 Task: Search one way flight ticket for 4 adults, 2 children, 2 infants in seat and 1 infant on lap in premium economy from Orlando: Orlando International Airport to Springfield: Abraham Lincoln Capital Airport on 5-2-2023. Choice of flights is Delta. Number of bags: 1 carry on bag. Price is upto 99000. Outbound departure time preference is 19:00.
Action: Mouse moved to (366, 331)
Screenshot: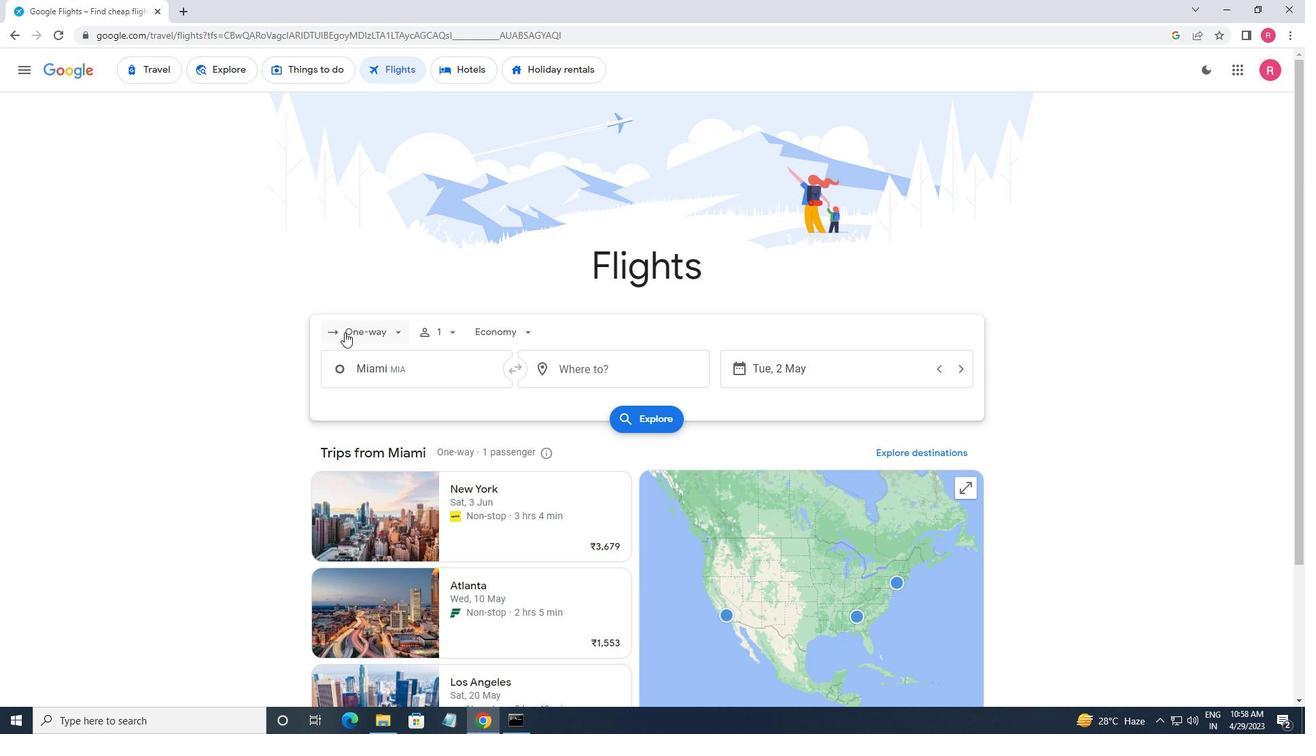 
Action: Mouse pressed left at (366, 331)
Screenshot: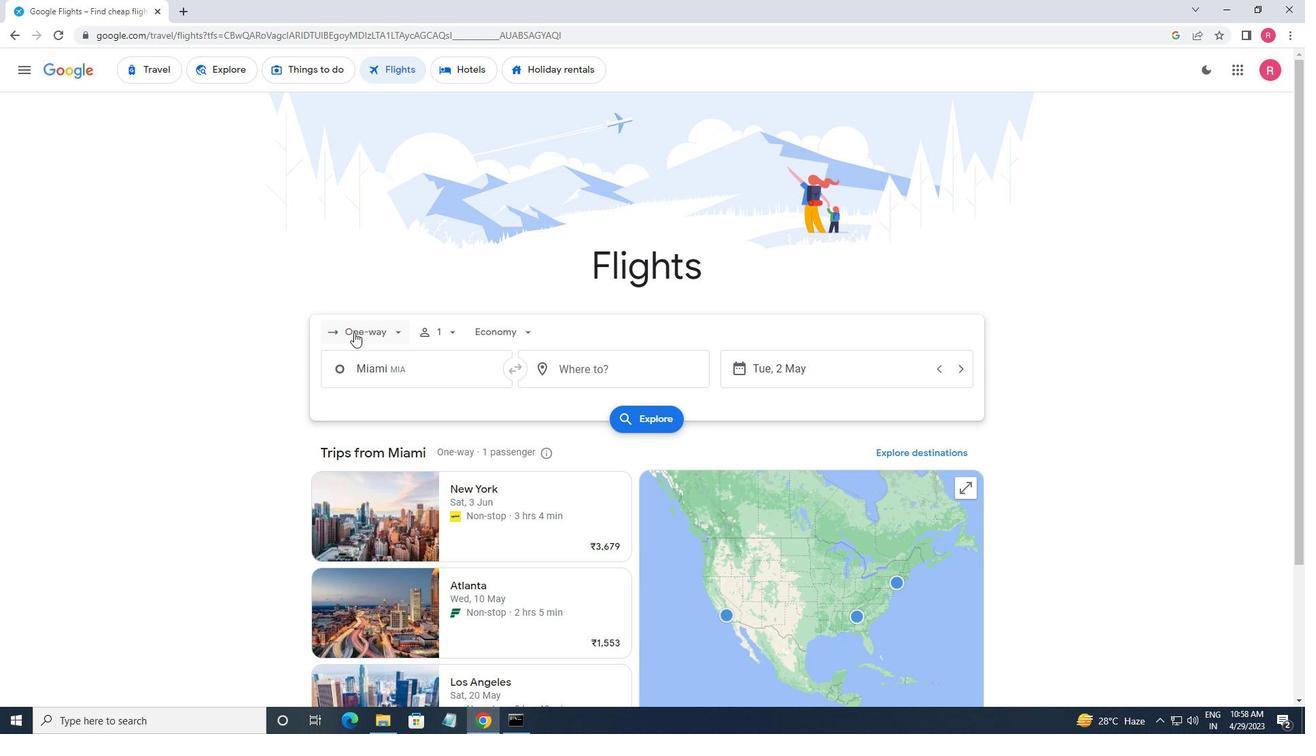 
Action: Mouse moved to (392, 386)
Screenshot: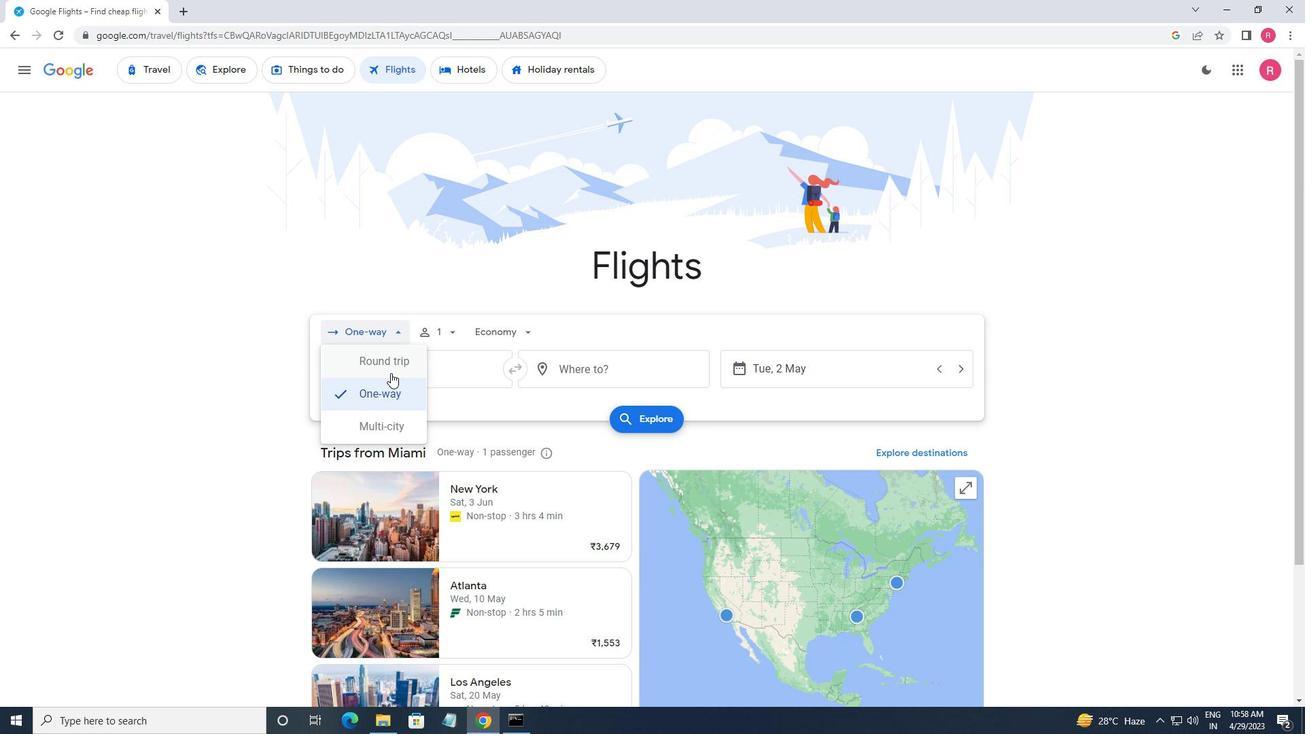 
Action: Mouse pressed left at (392, 386)
Screenshot: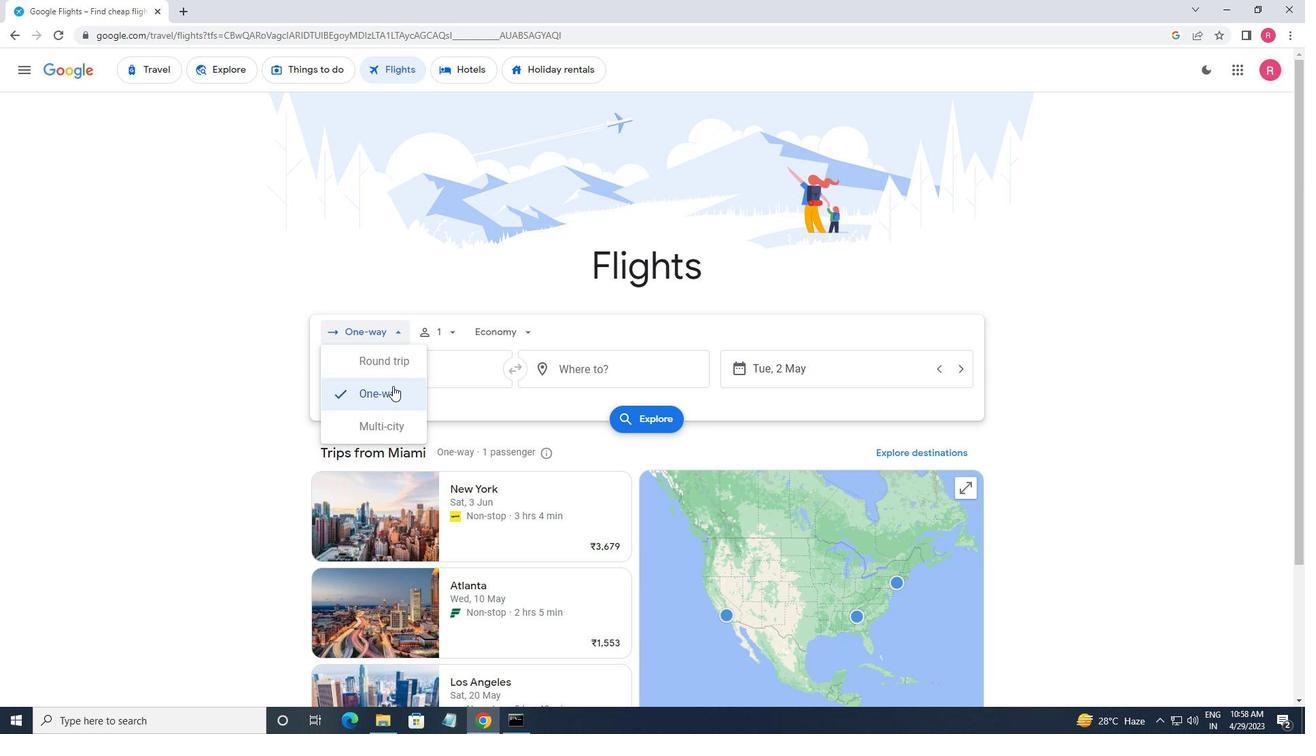 
Action: Mouse moved to (450, 338)
Screenshot: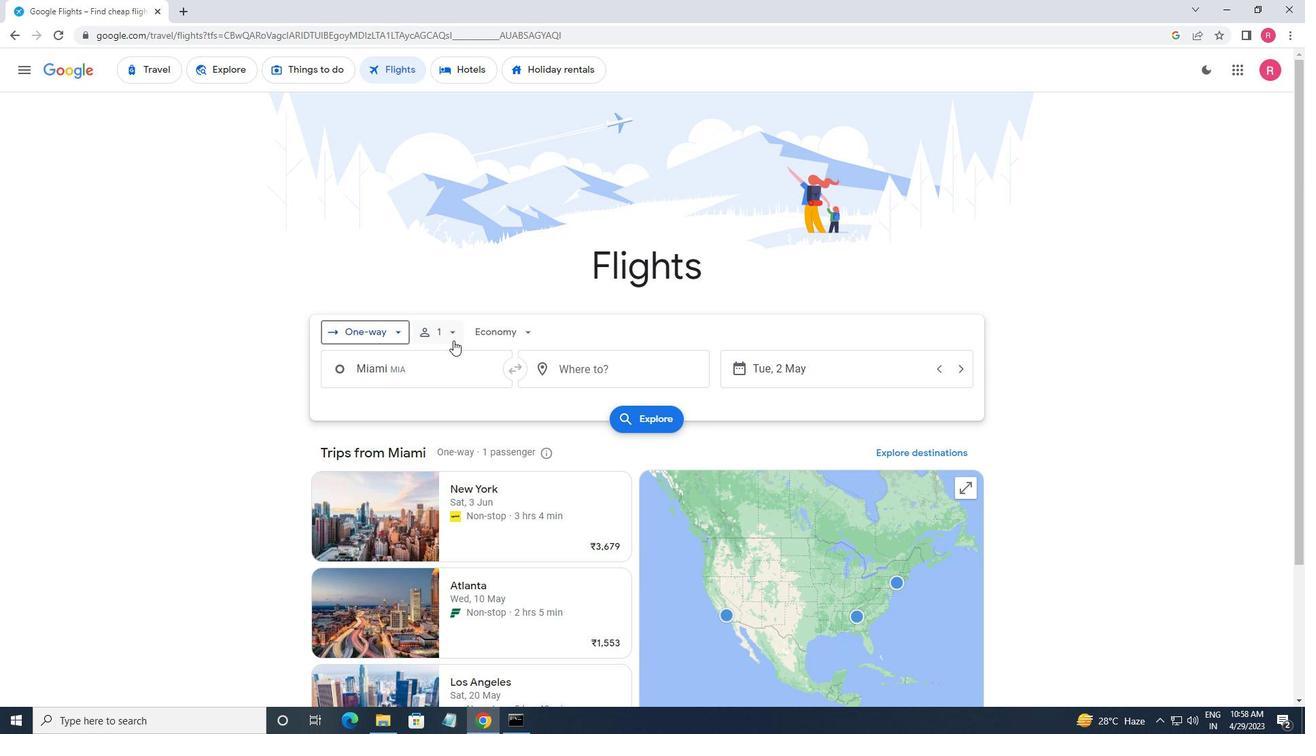 
Action: Mouse pressed left at (450, 338)
Screenshot: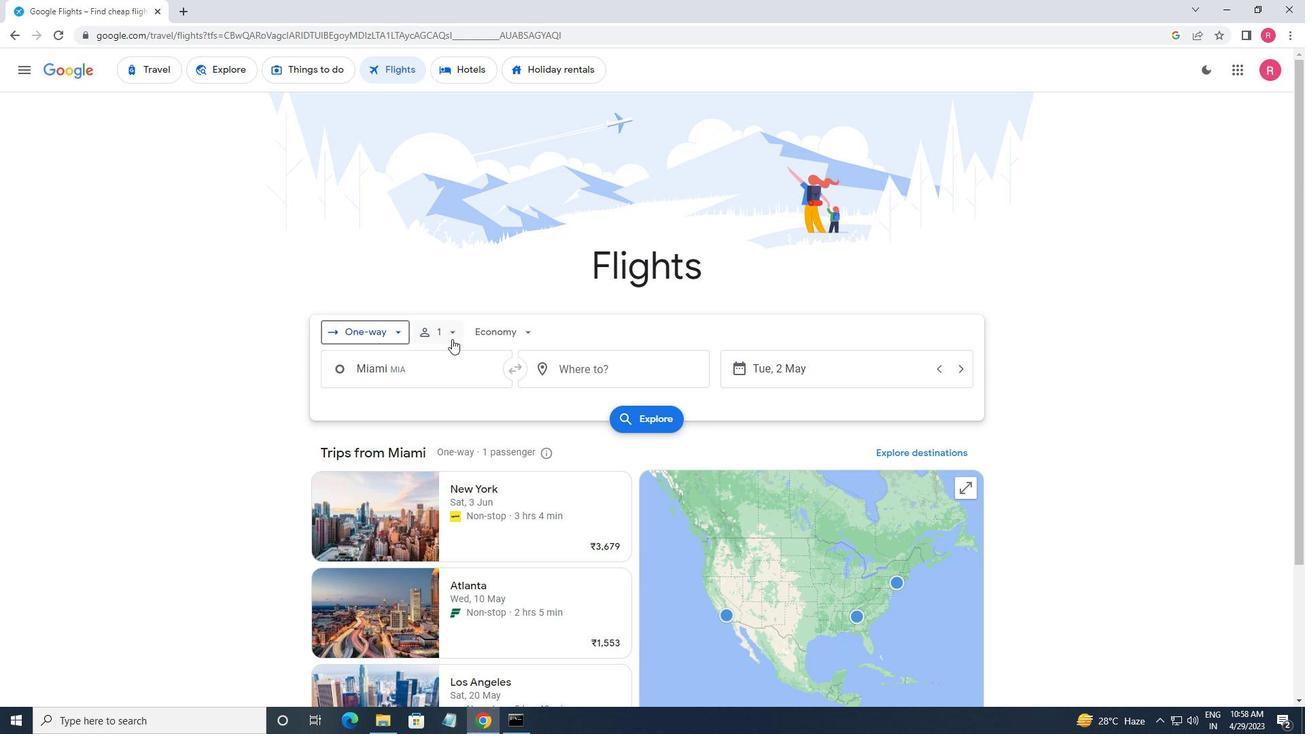 
Action: Mouse moved to (543, 366)
Screenshot: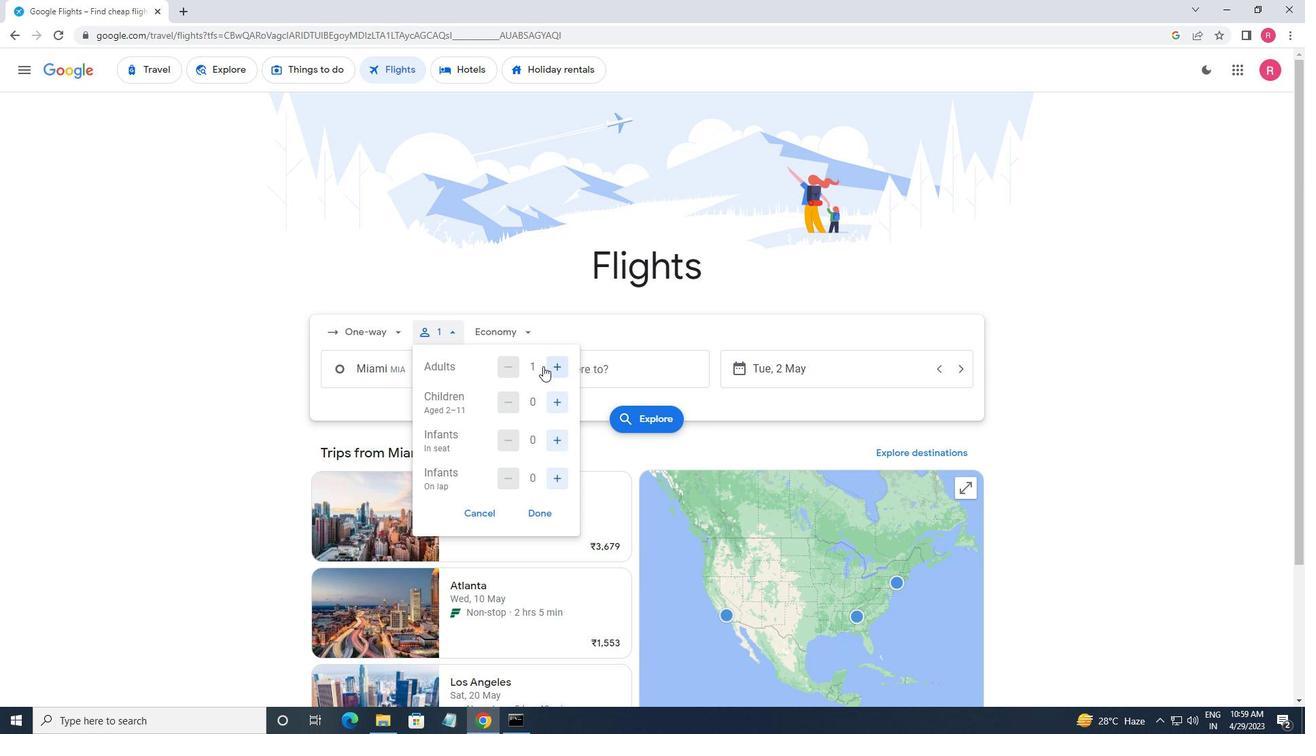 
Action: Mouse pressed left at (543, 366)
Screenshot: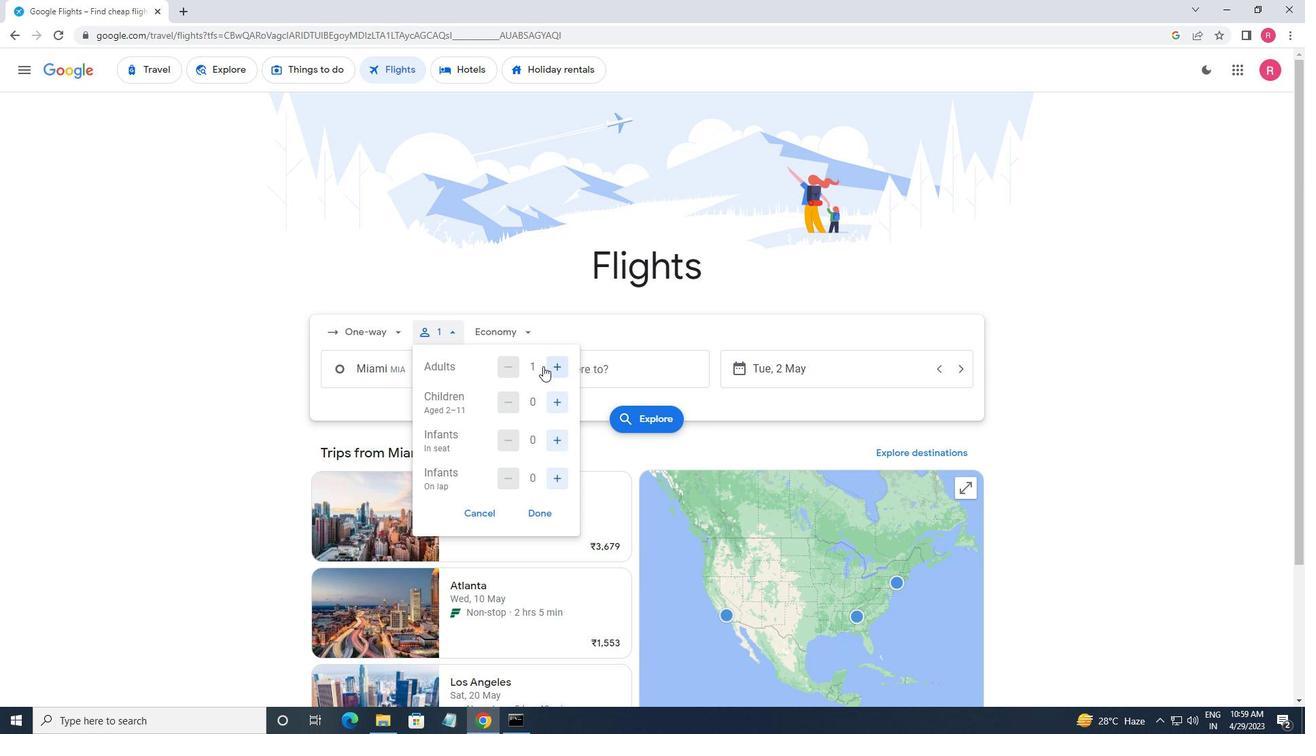 
Action: Mouse pressed left at (543, 366)
Screenshot: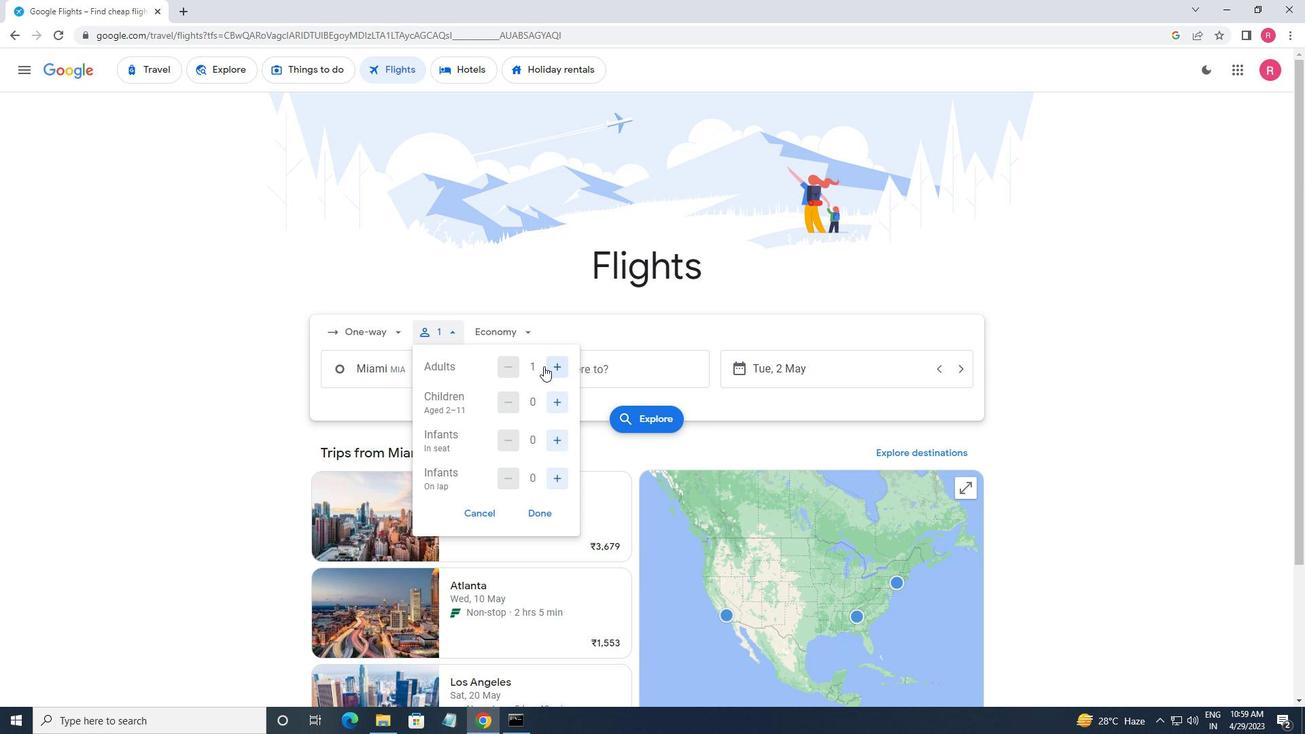 
Action: Mouse pressed left at (543, 366)
Screenshot: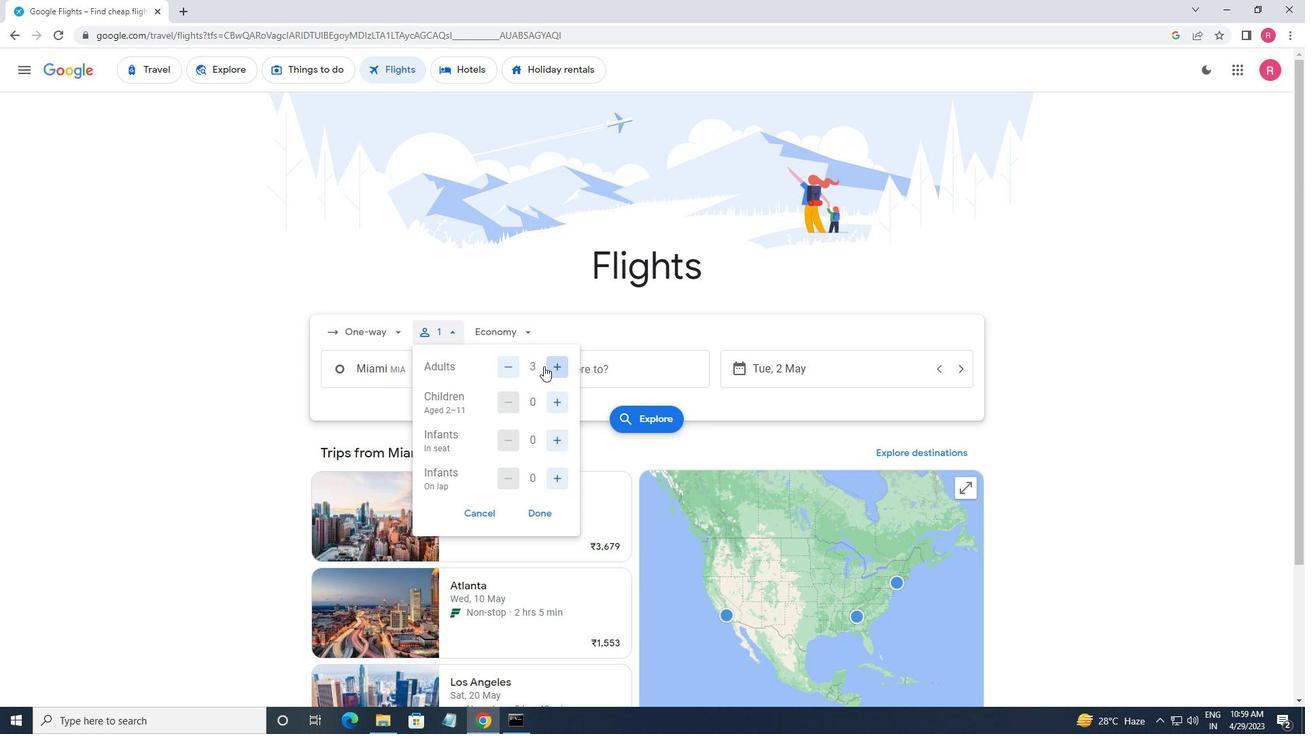 
Action: Mouse moved to (545, 400)
Screenshot: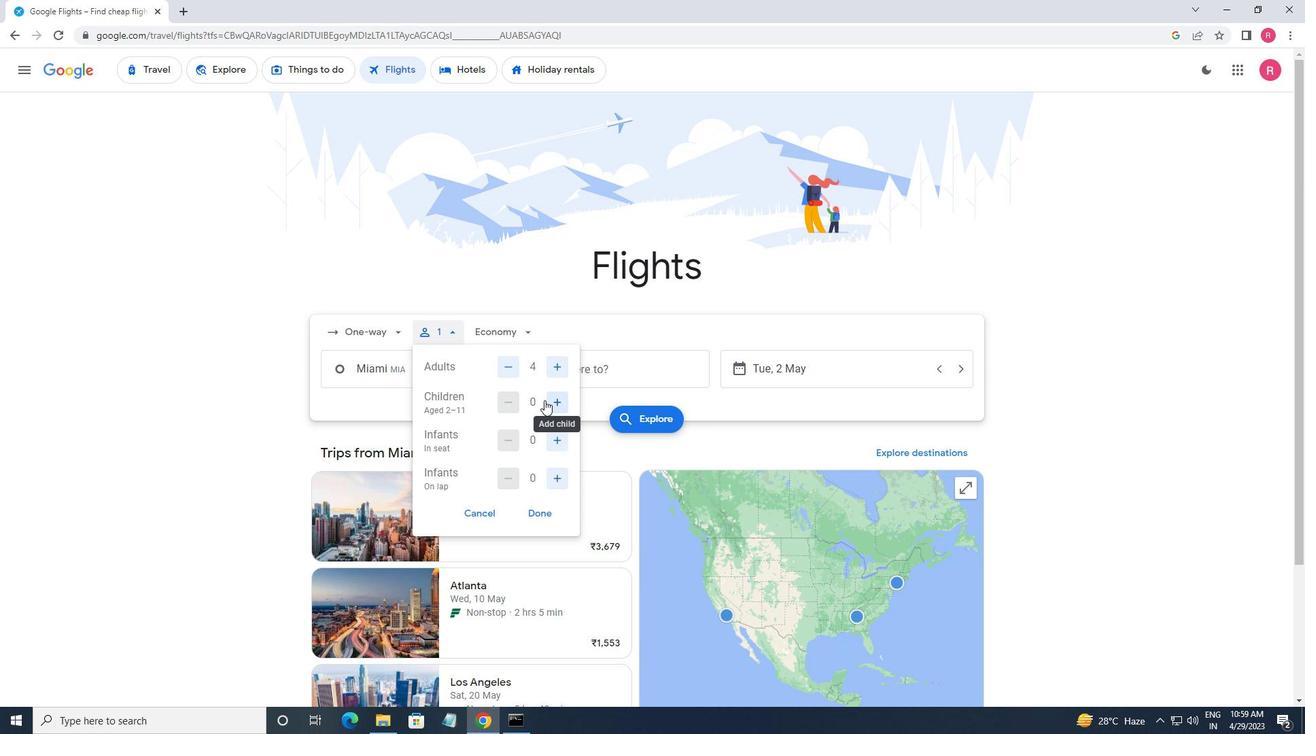 
Action: Mouse pressed left at (545, 400)
Screenshot: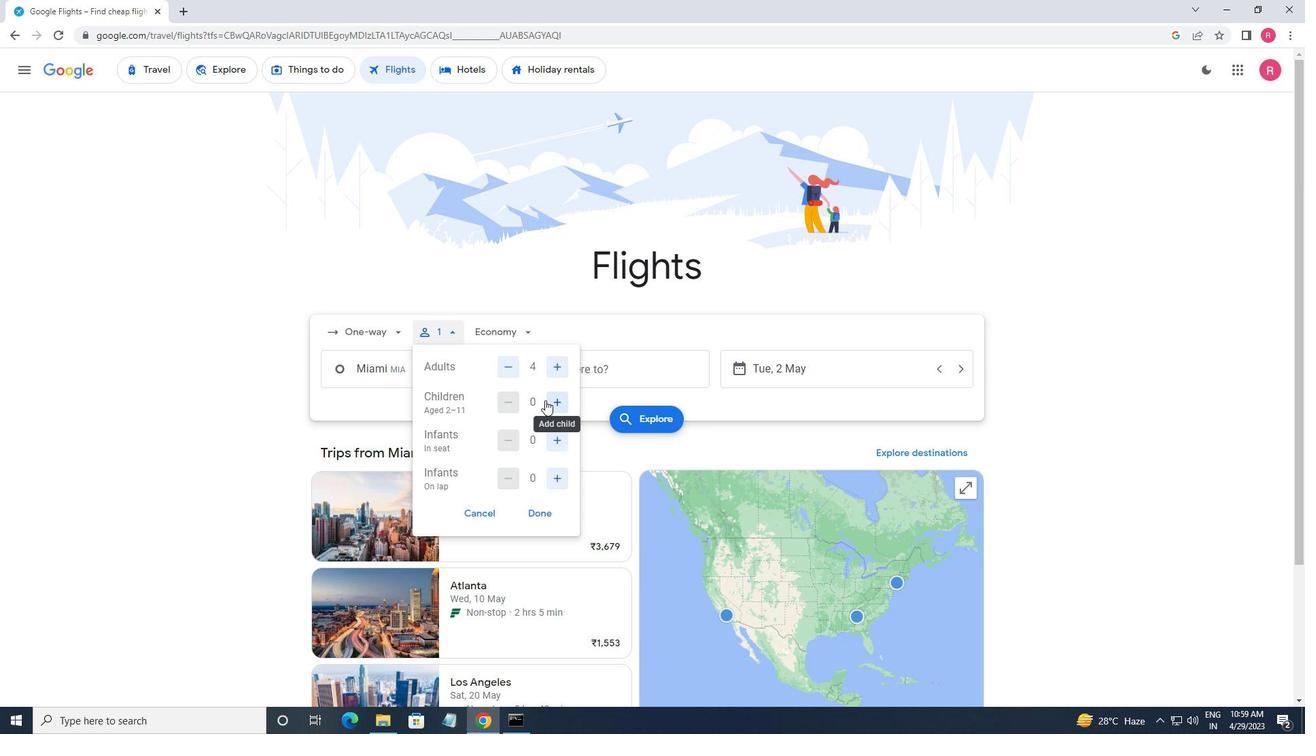 
Action: Mouse moved to (547, 401)
Screenshot: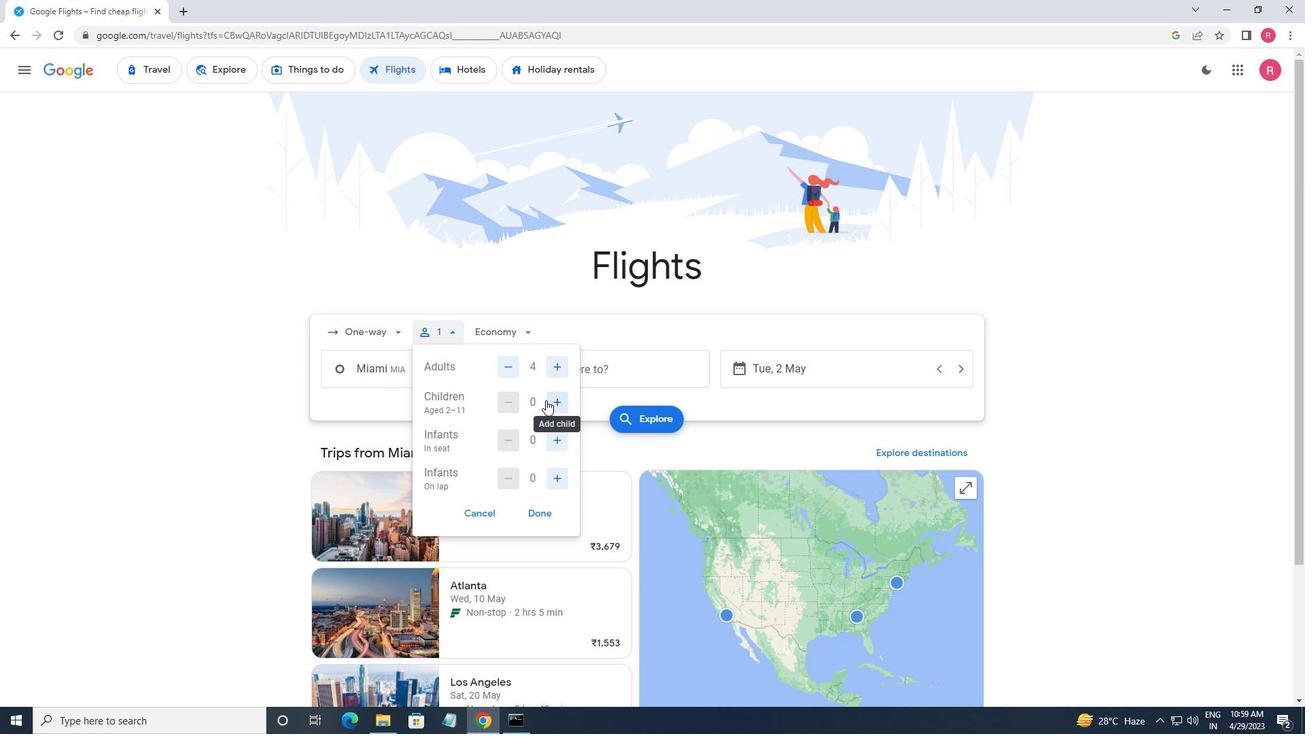 
Action: Mouse pressed left at (547, 401)
Screenshot: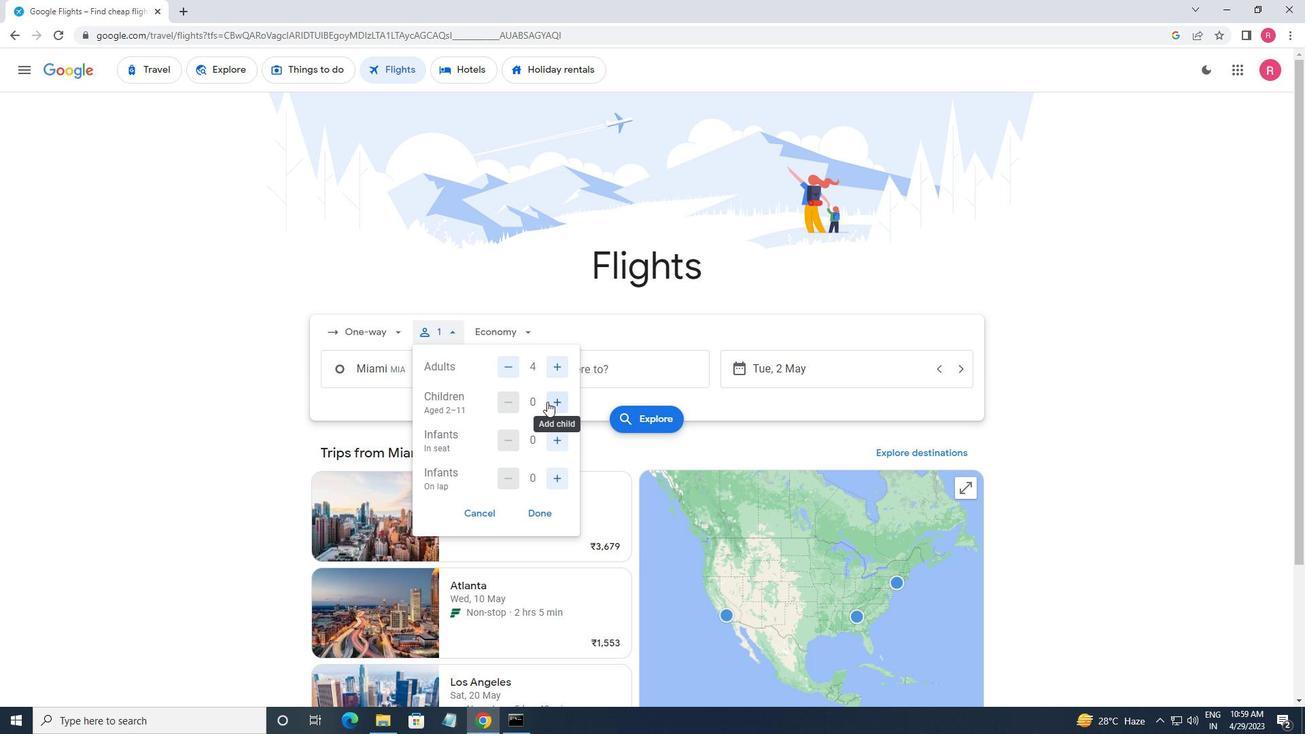 
Action: Mouse moved to (560, 435)
Screenshot: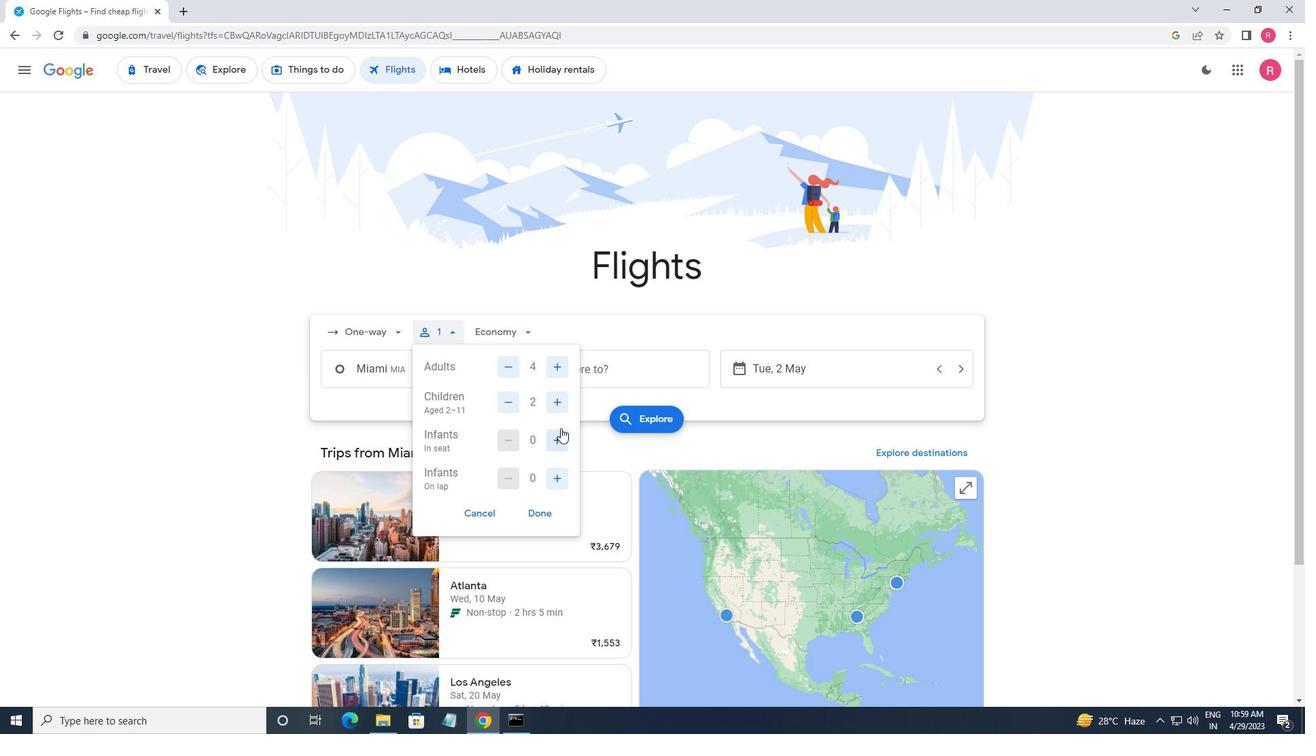 
Action: Mouse pressed left at (560, 435)
Screenshot: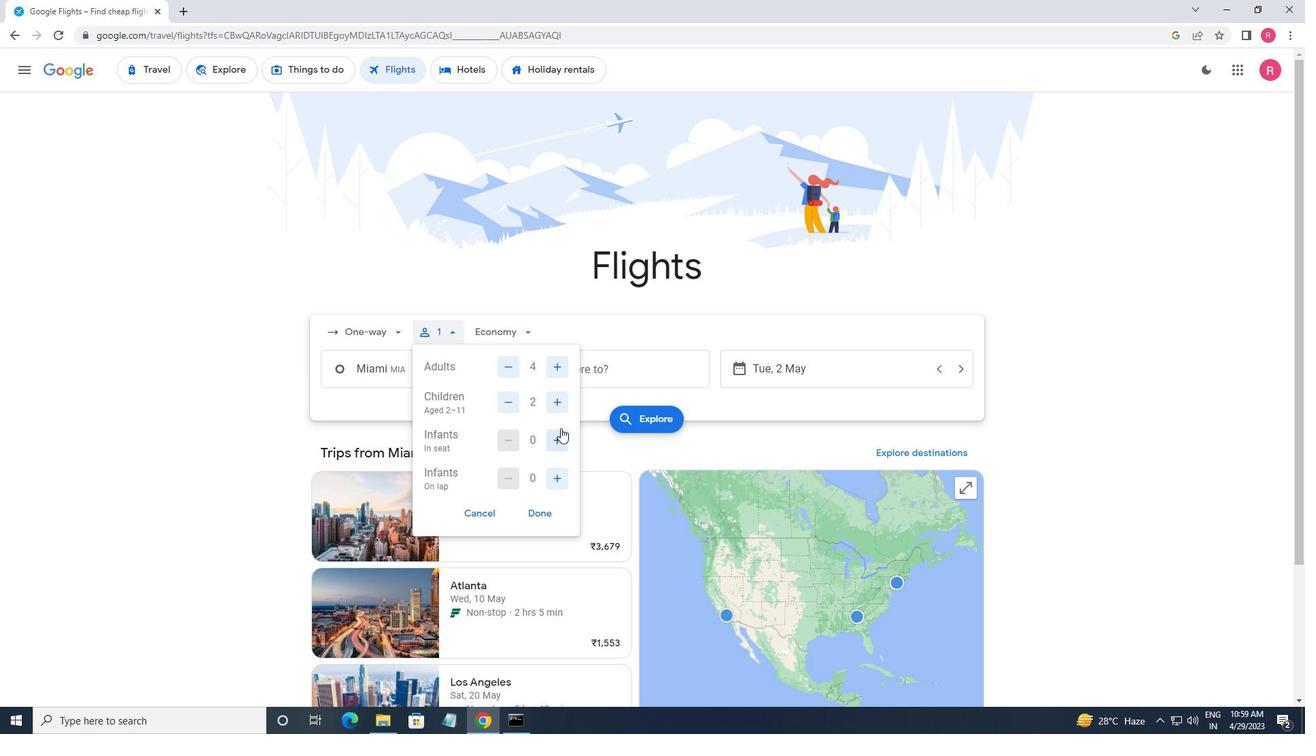 
Action: Mouse moved to (560, 436)
Screenshot: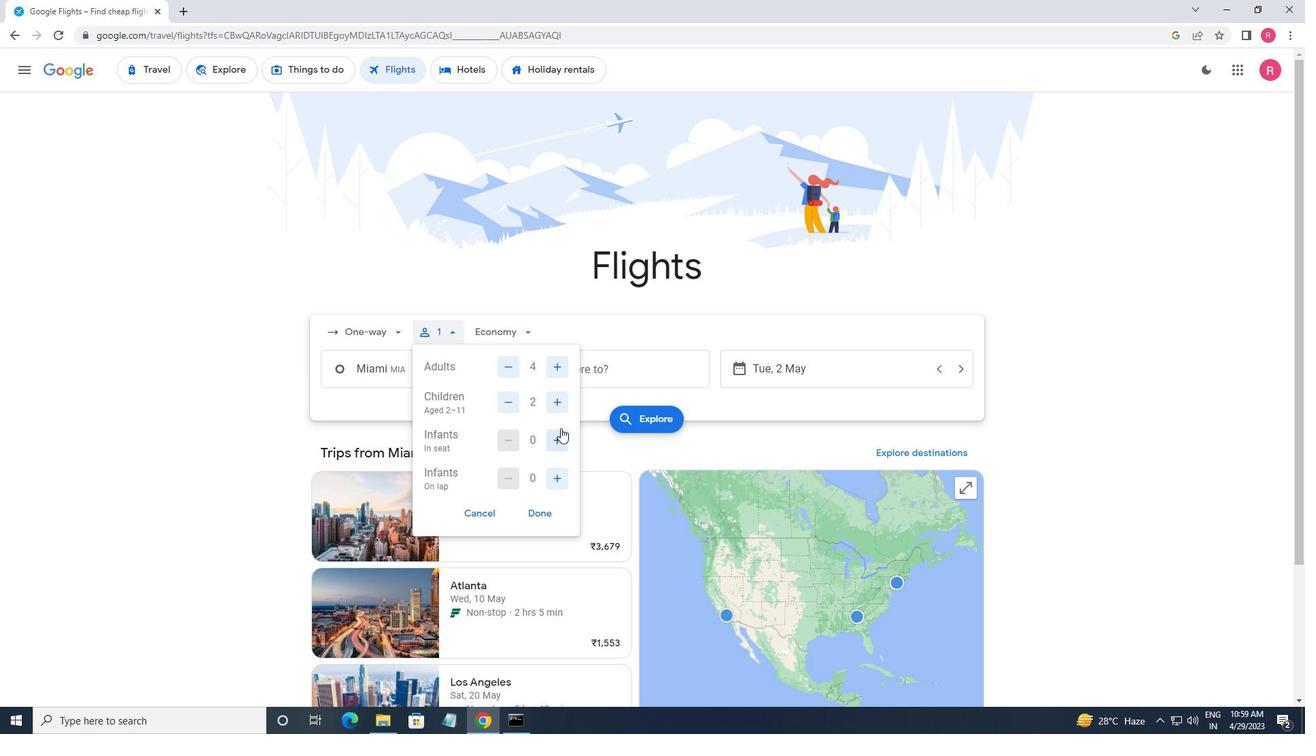 
Action: Mouse pressed left at (560, 436)
Screenshot: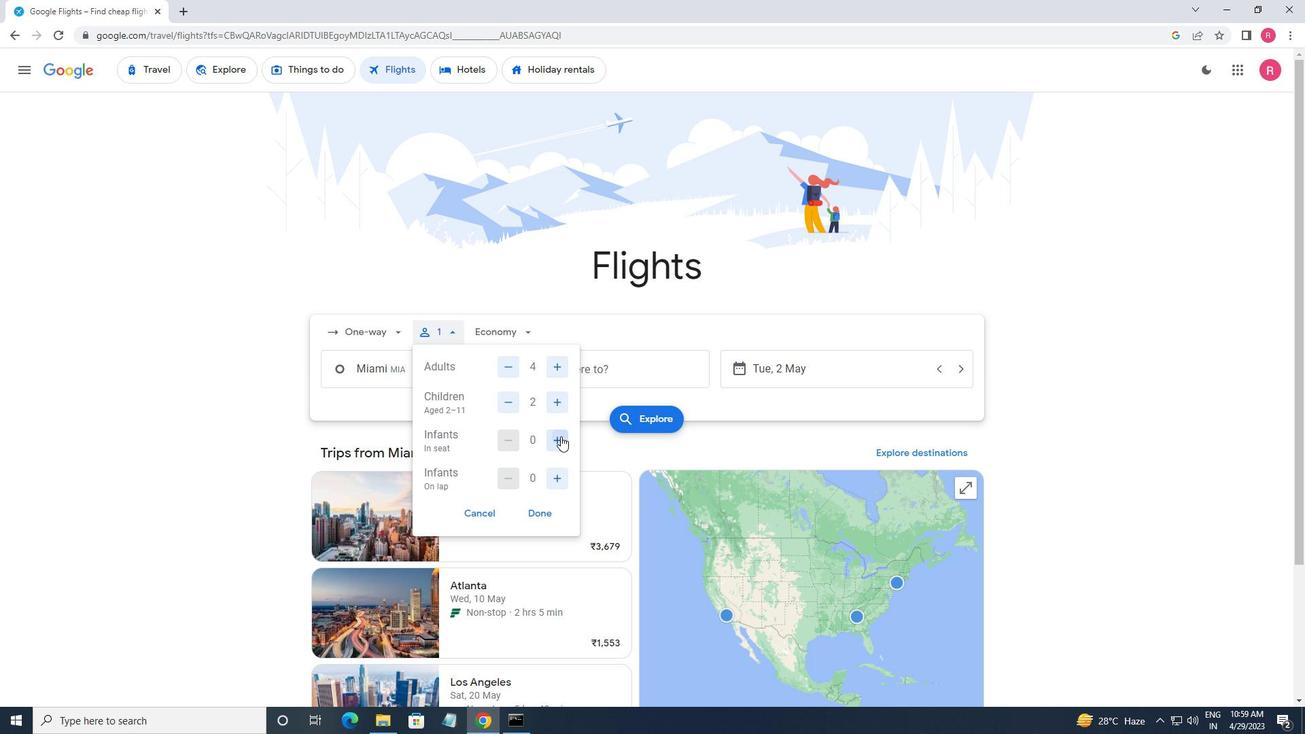 
Action: Mouse moved to (555, 475)
Screenshot: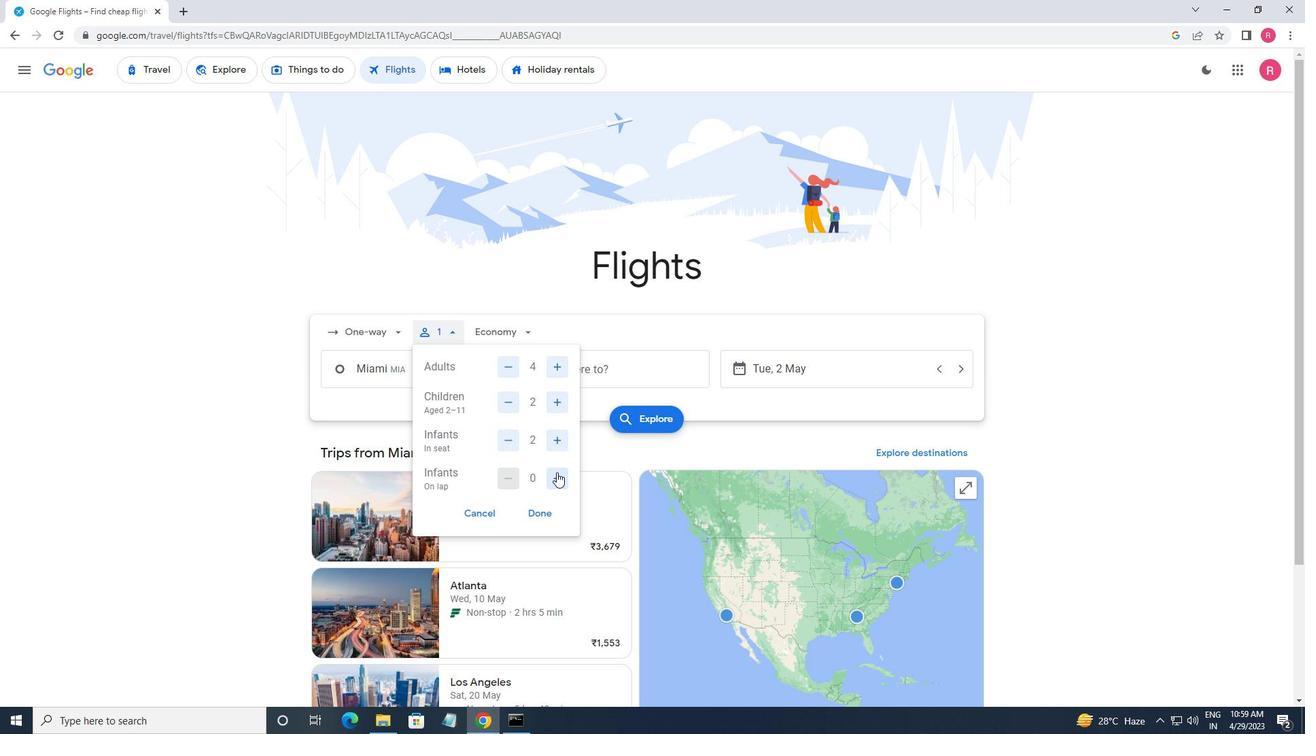 
Action: Mouse pressed left at (555, 475)
Screenshot: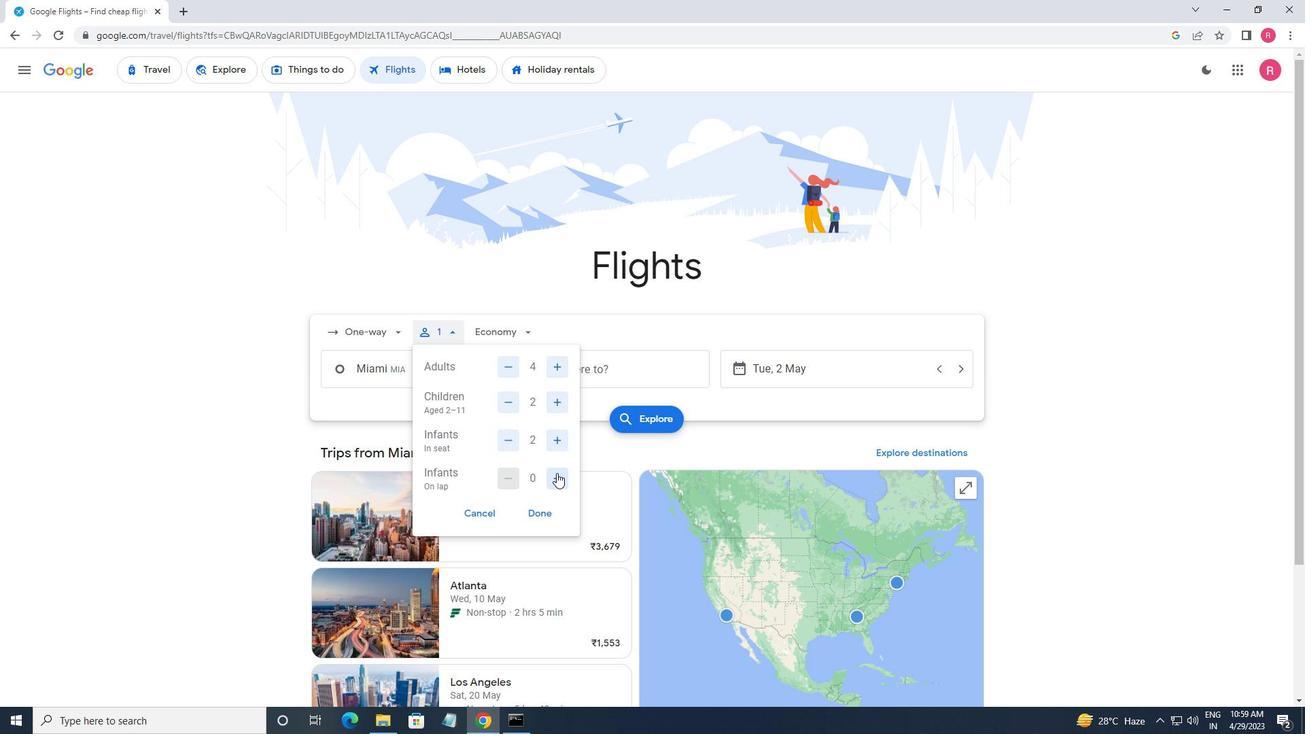 
Action: Mouse moved to (541, 513)
Screenshot: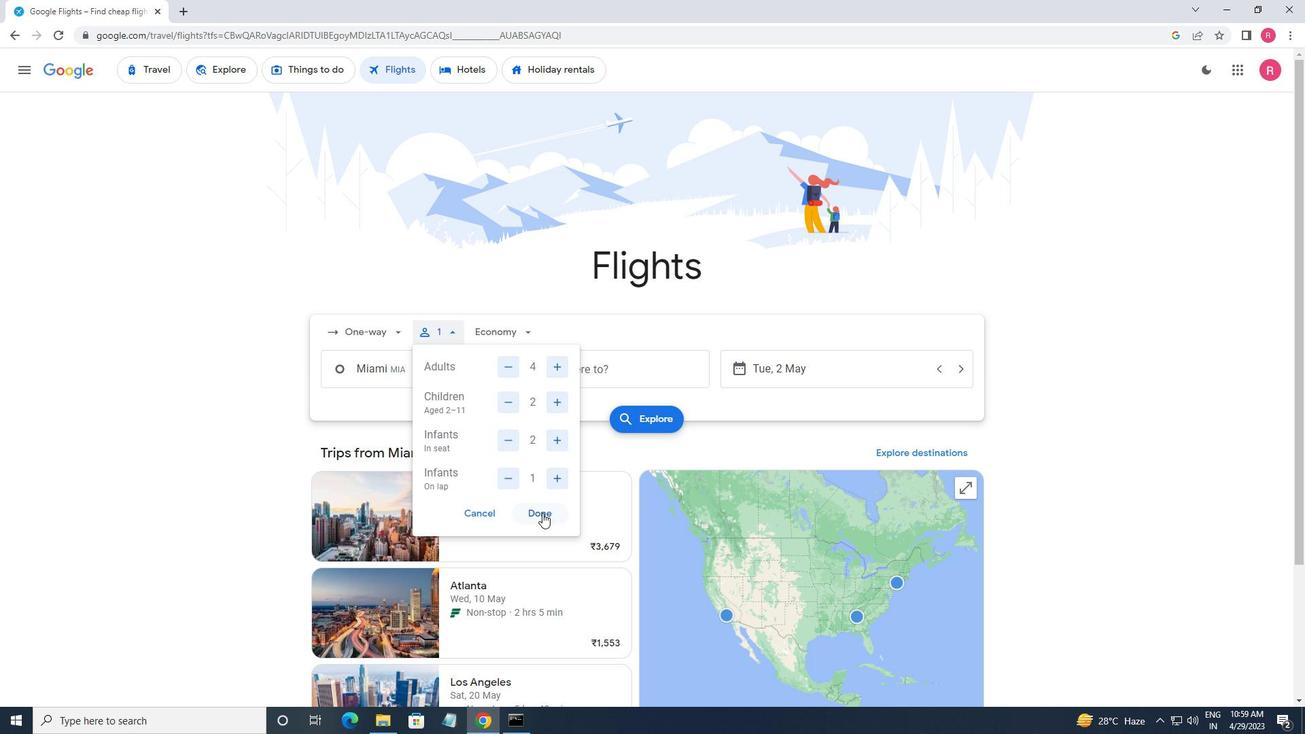 
Action: Mouse pressed left at (541, 513)
Screenshot: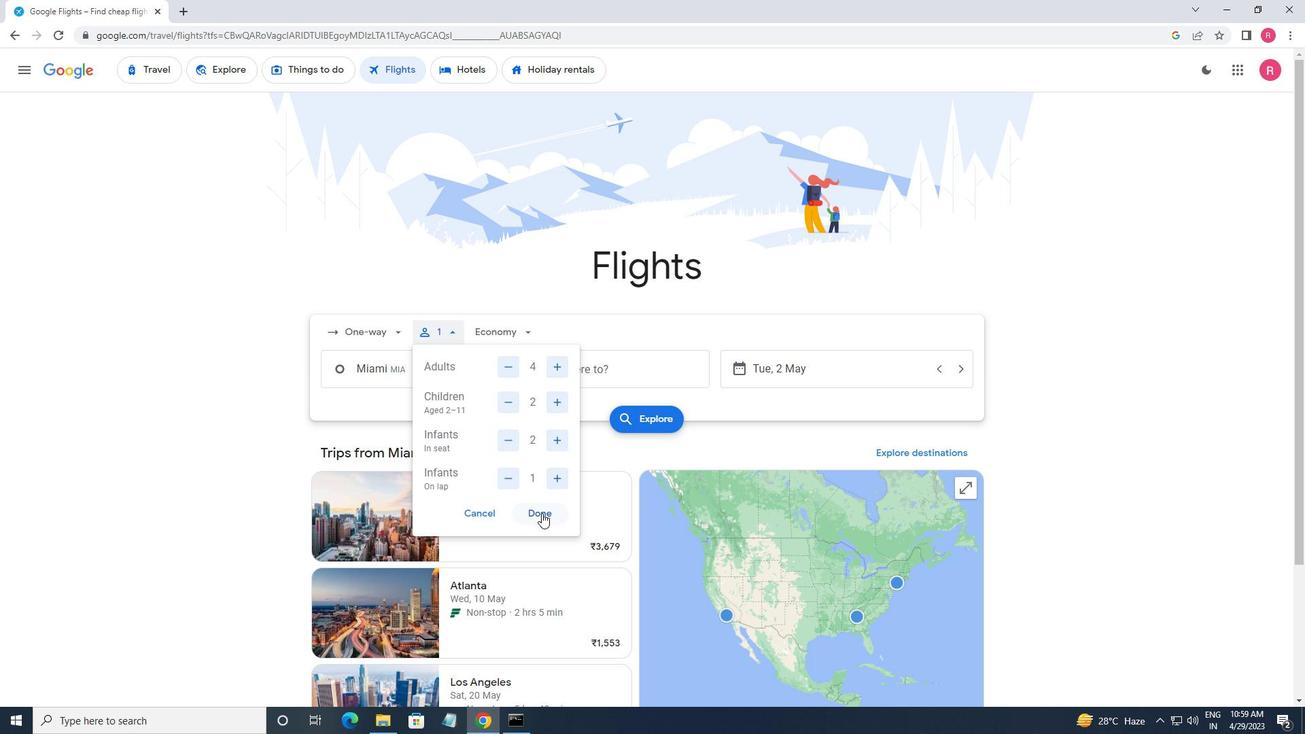 
Action: Mouse moved to (518, 336)
Screenshot: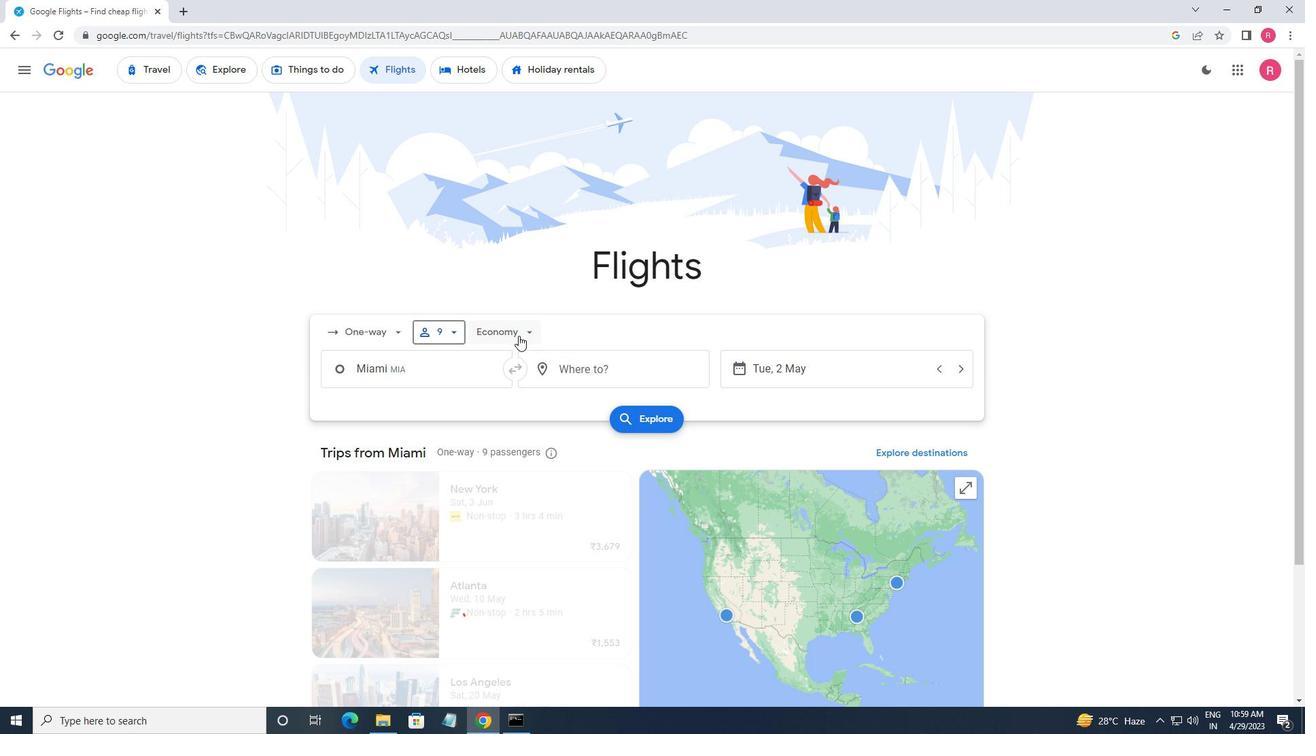 
Action: Mouse pressed left at (518, 336)
Screenshot: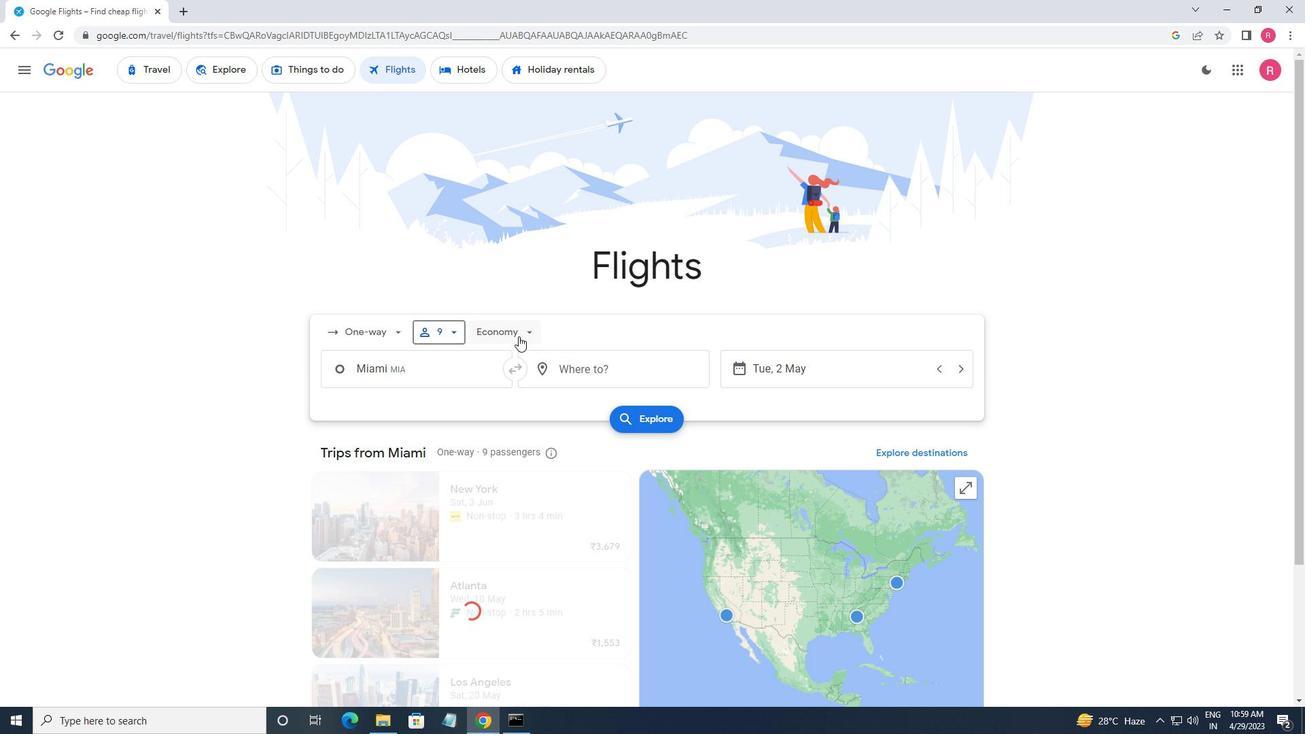 
Action: Mouse moved to (533, 392)
Screenshot: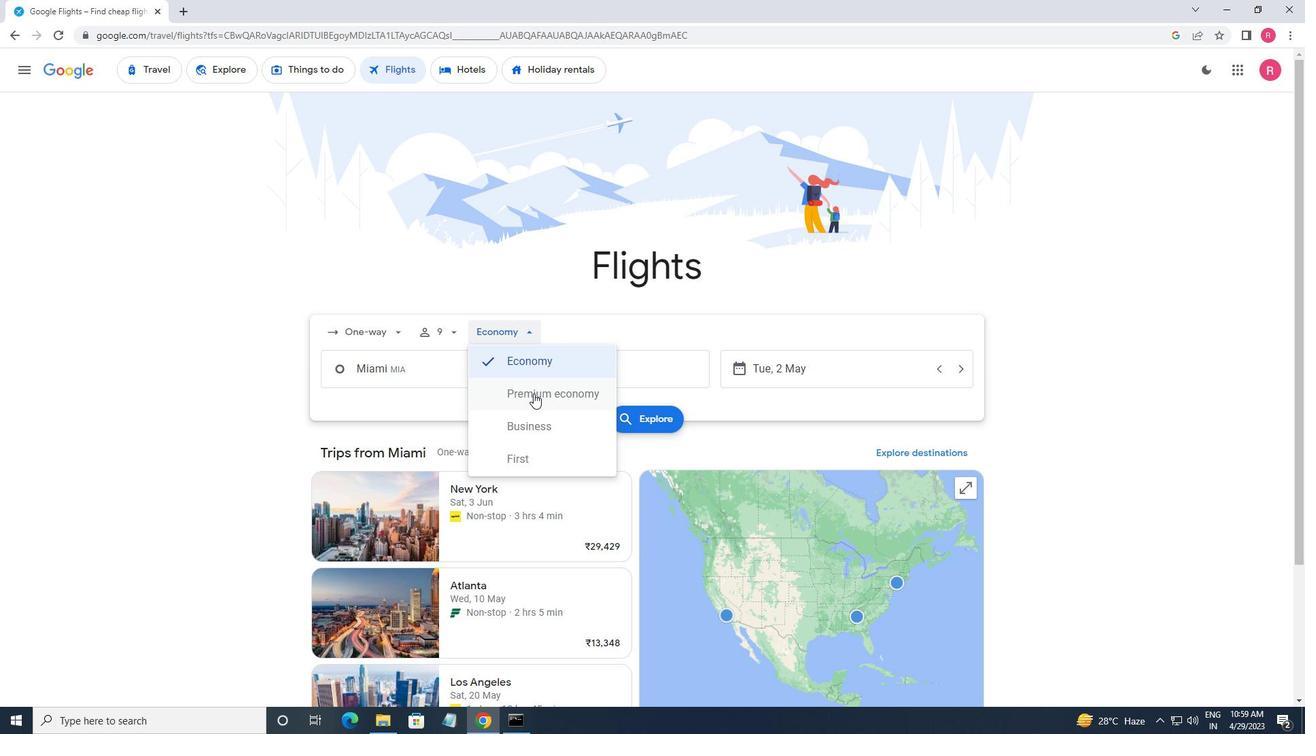 
Action: Mouse pressed left at (533, 392)
Screenshot: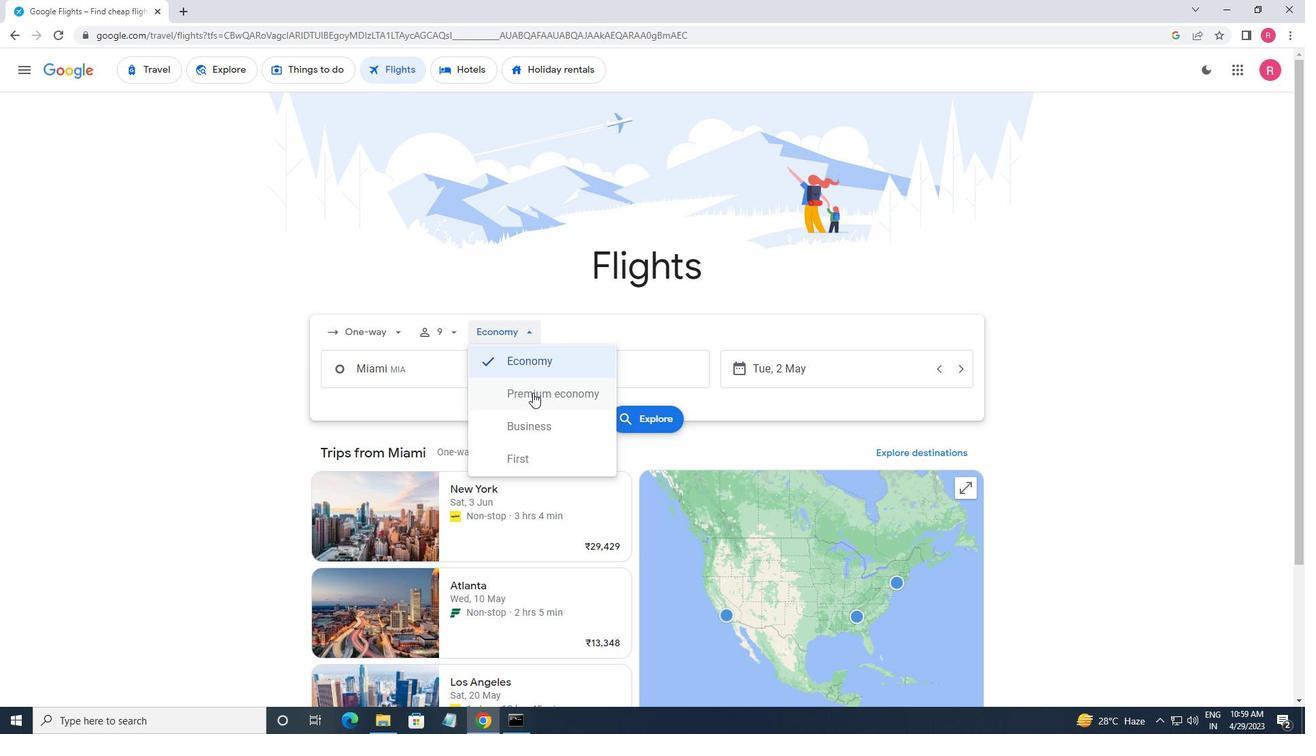 
Action: Mouse moved to (443, 376)
Screenshot: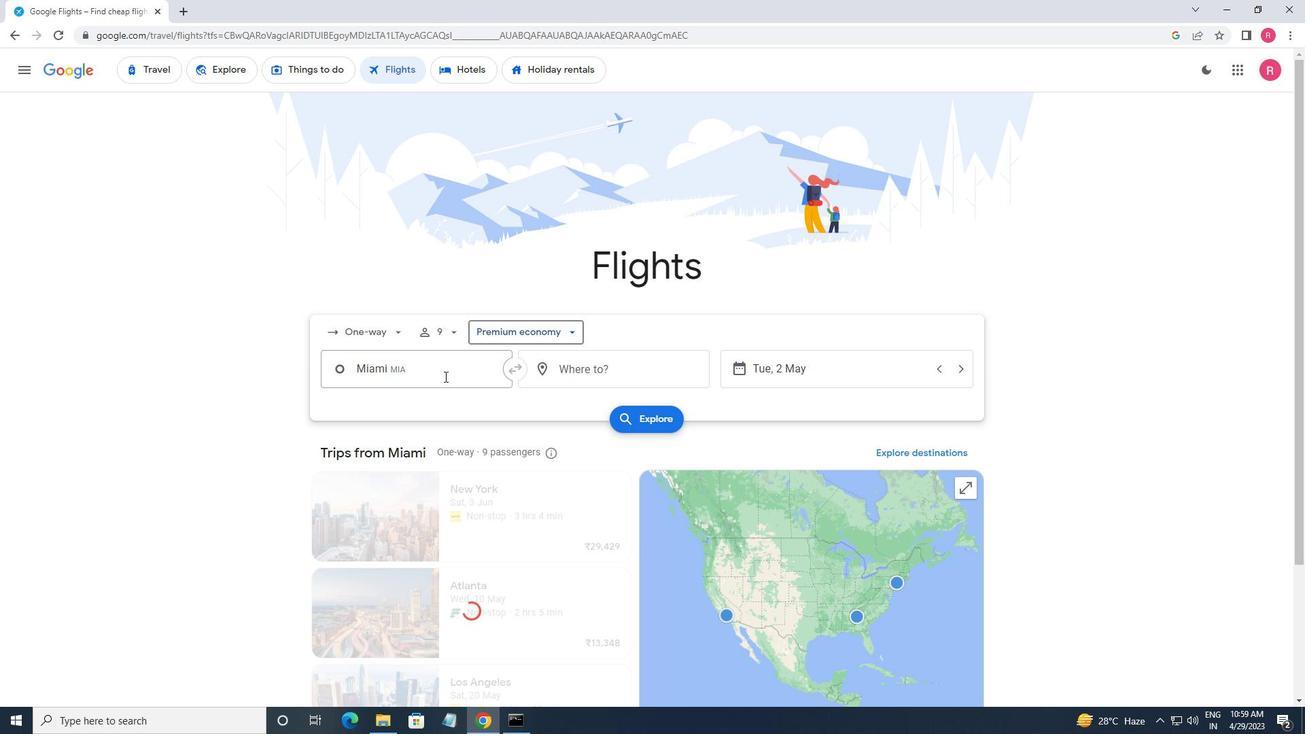 
Action: Mouse pressed left at (443, 376)
Screenshot: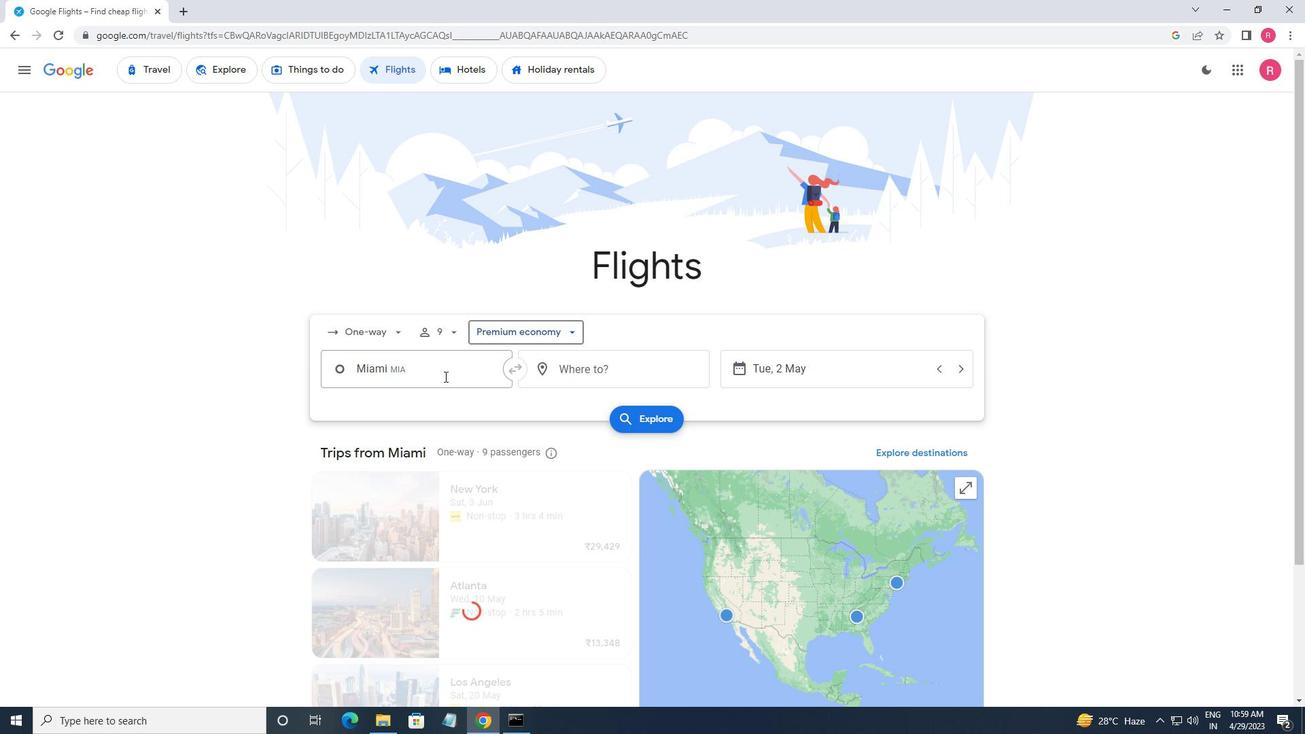 
Action: Key pressed <Key.shift_r>Orland
Screenshot: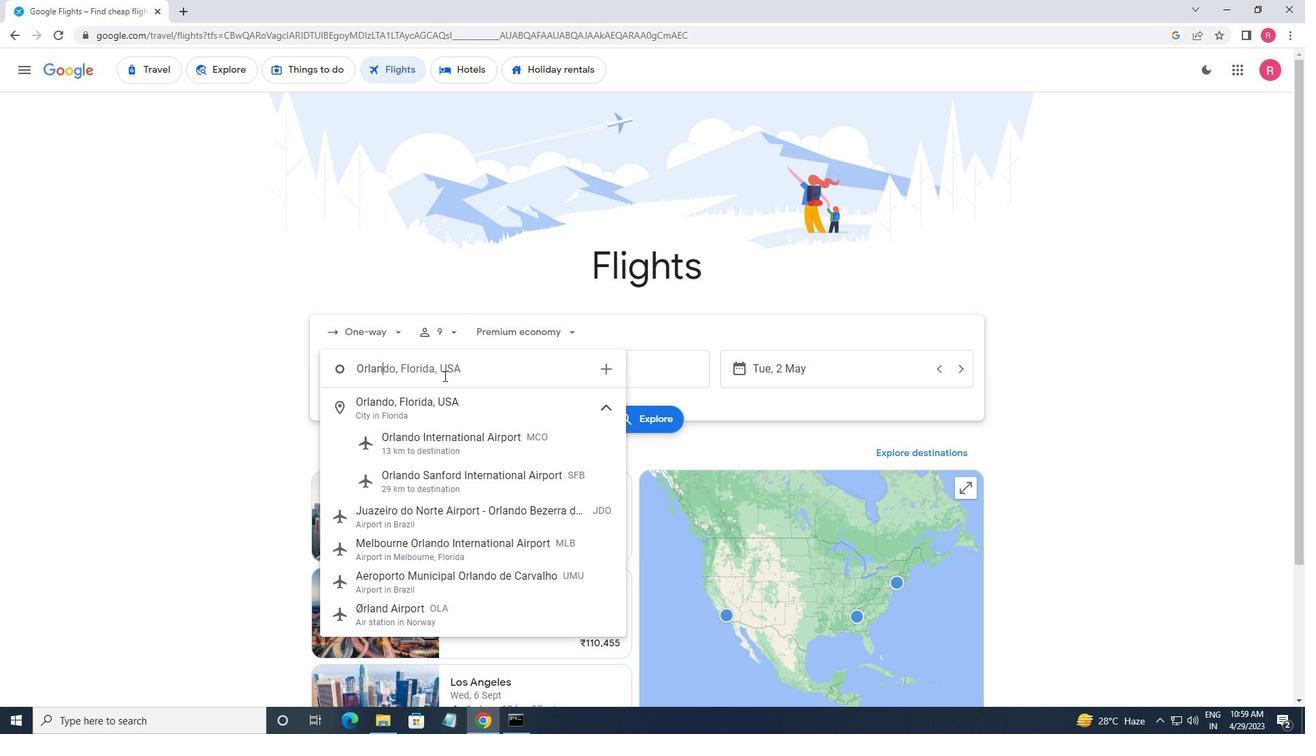 
Action: Mouse moved to (470, 454)
Screenshot: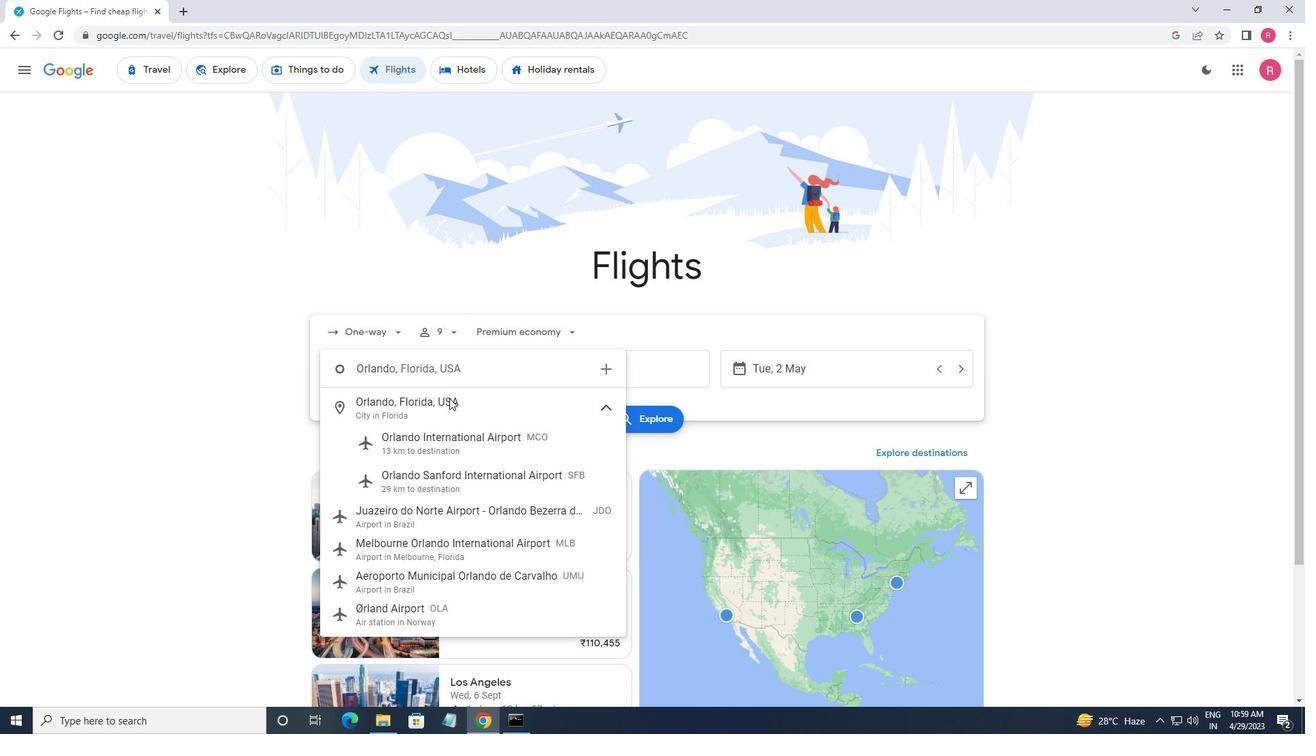 
Action: Mouse pressed left at (470, 454)
Screenshot: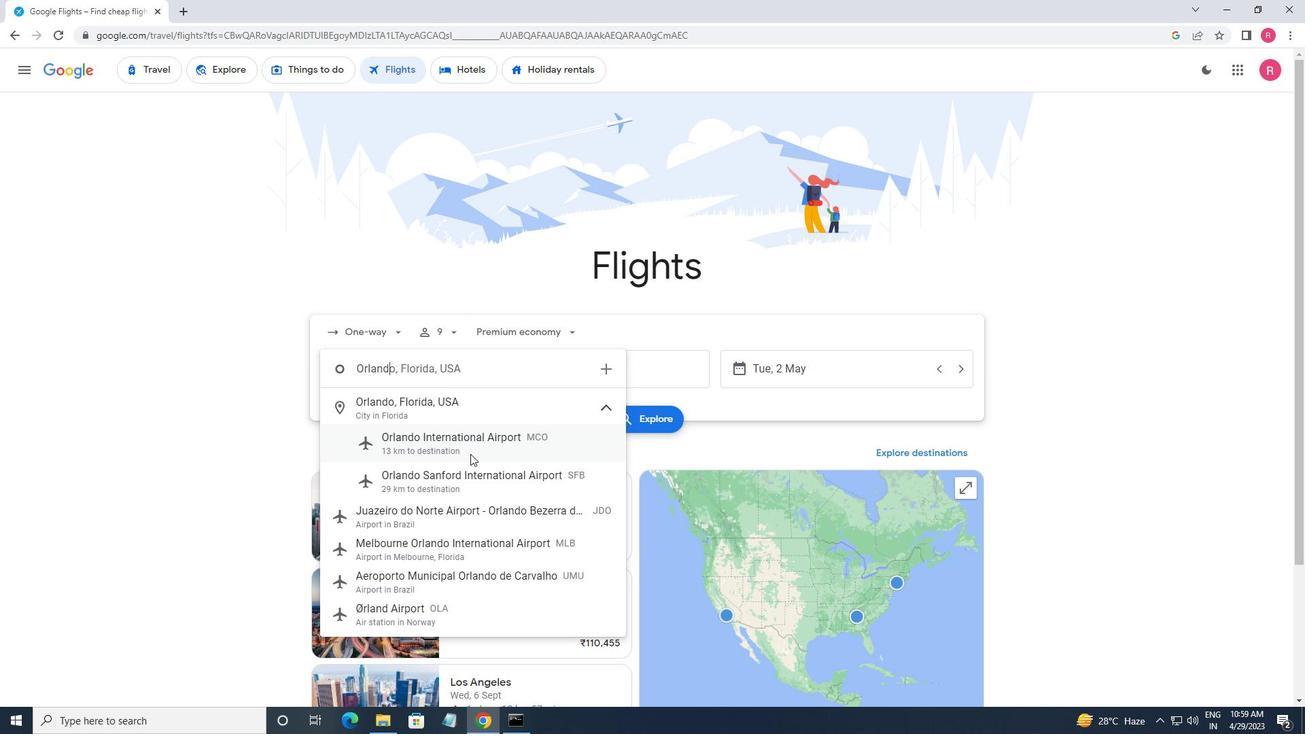 
Action: Mouse moved to (588, 378)
Screenshot: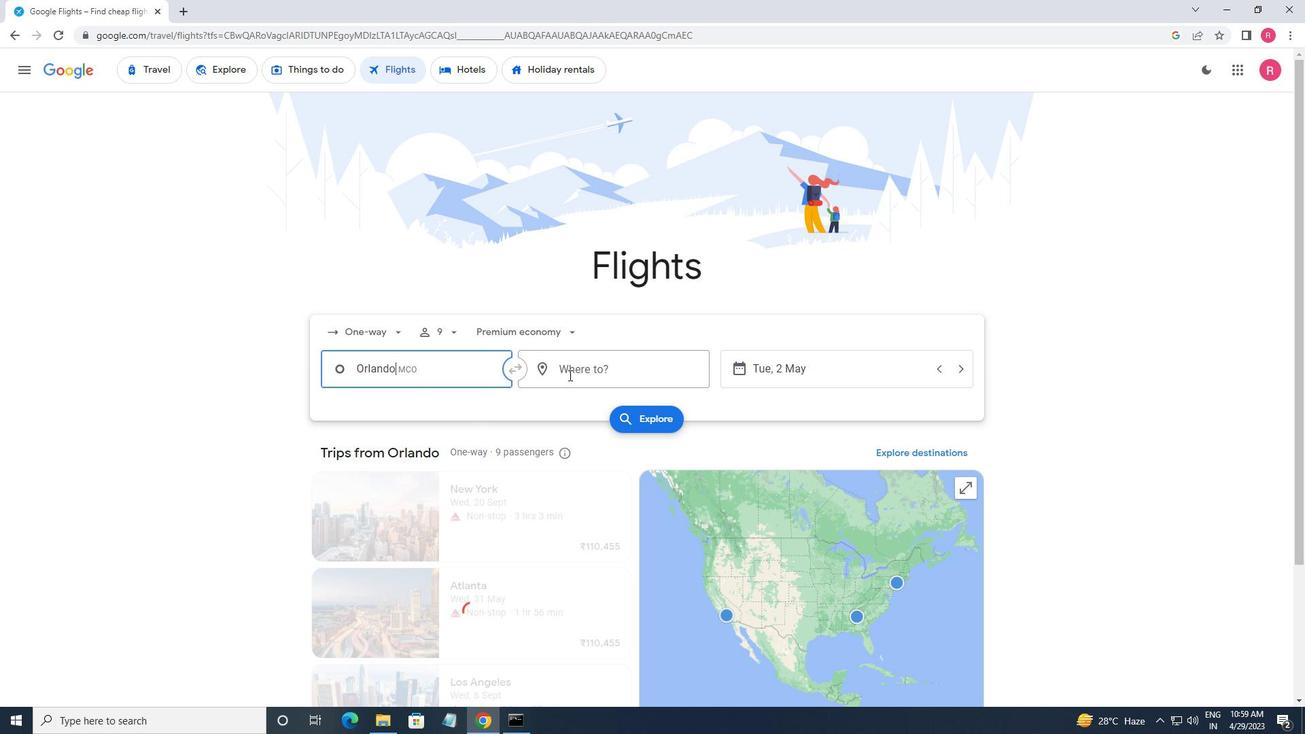 
Action: Mouse pressed left at (588, 378)
Screenshot: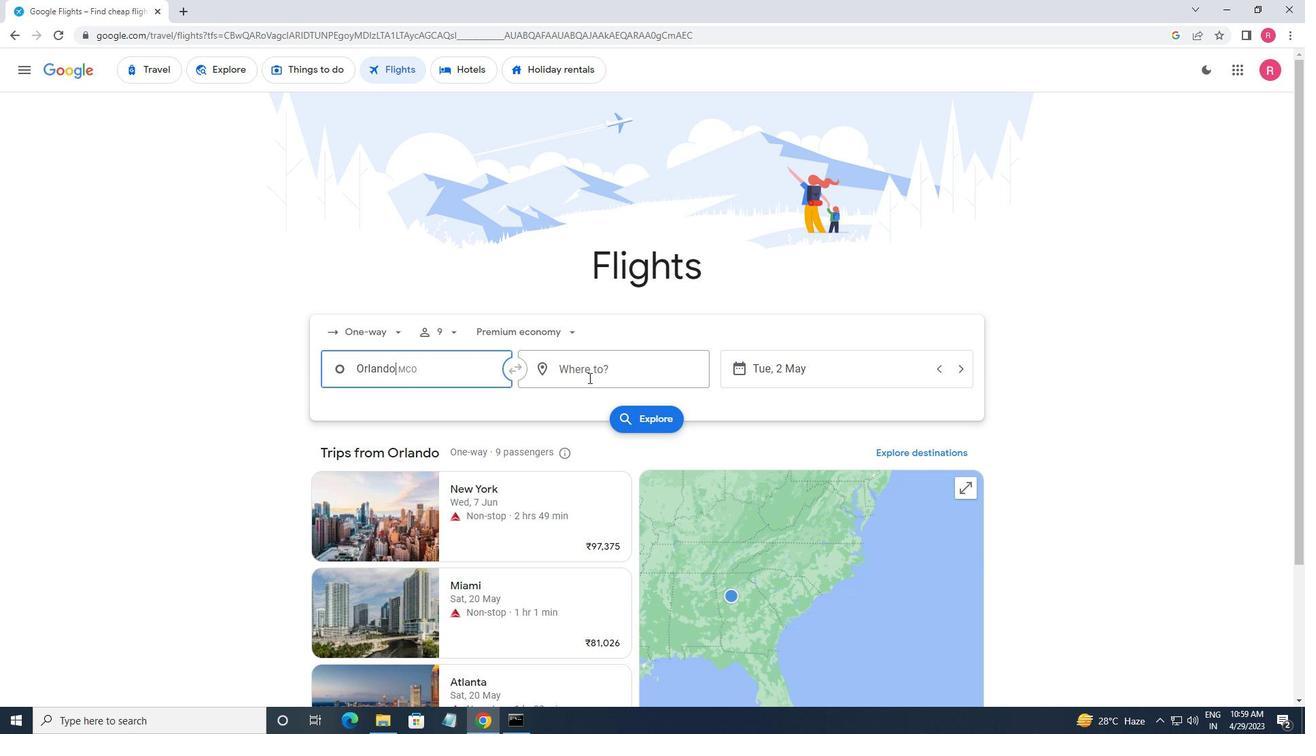 
Action: Key pressed <Key.shift>ABRAHAM
Screenshot: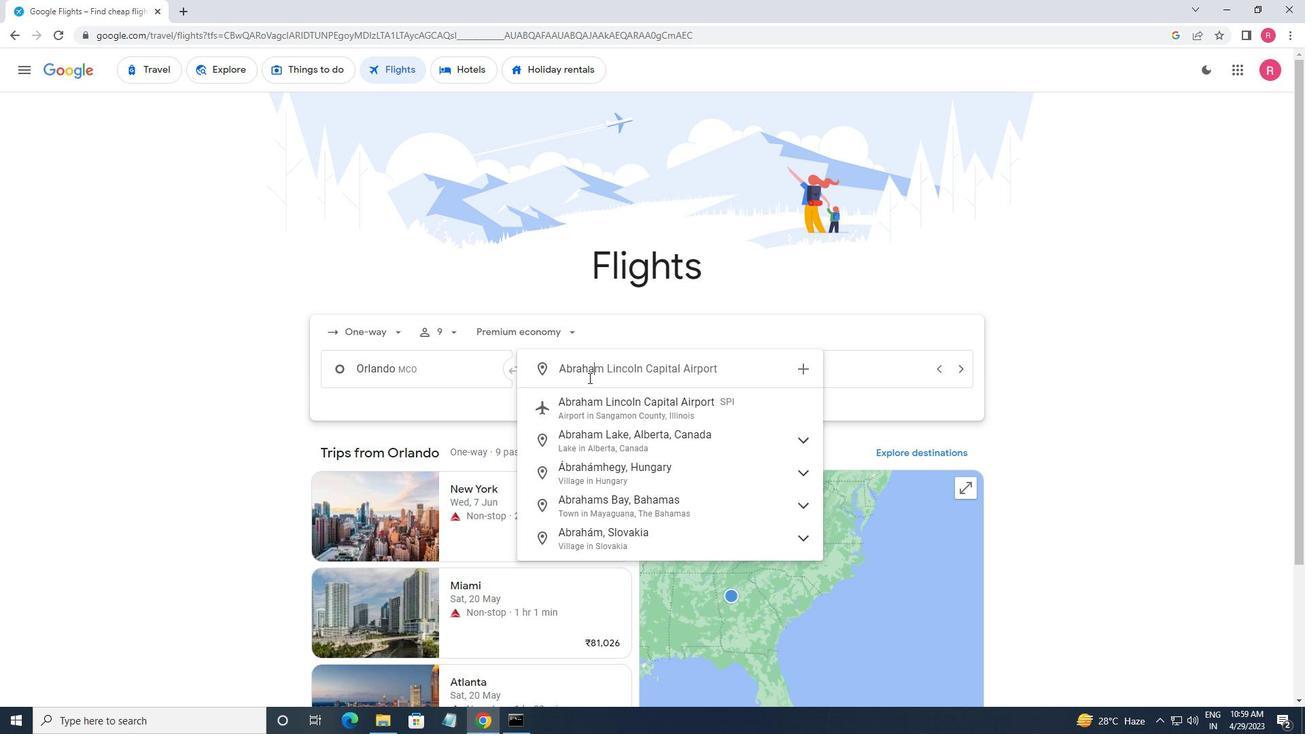 
Action: Mouse moved to (662, 410)
Screenshot: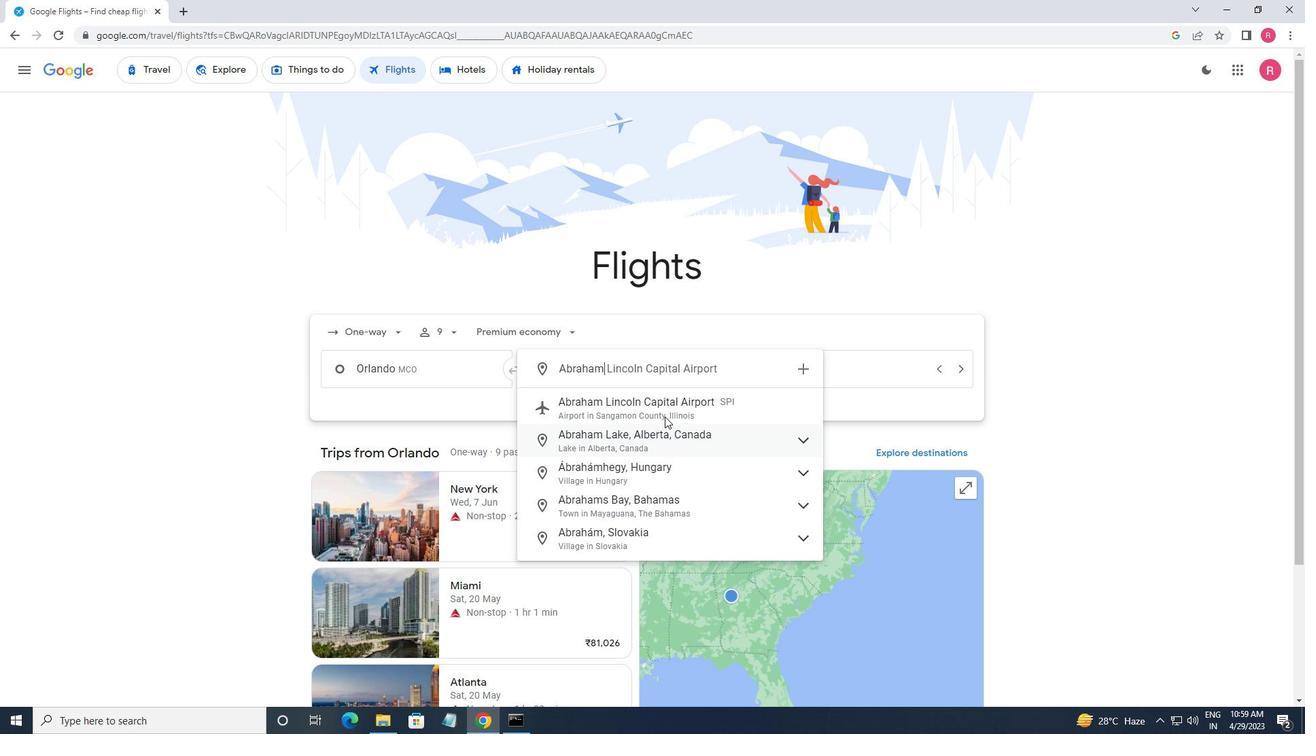 
Action: Mouse pressed left at (662, 410)
Screenshot: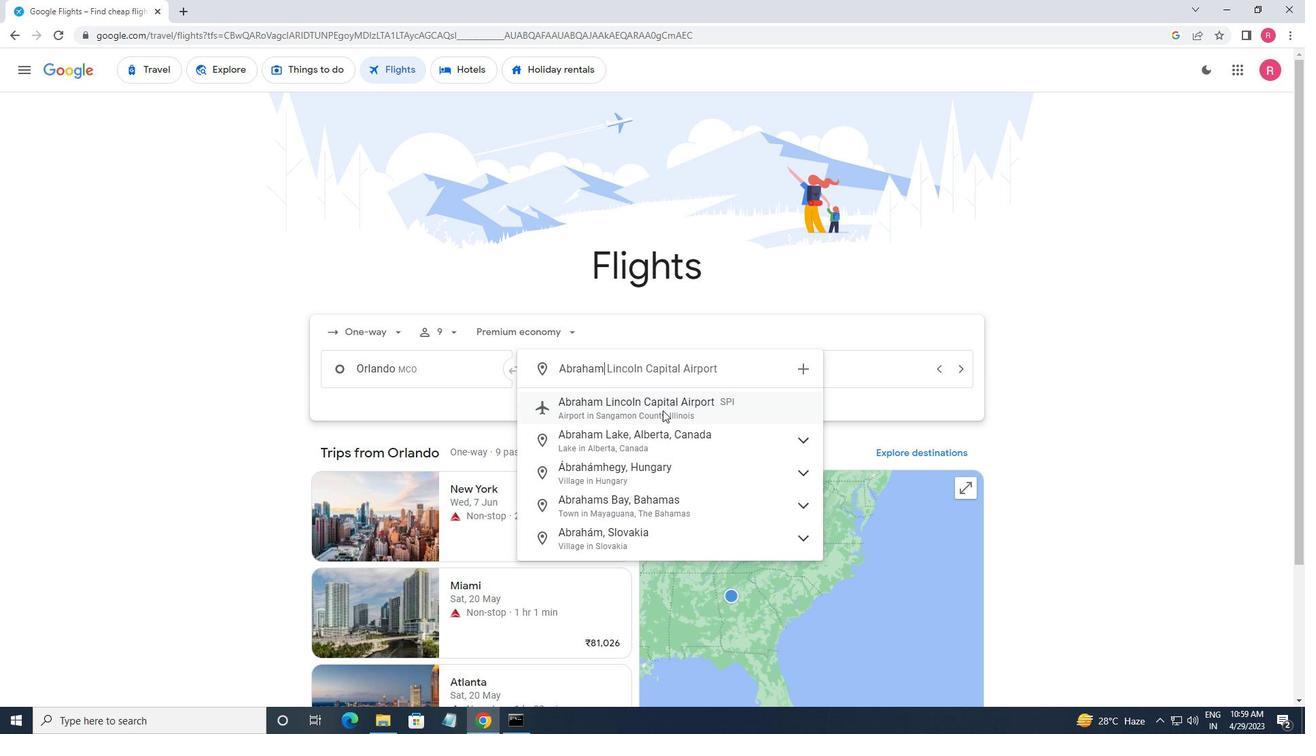 
Action: Mouse moved to (834, 376)
Screenshot: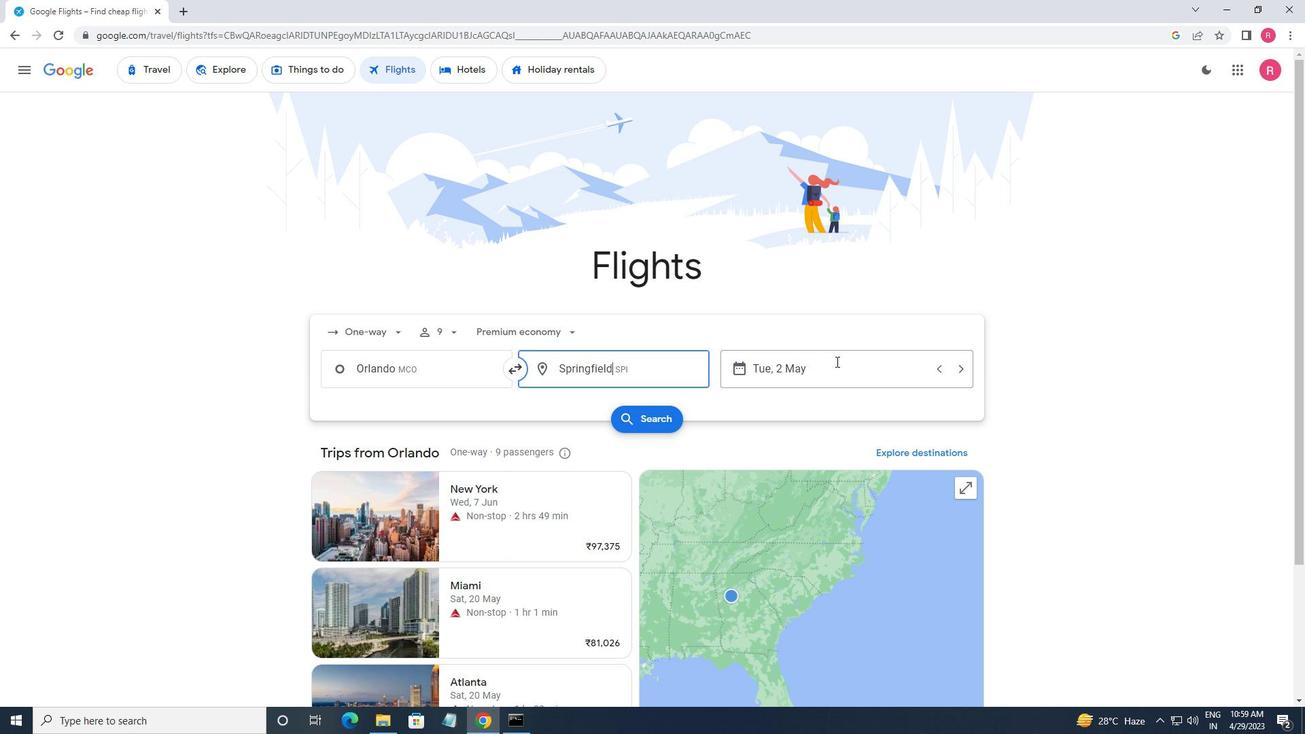 
Action: Mouse pressed left at (834, 376)
Screenshot: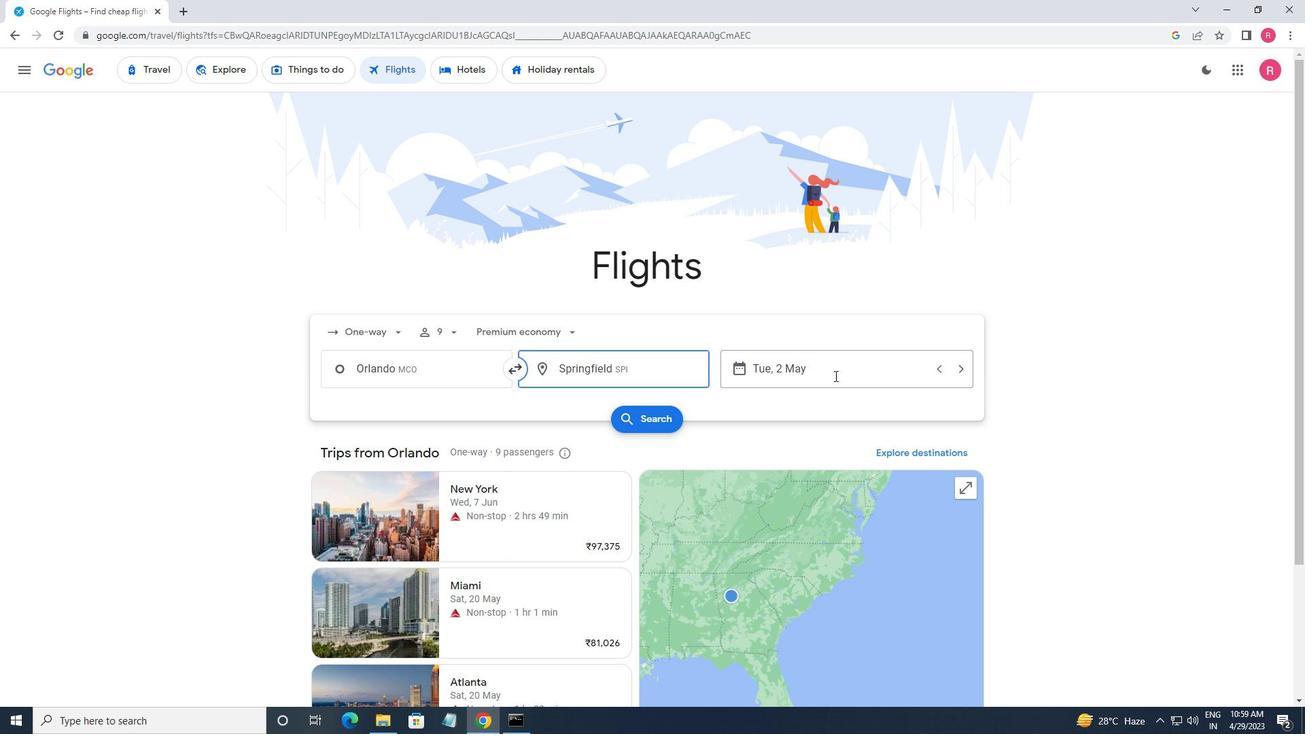 
Action: Mouse moved to (809, 464)
Screenshot: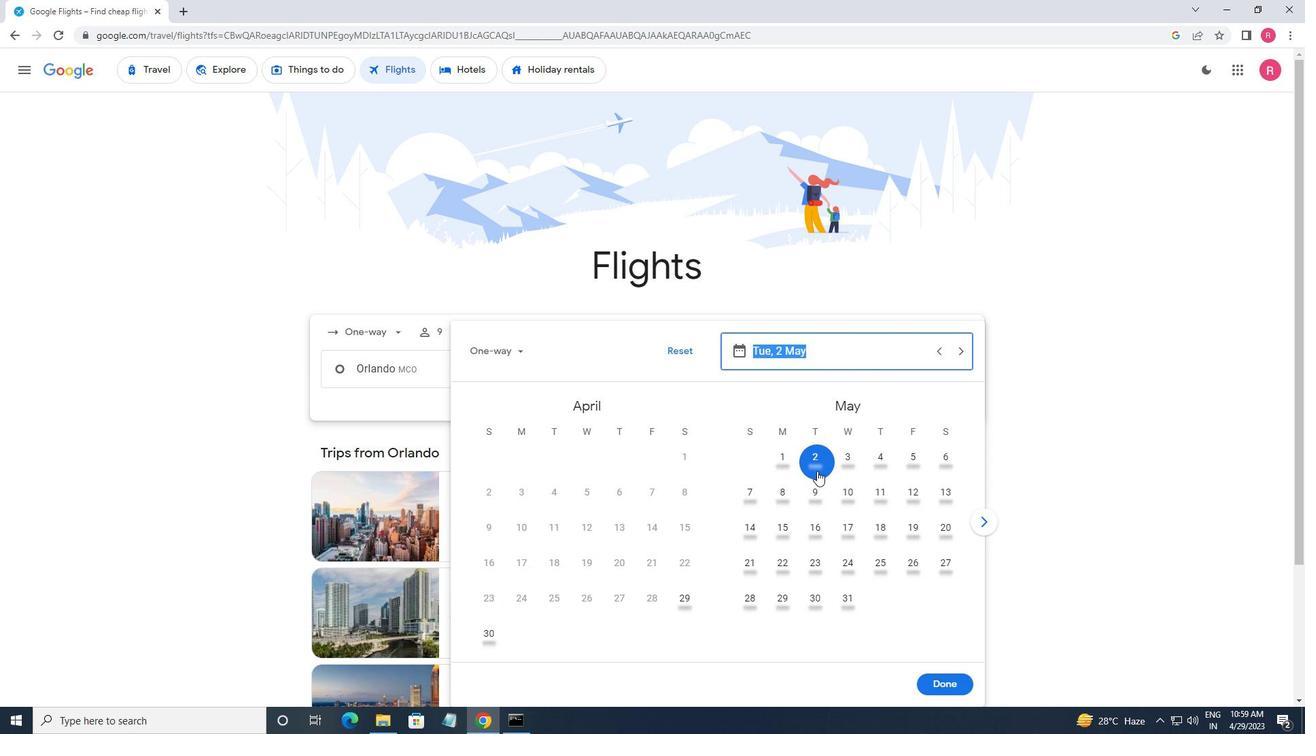 
Action: Mouse pressed left at (809, 464)
Screenshot: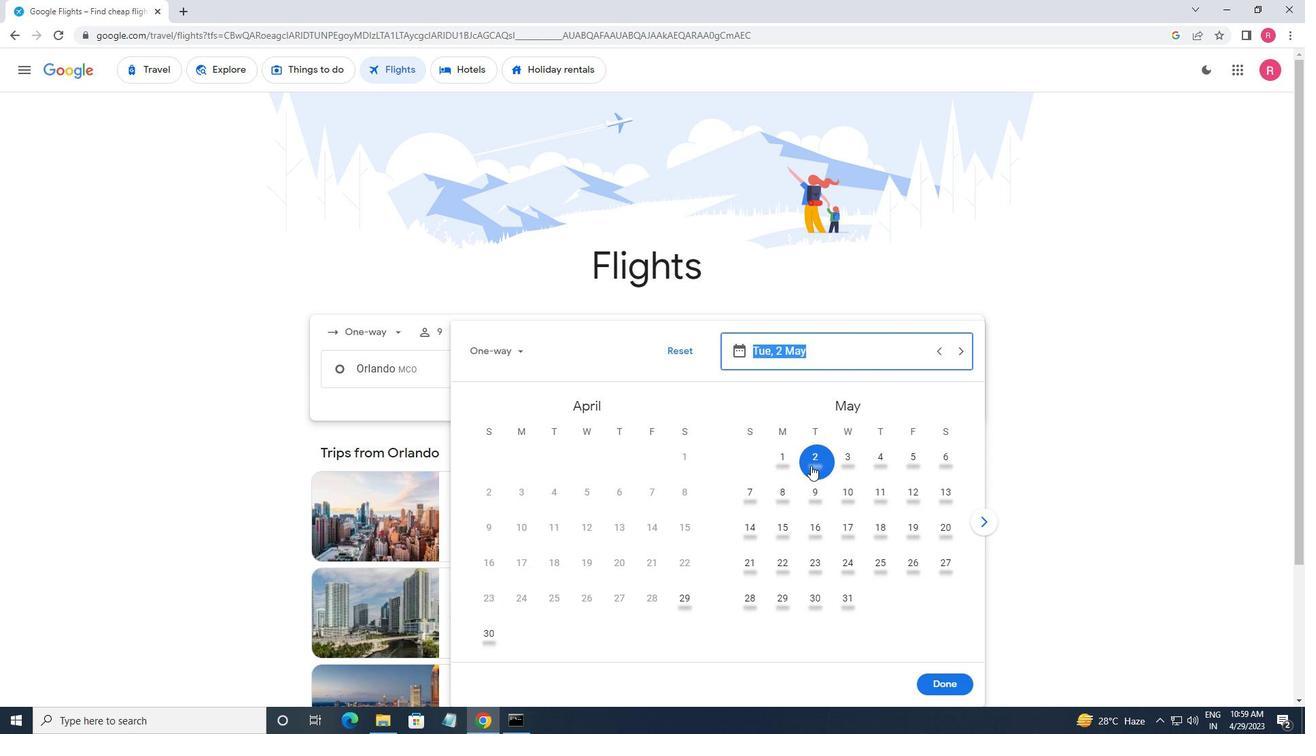 
Action: Mouse moved to (934, 684)
Screenshot: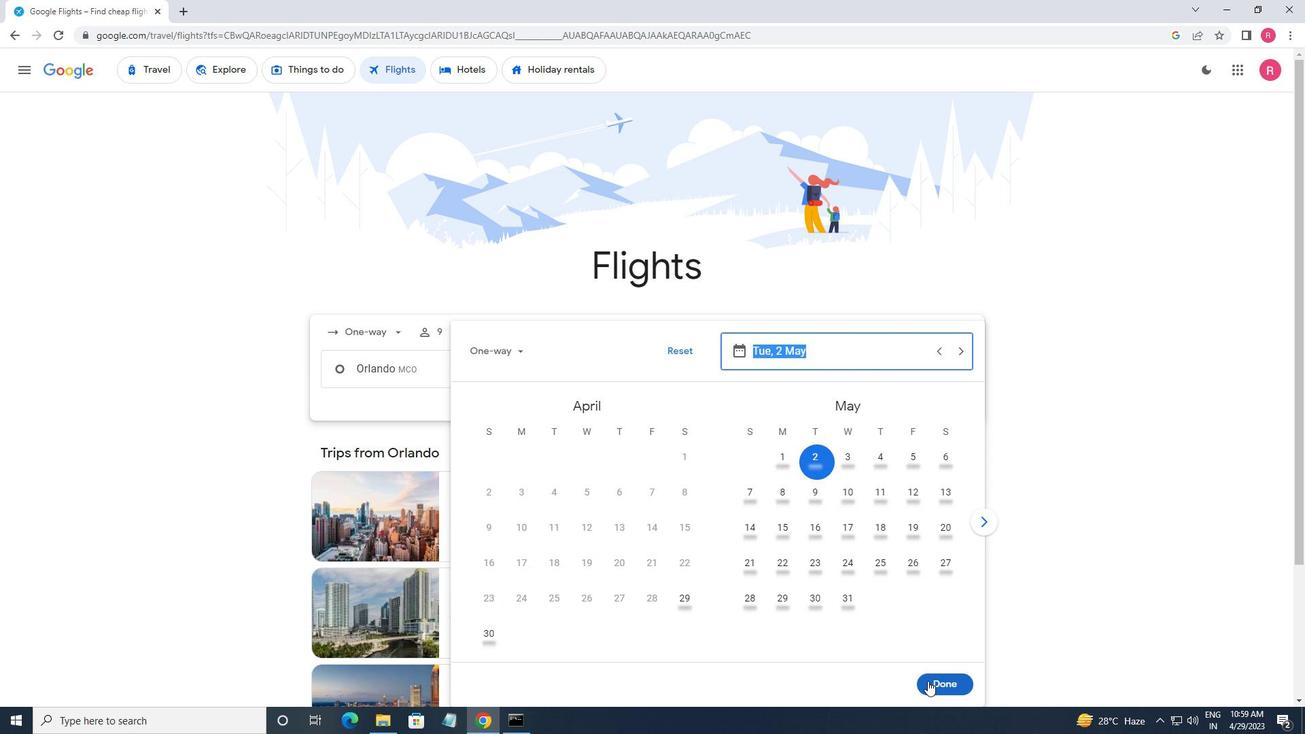 
Action: Mouse pressed left at (934, 684)
Screenshot: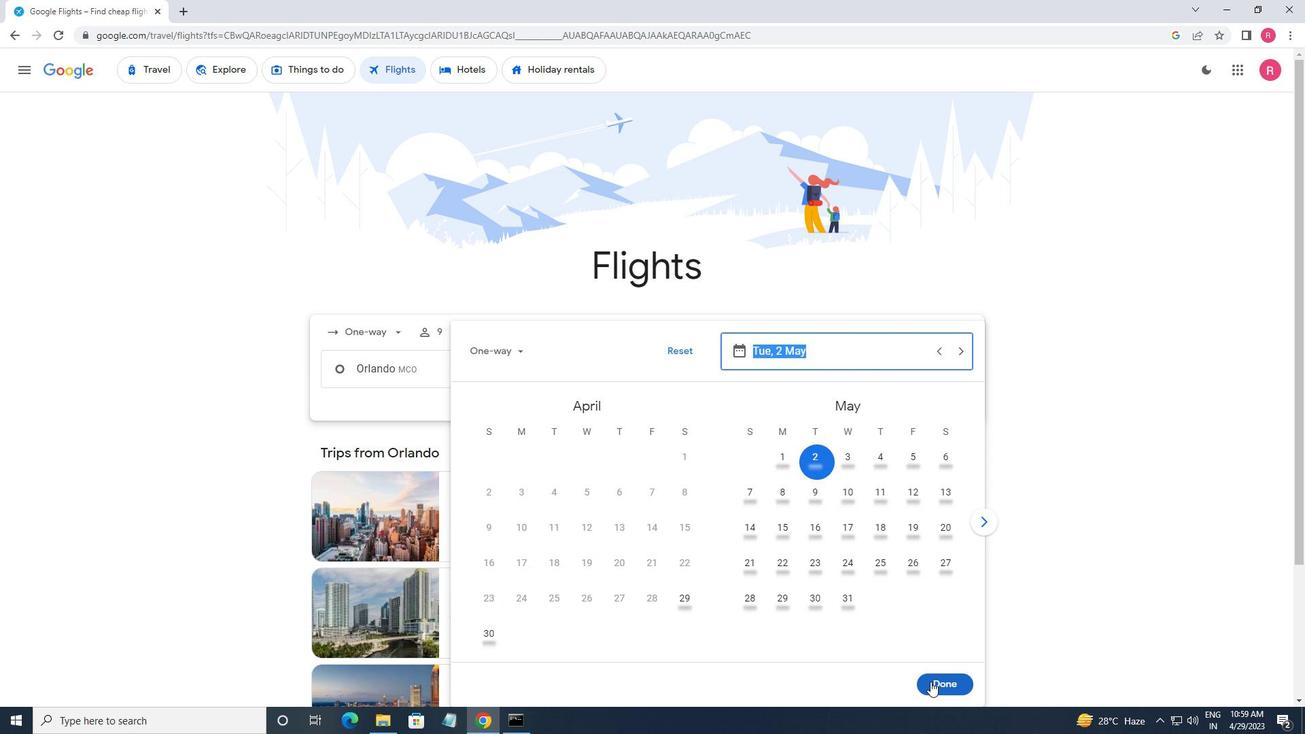 
Action: Mouse moved to (668, 423)
Screenshot: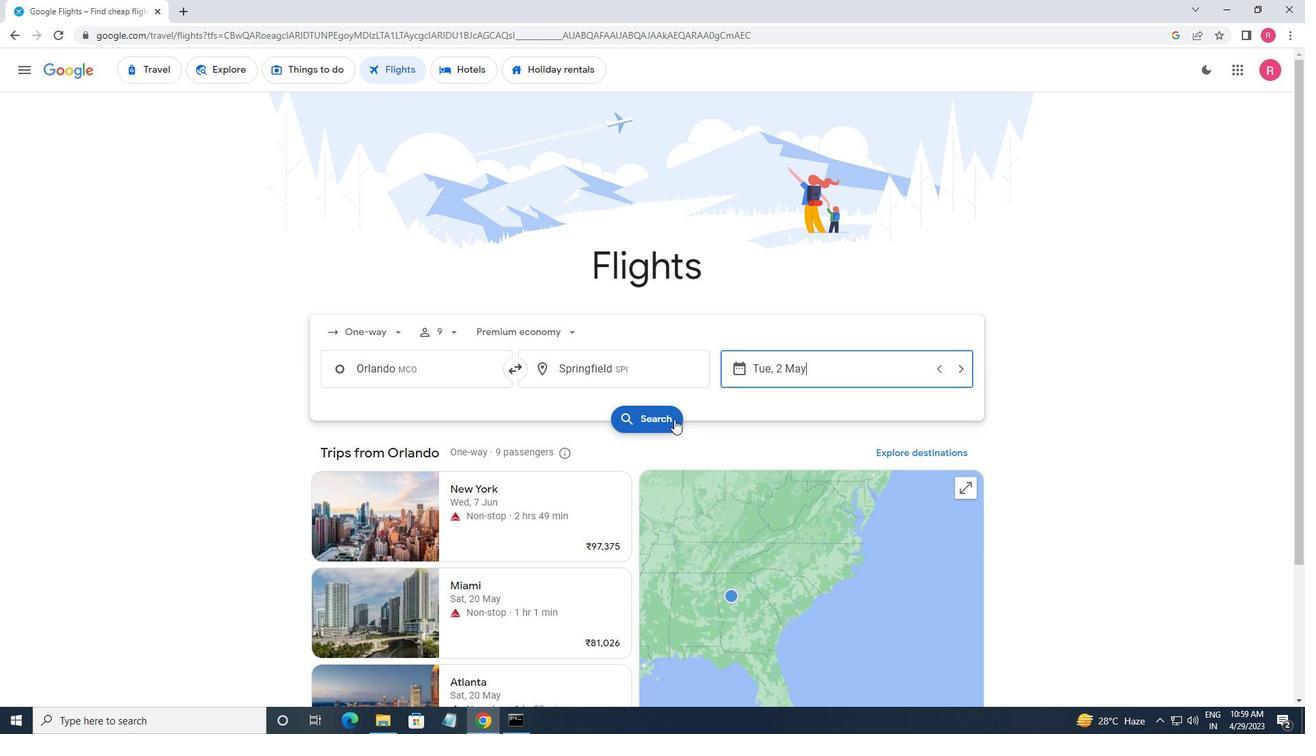 
Action: Mouse pressed left at (668, 423)
Screenshot: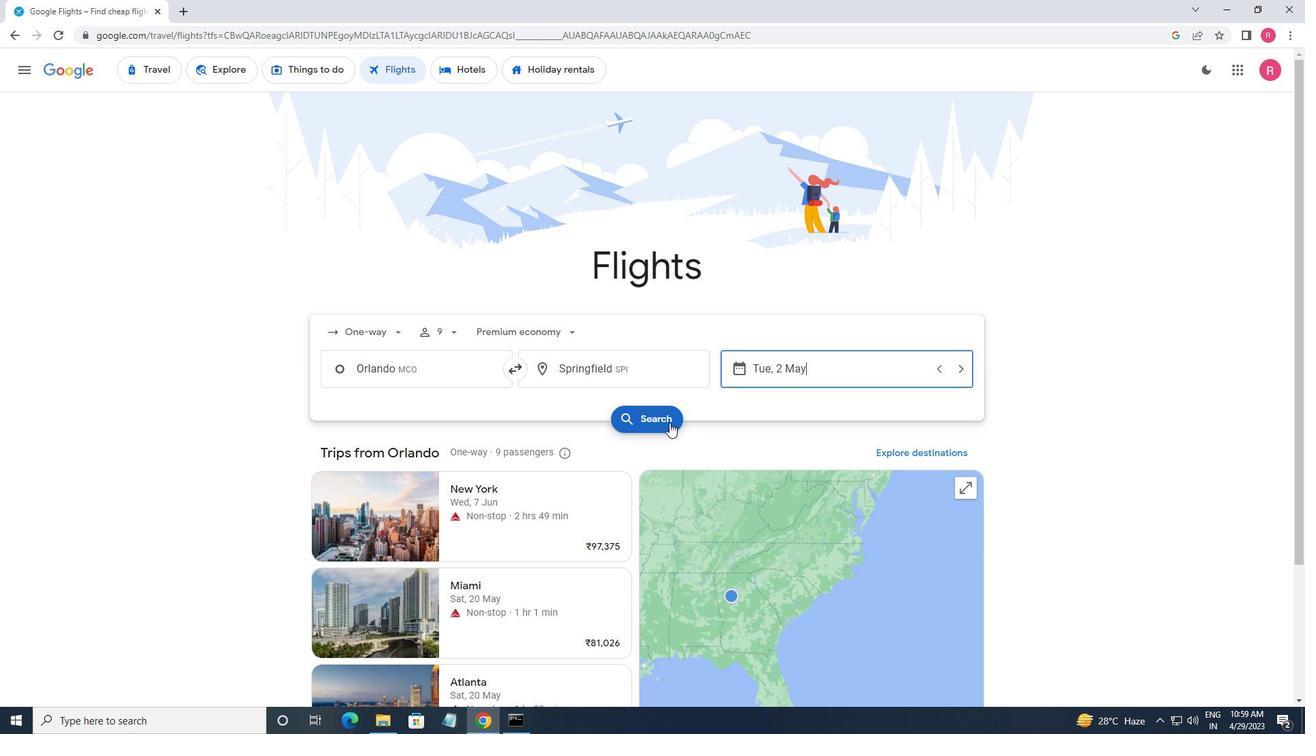 
Action: Mouse moved to (320, 201)
Screenshot: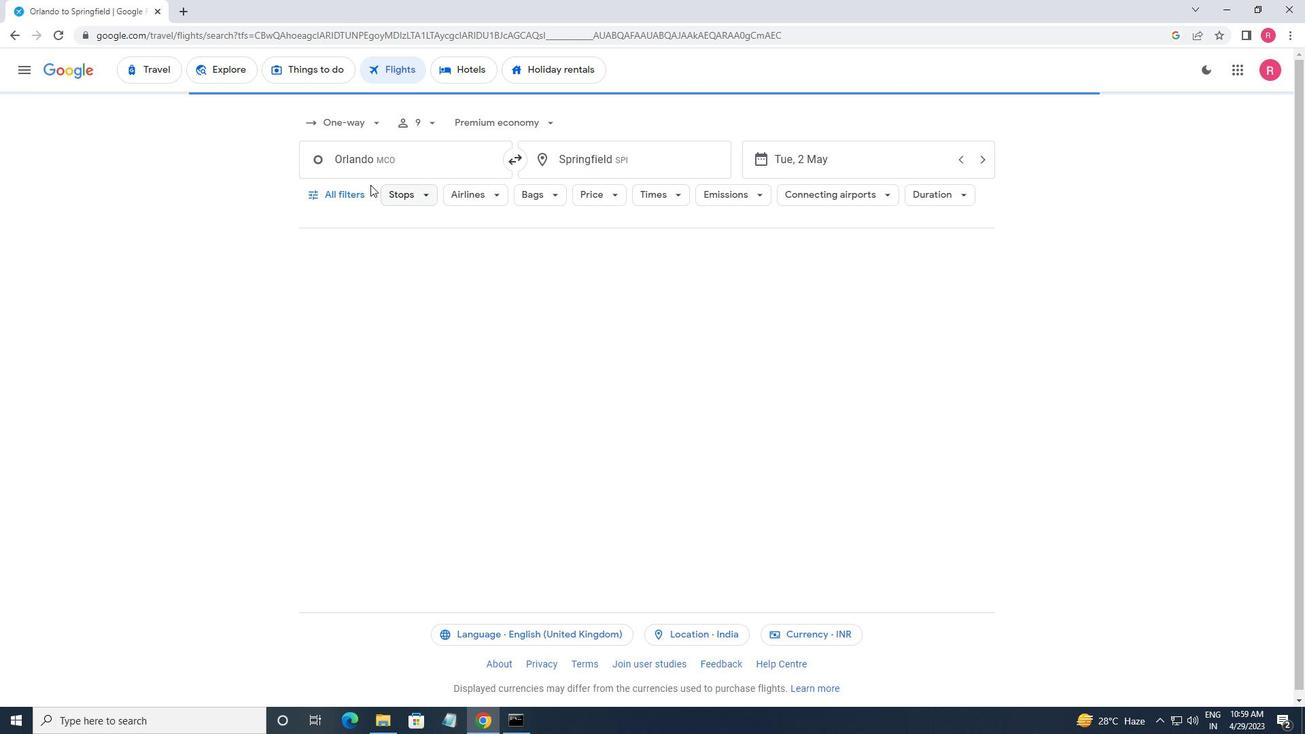 
Action: Mouse pressed left at (320, 201)
Screenshot: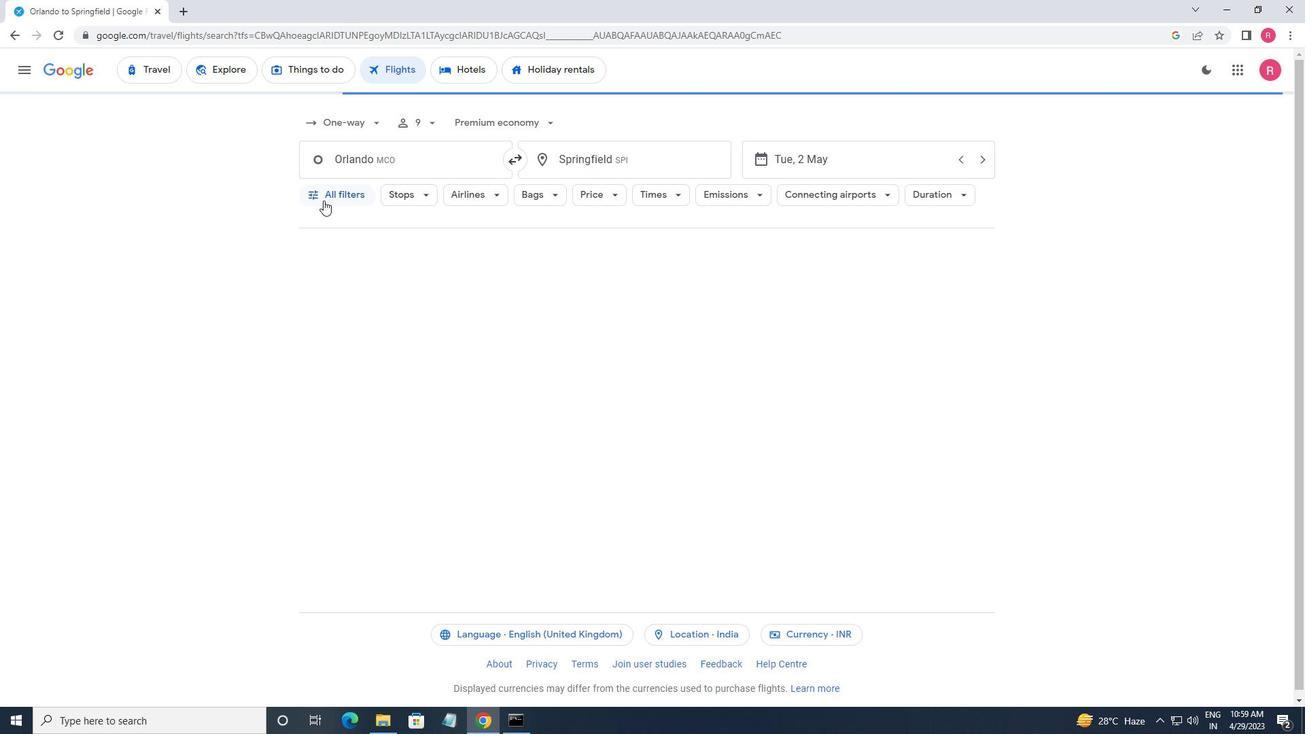 
Action: Mouse moved to (384, 316)
Screenshot: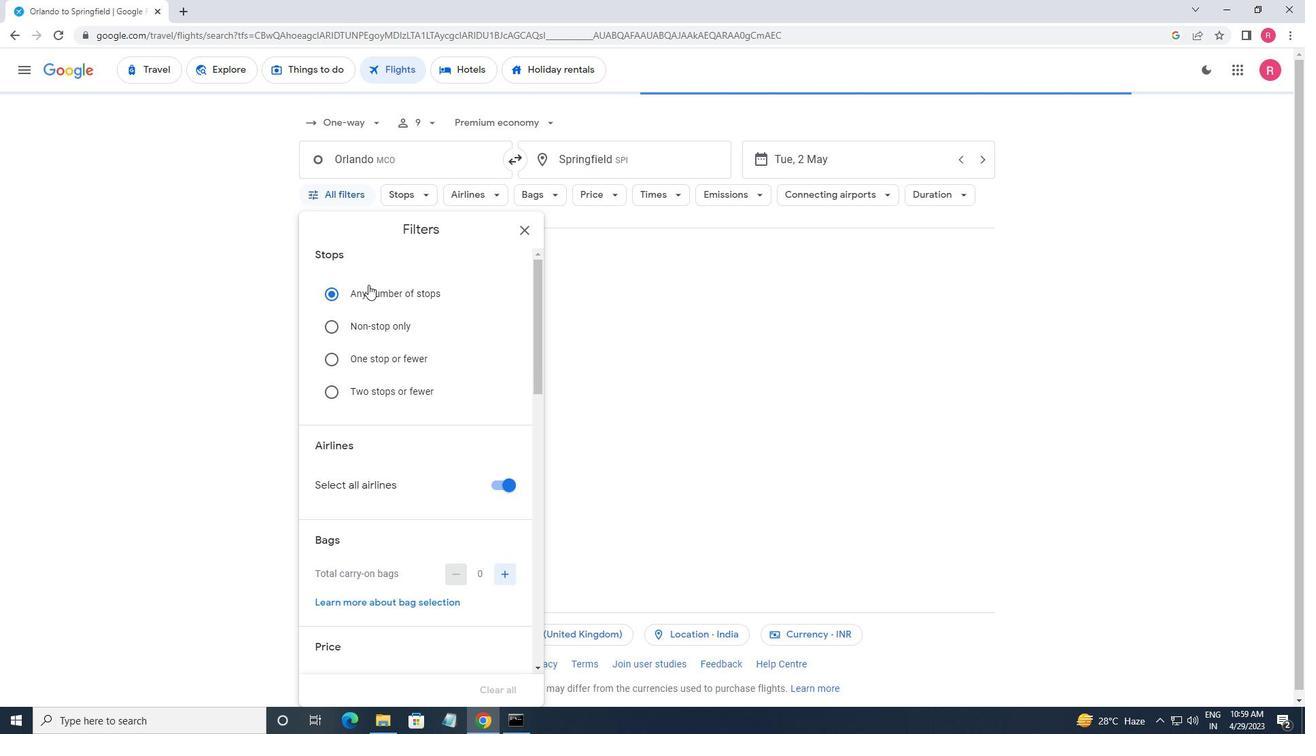 
Action: Mouse scrolled (384, 315) with delta (0, 0)
Screenshot: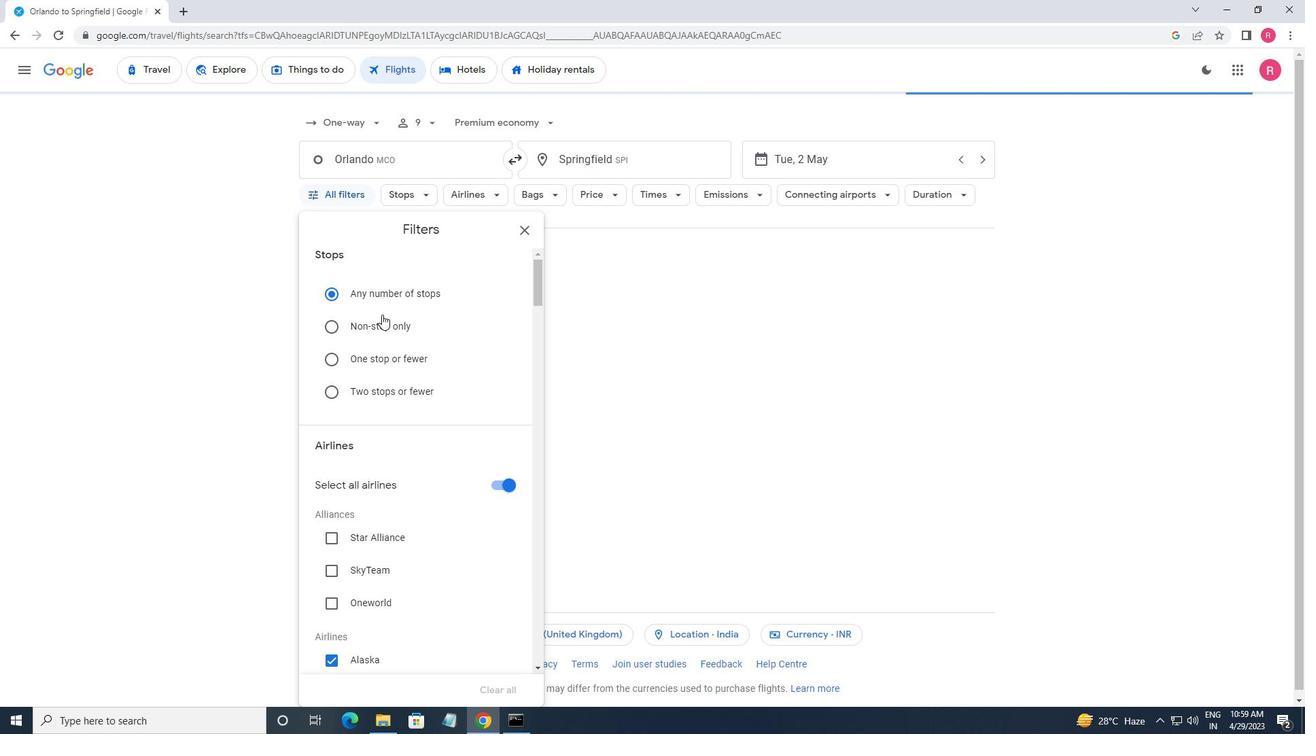 
Action: Mouse moved to (392, 311)
Screenshot: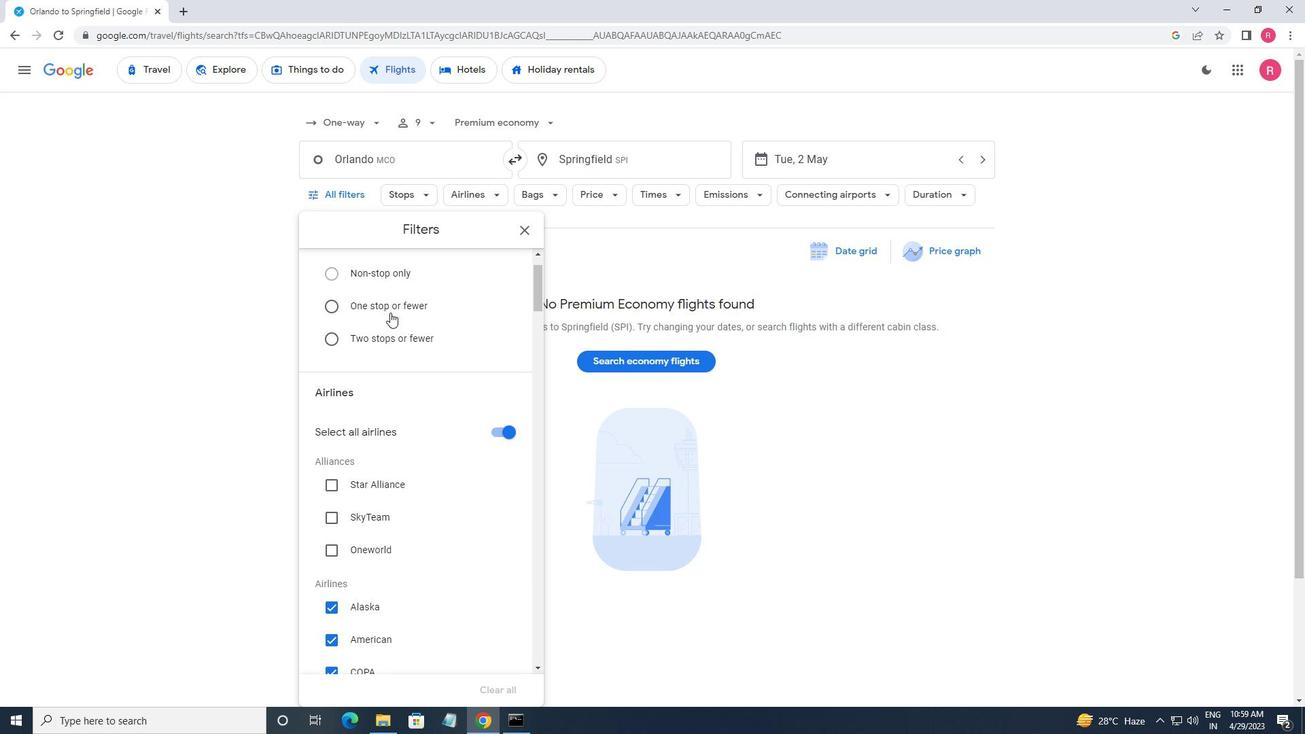 
Action: Mouse scrolled (392, 310) with delta (0, 0)
Screenshot: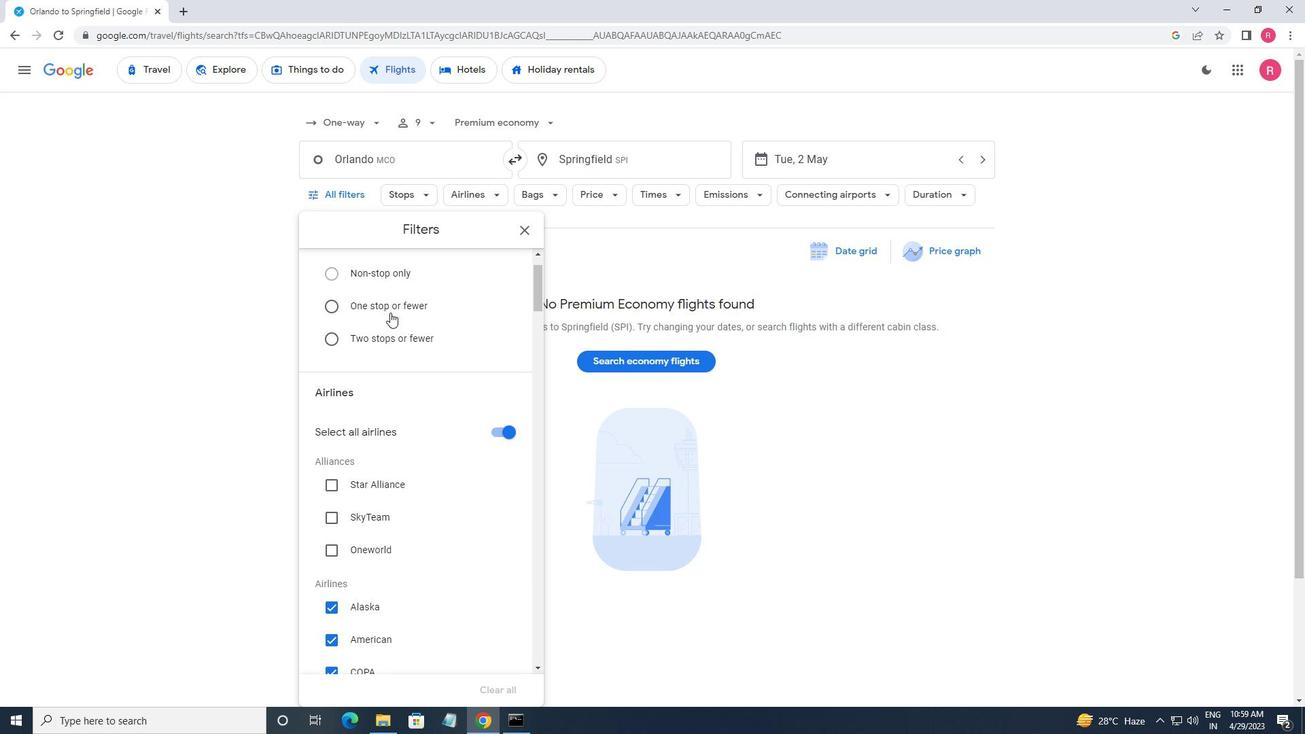 
Action: Mouse moved to (392, 311)
Screenshot: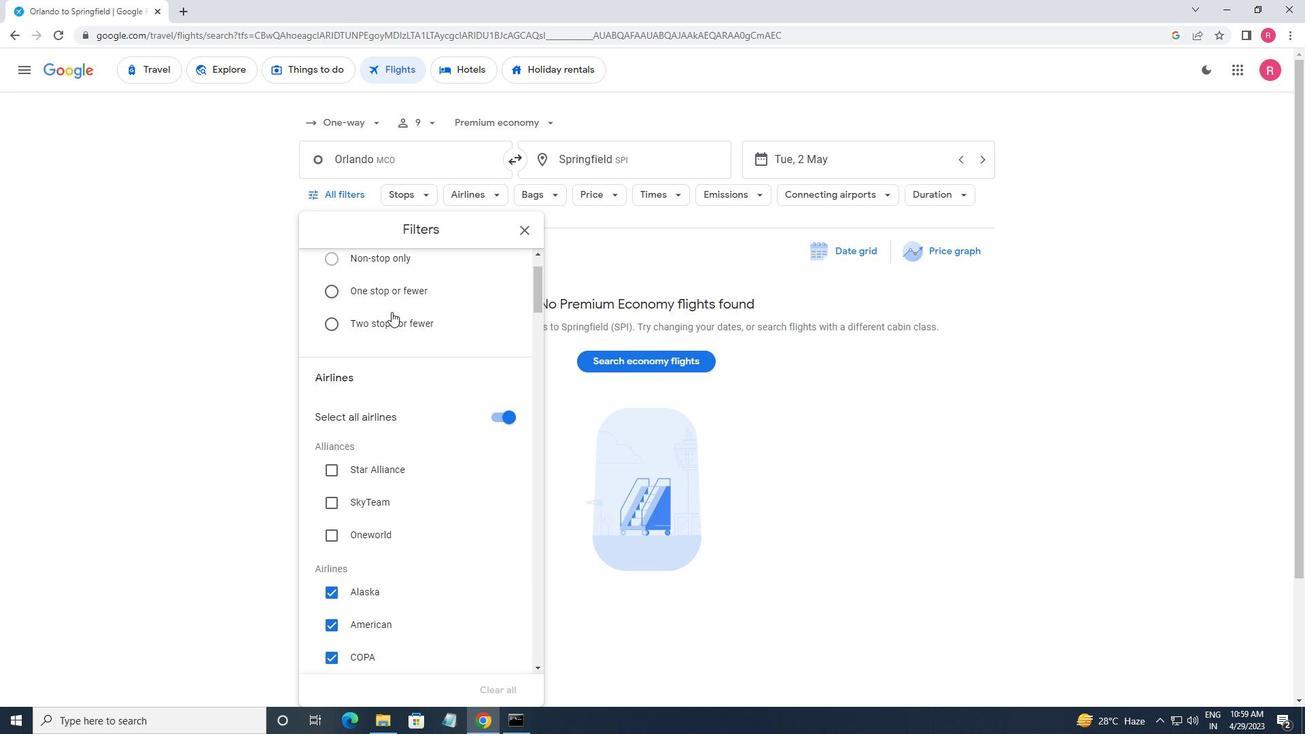 
Action: Mouse scrolled (392, 310) with delta (0, 0)
Screenshot: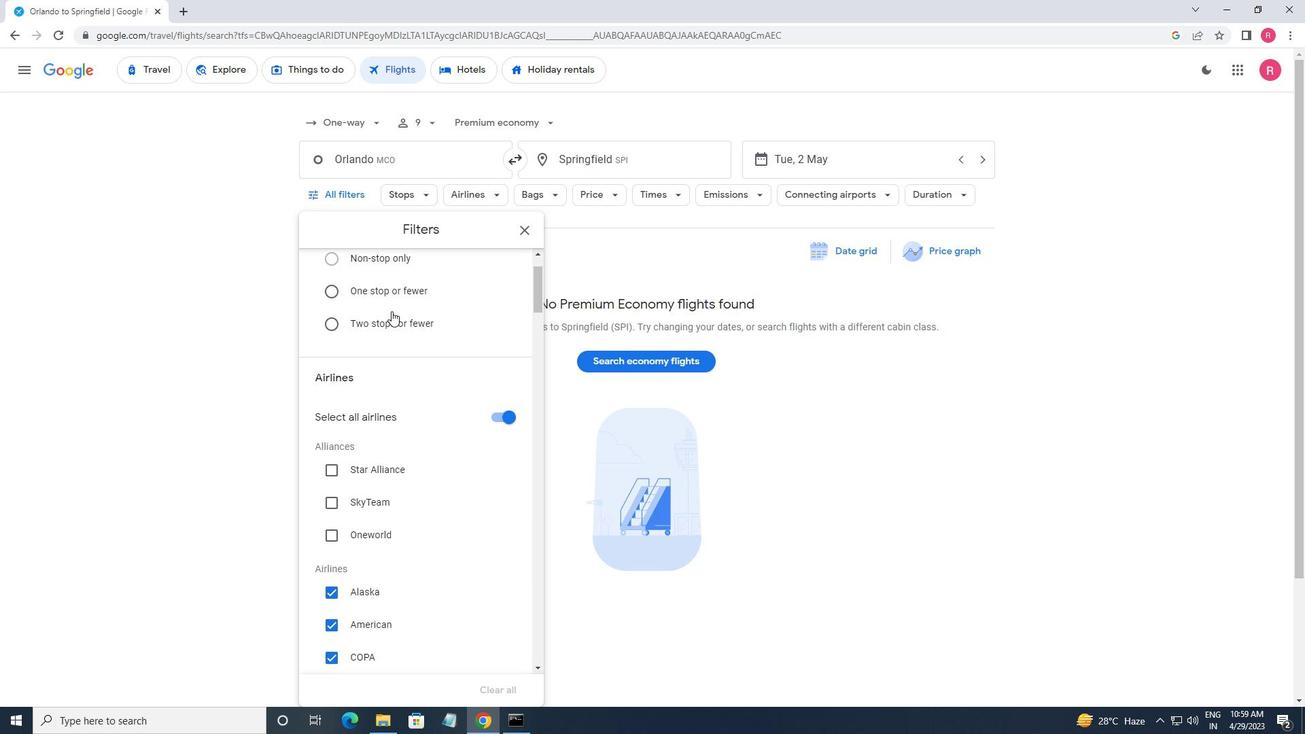 
Action: Mouse moved to (394, 311)
Screenshot: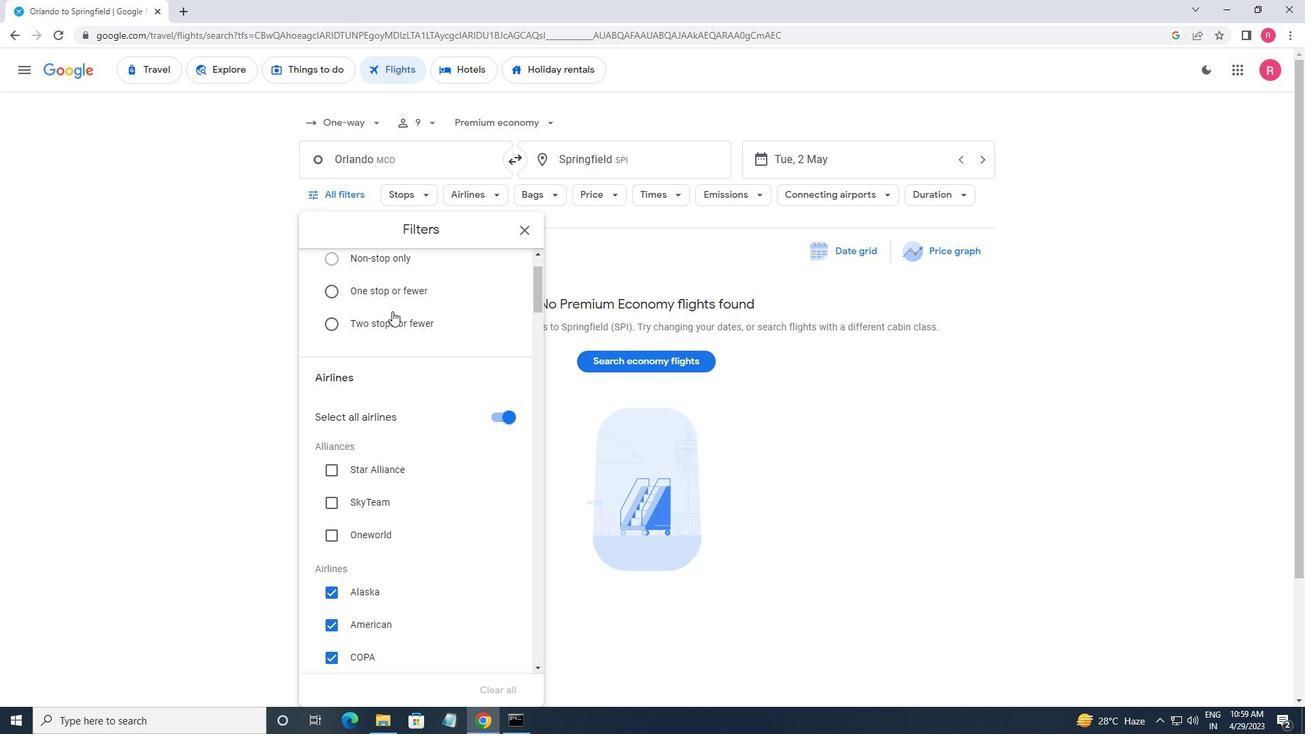 
Action: Mouse scrolled (394, 310) with delta (0, 0)
Screenshot: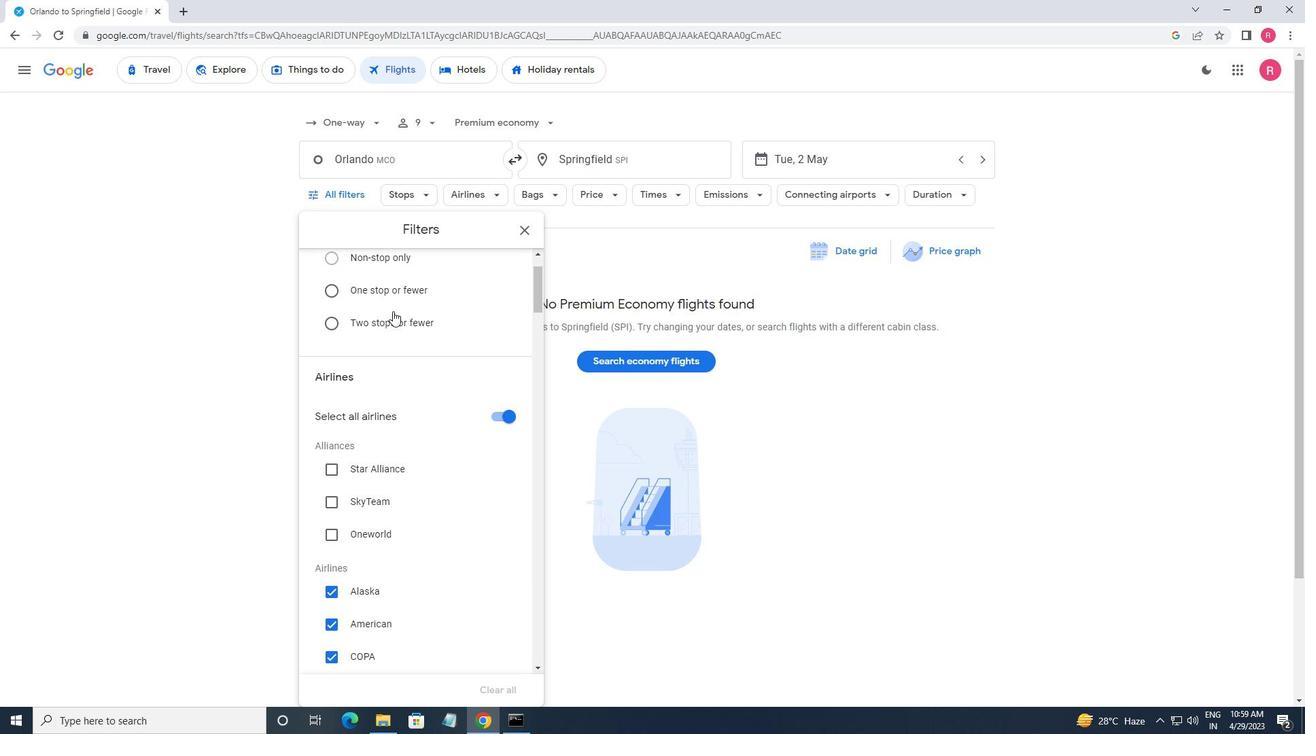 
Action: Mouse moved to (495, 493)
Screenshot: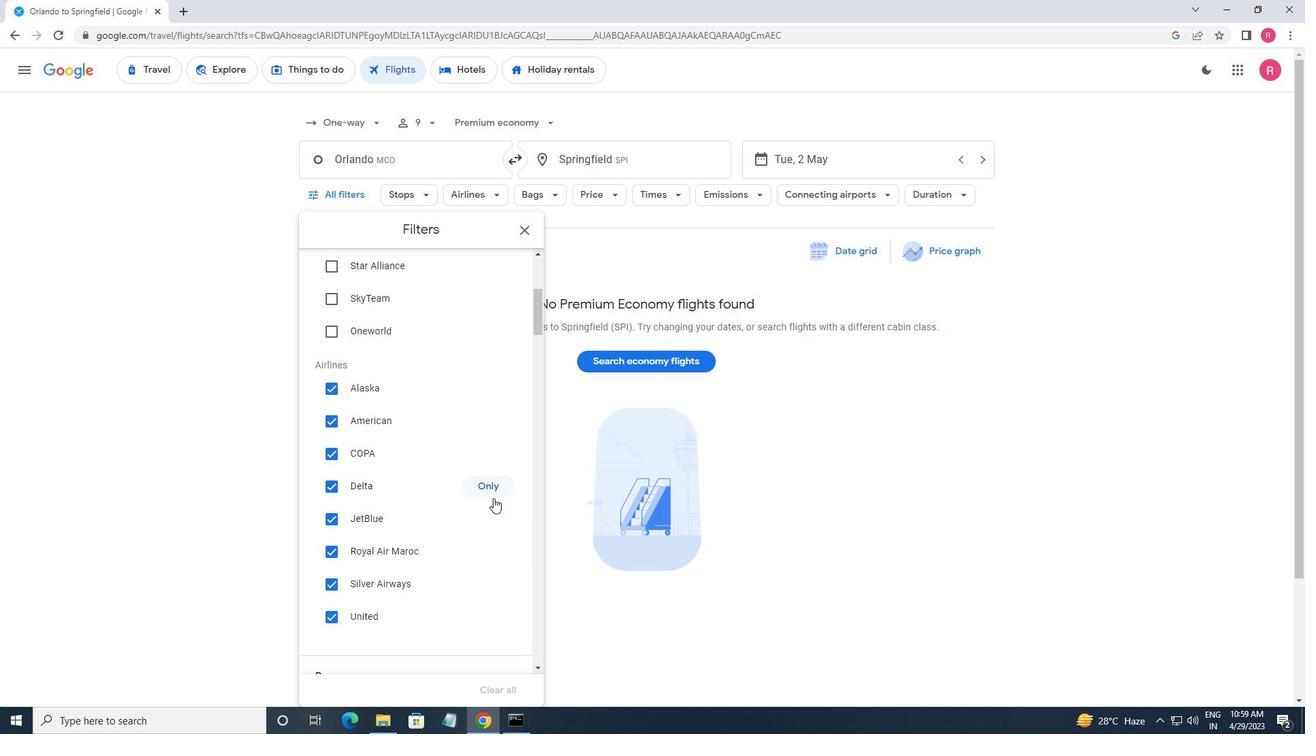 
Action: Mouse pressed left at (495, 493)
Screenshot: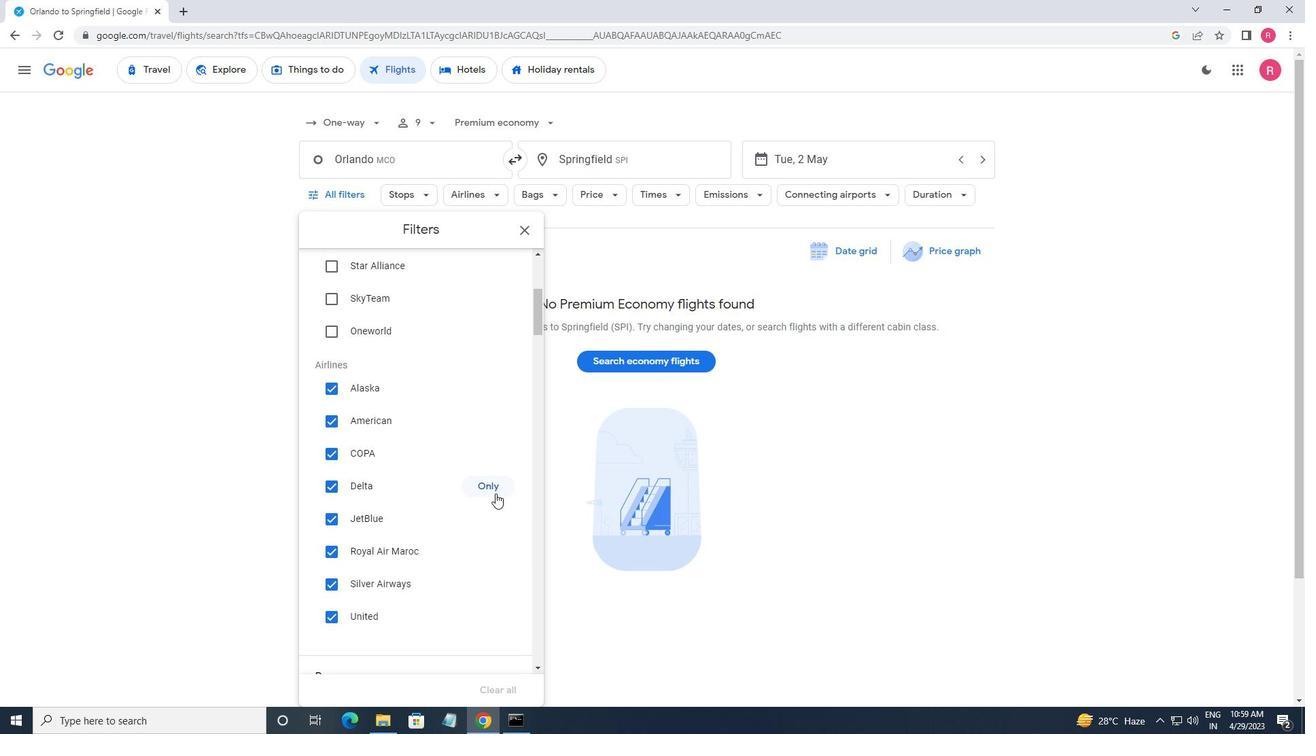
Action: Mouse moved to (474, 501)
Screenshot: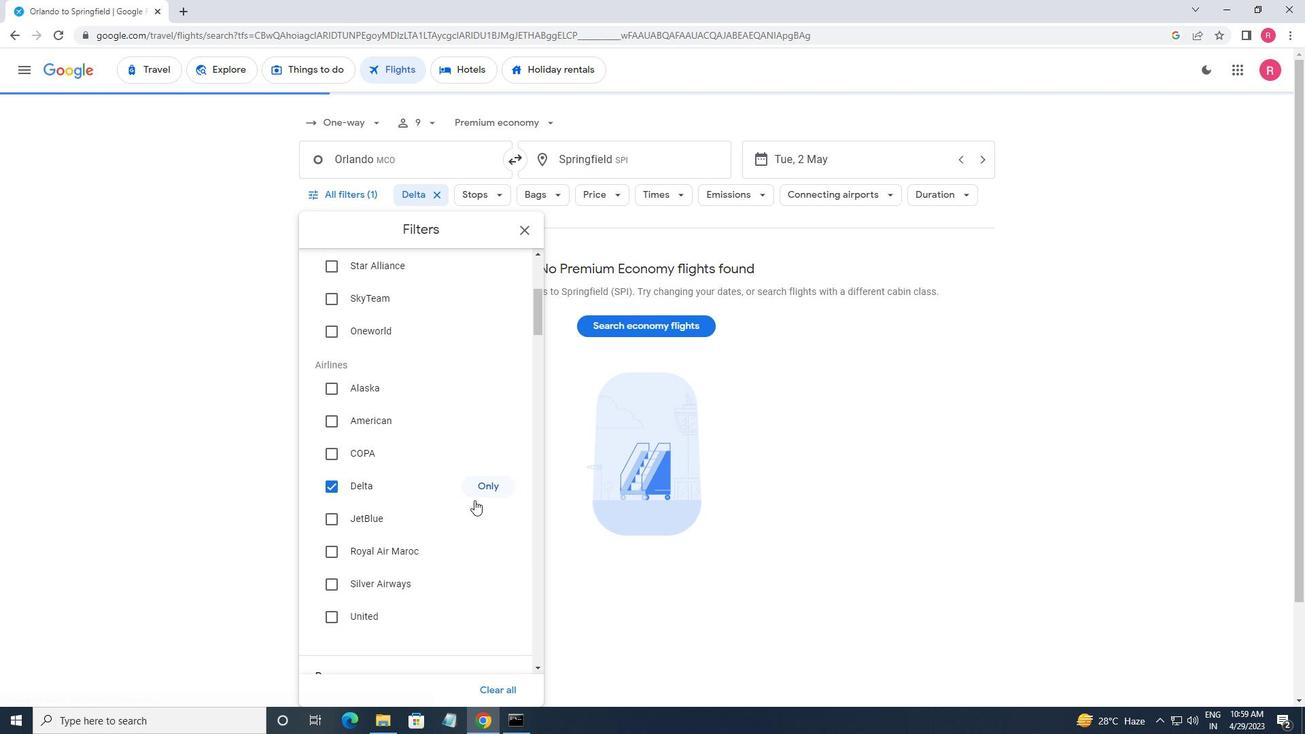 
Action: Mouse scrolled (474, 500) with delta (0, 0)
Screenshot: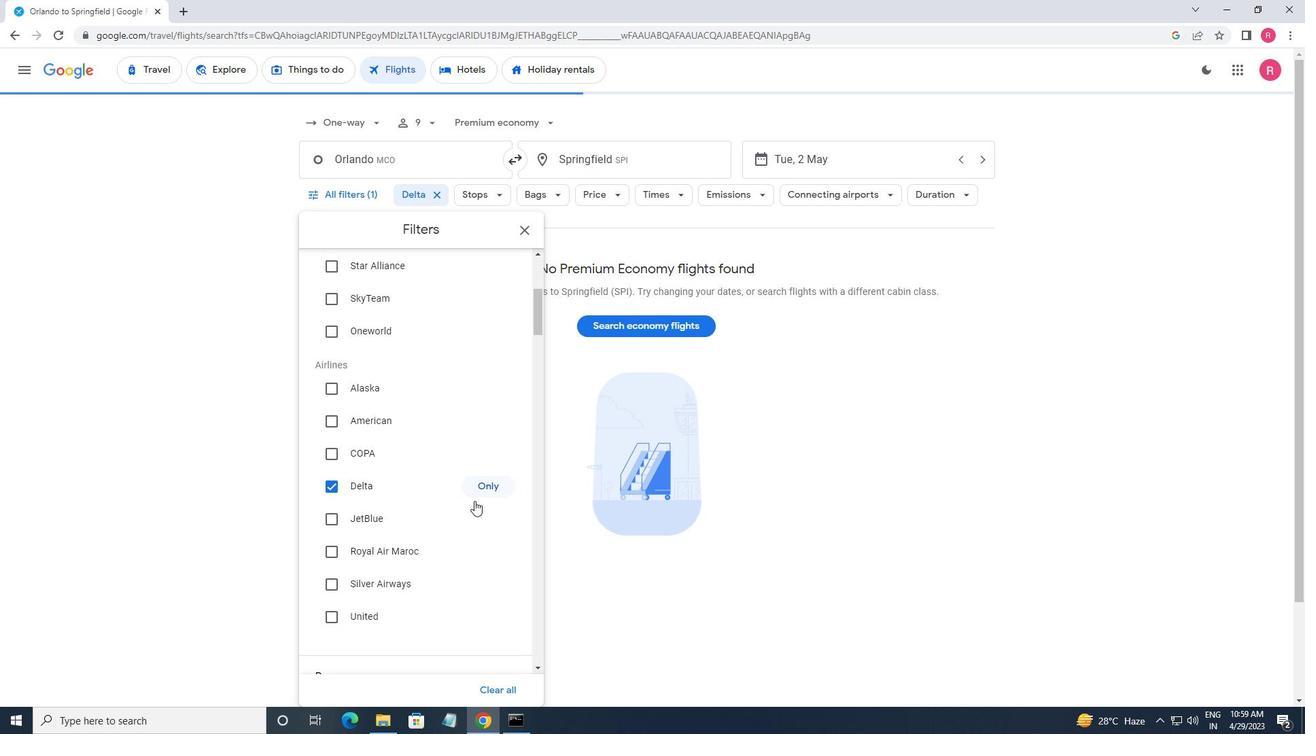 
Action: Mouse scrolled (474, 500) with delta (0, 0)
Screenshot: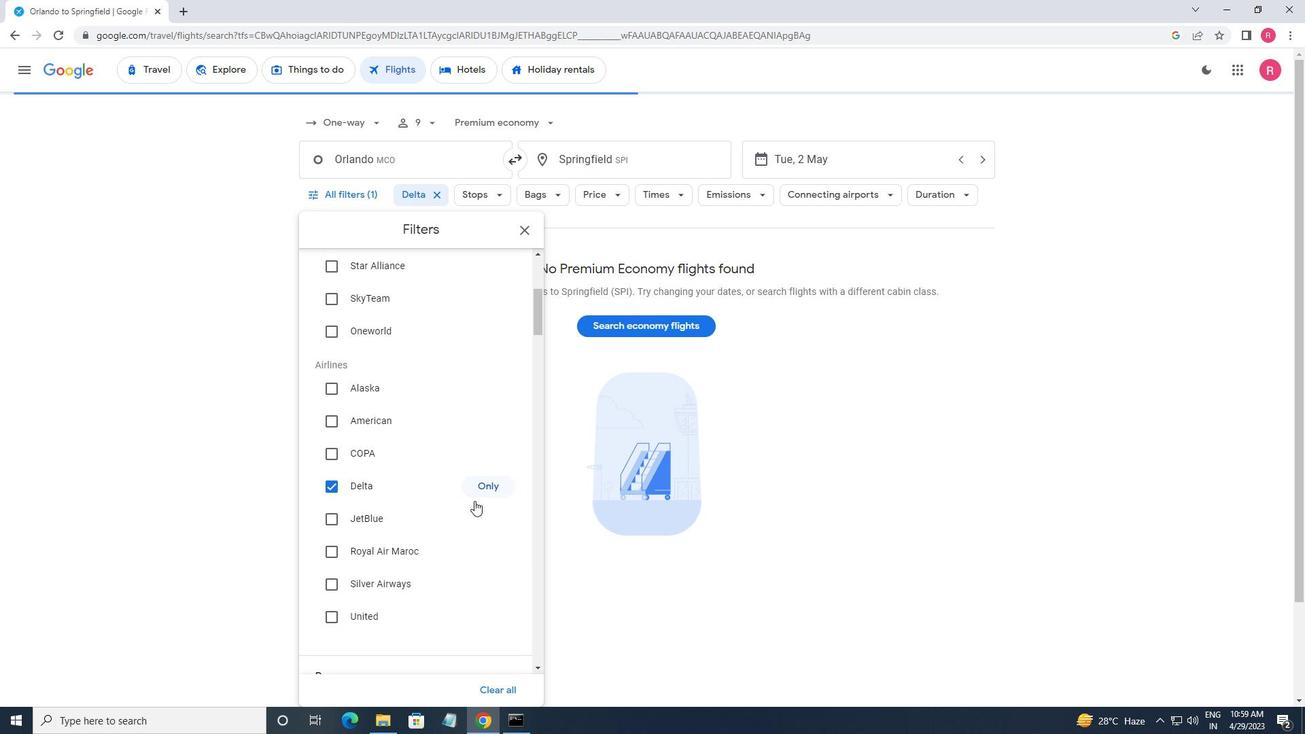 
Action: Mouse scrolled (474, 500) with delta (0, 0)
Screenshot: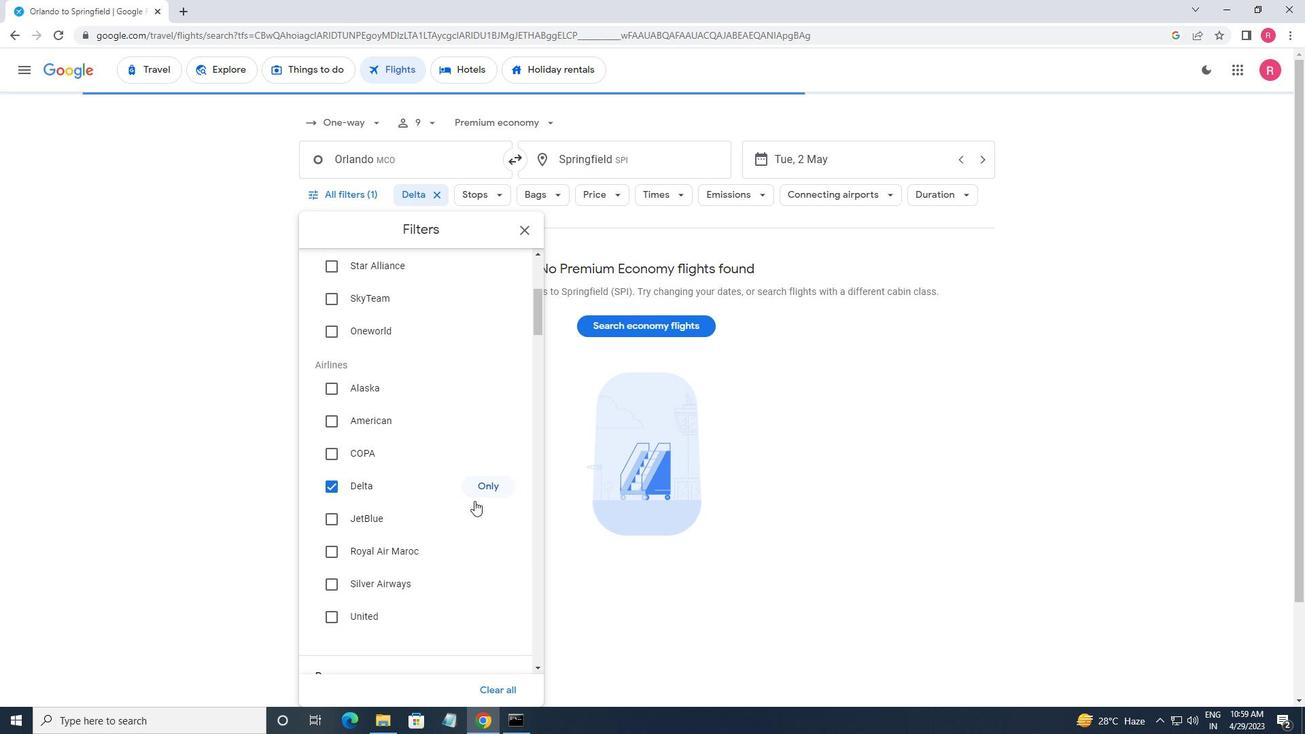 
Action: Mouse moved to (474, 501)
Screenshot: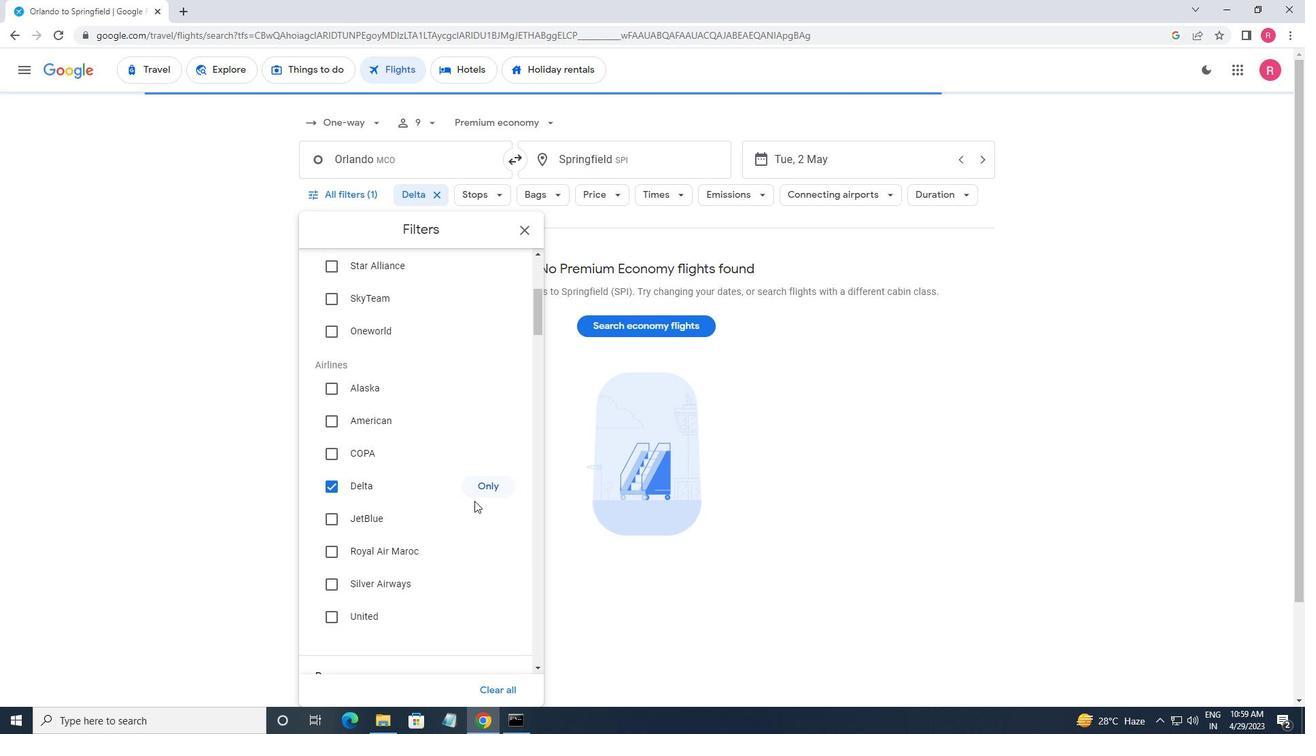 
Action: Mouse scrolled (474, 501) with delta (0, 0)
Screenshot: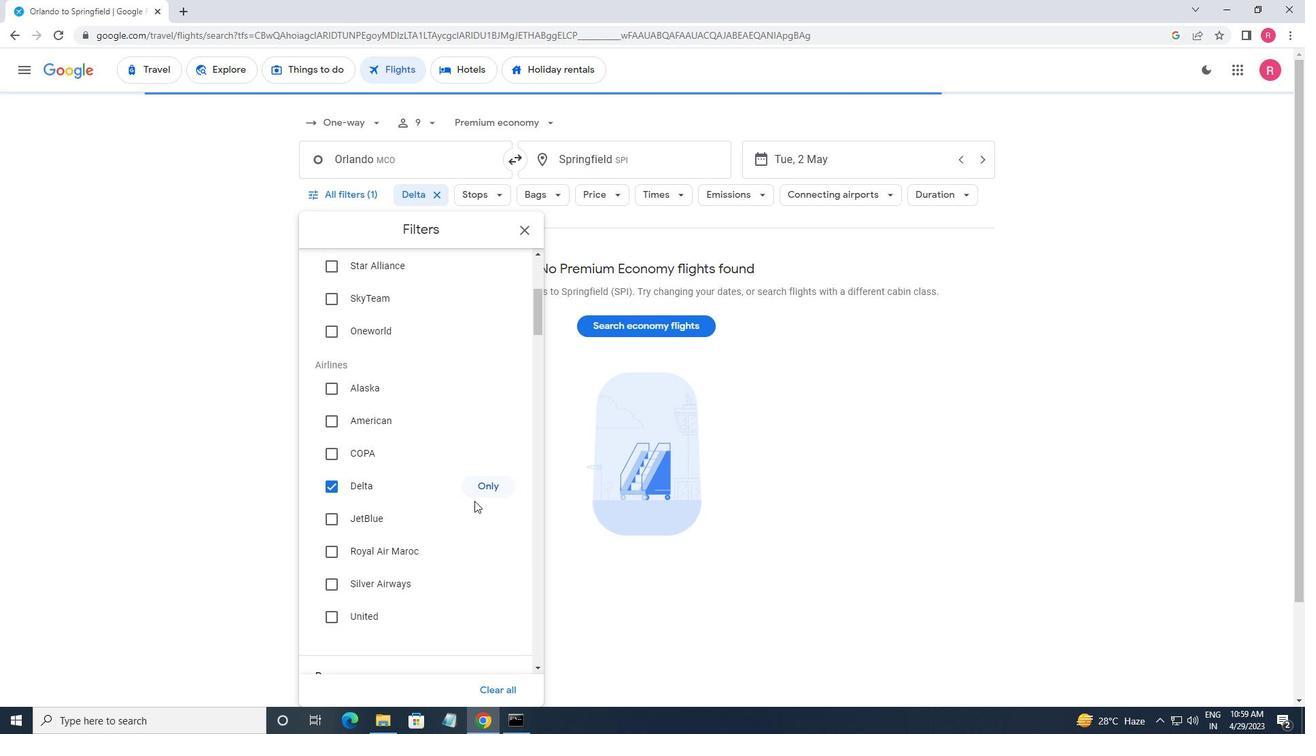 
Action: Mouse moved to (503, 431)
Screenshot: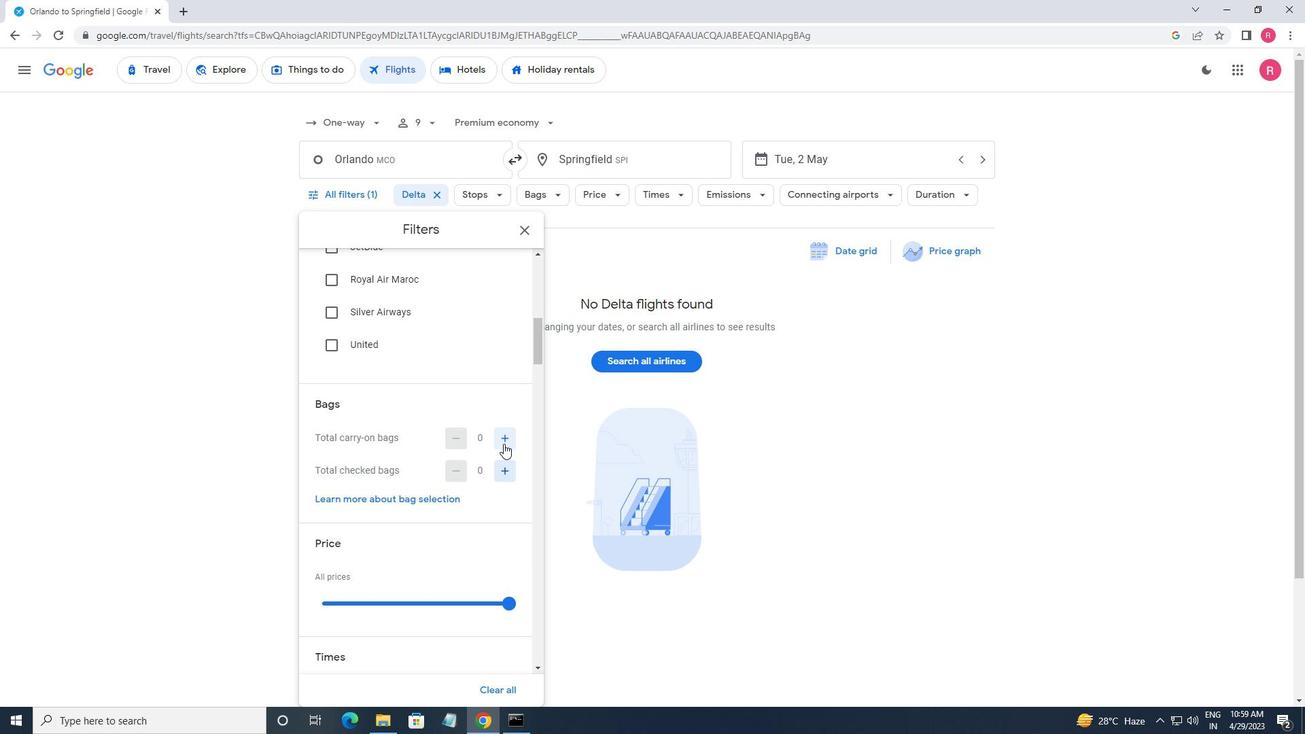 
Action: Mouse pressed left at (503, 431)
Screenshot: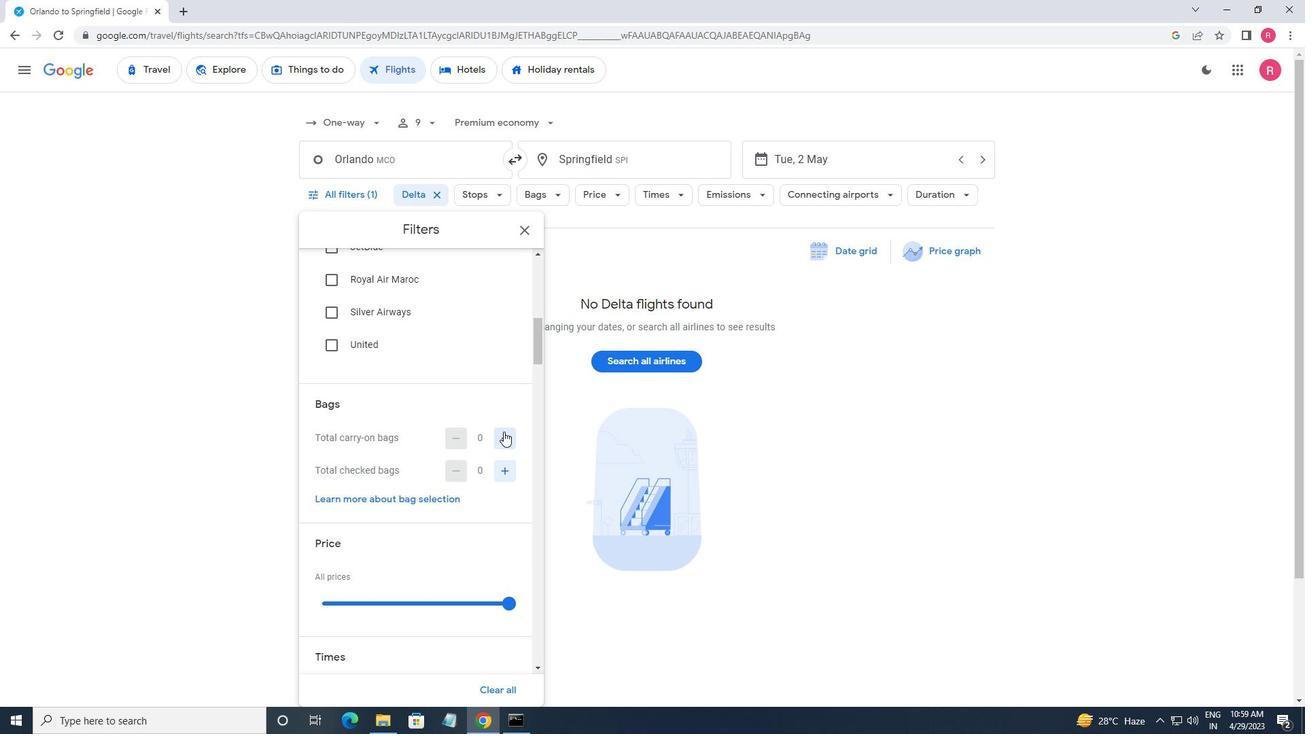 
Action: Mouse moved to (500, 480)
Screenshot: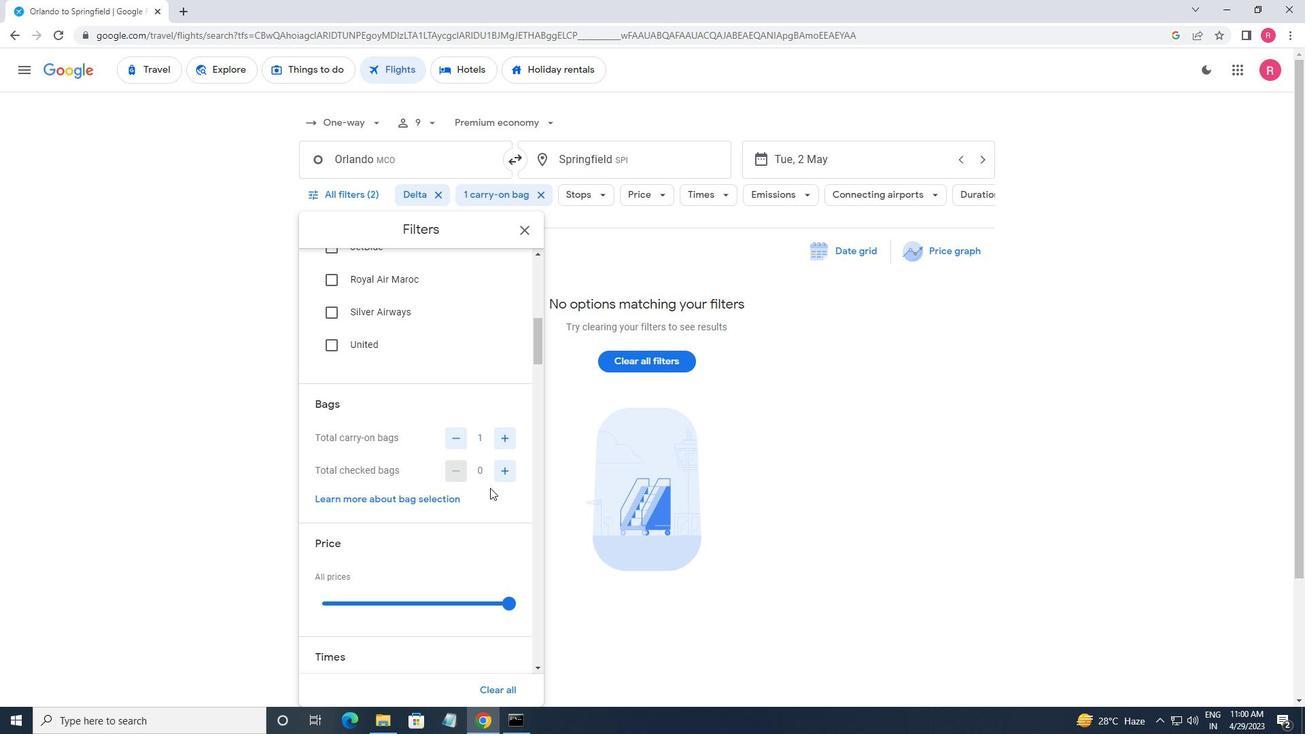 
Action: Mouse scrolled (500, 479) with delta (0, 0)
Screenshot: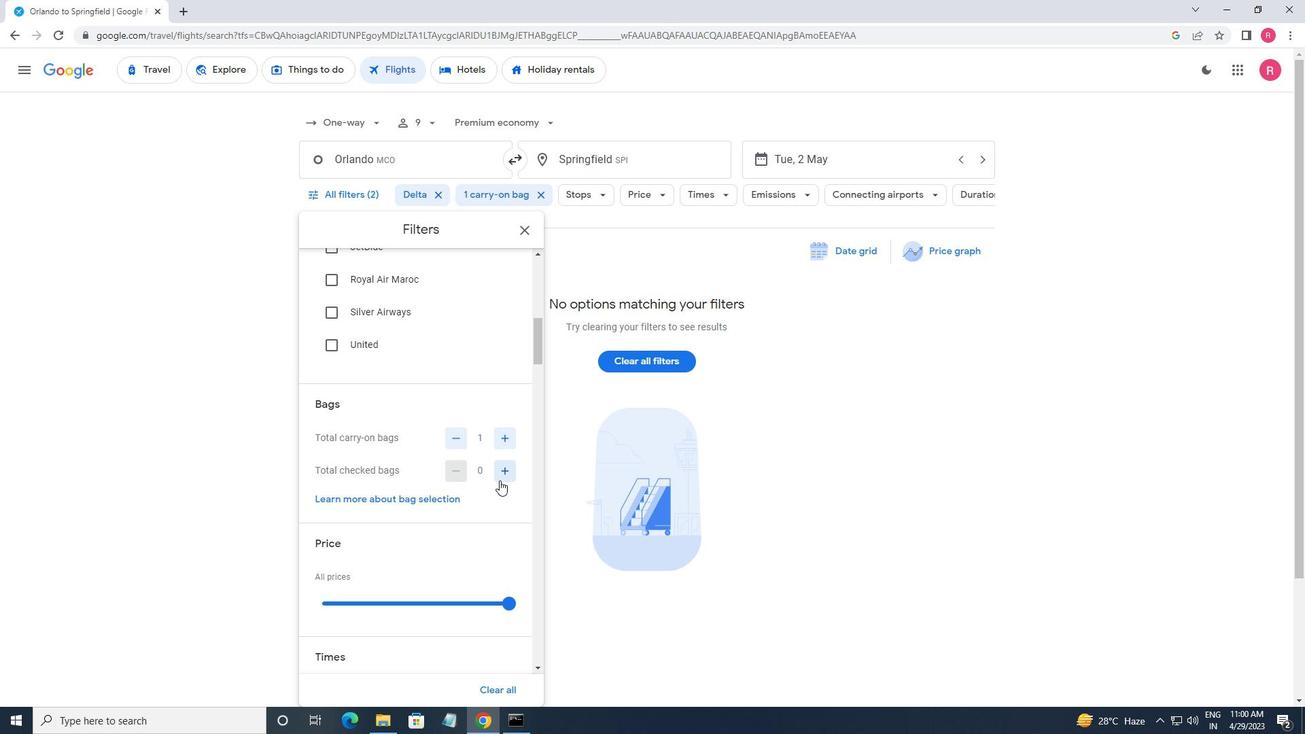 
Action: Mouse scrolled (500, 479) with delta (0, 0)
Screenshot: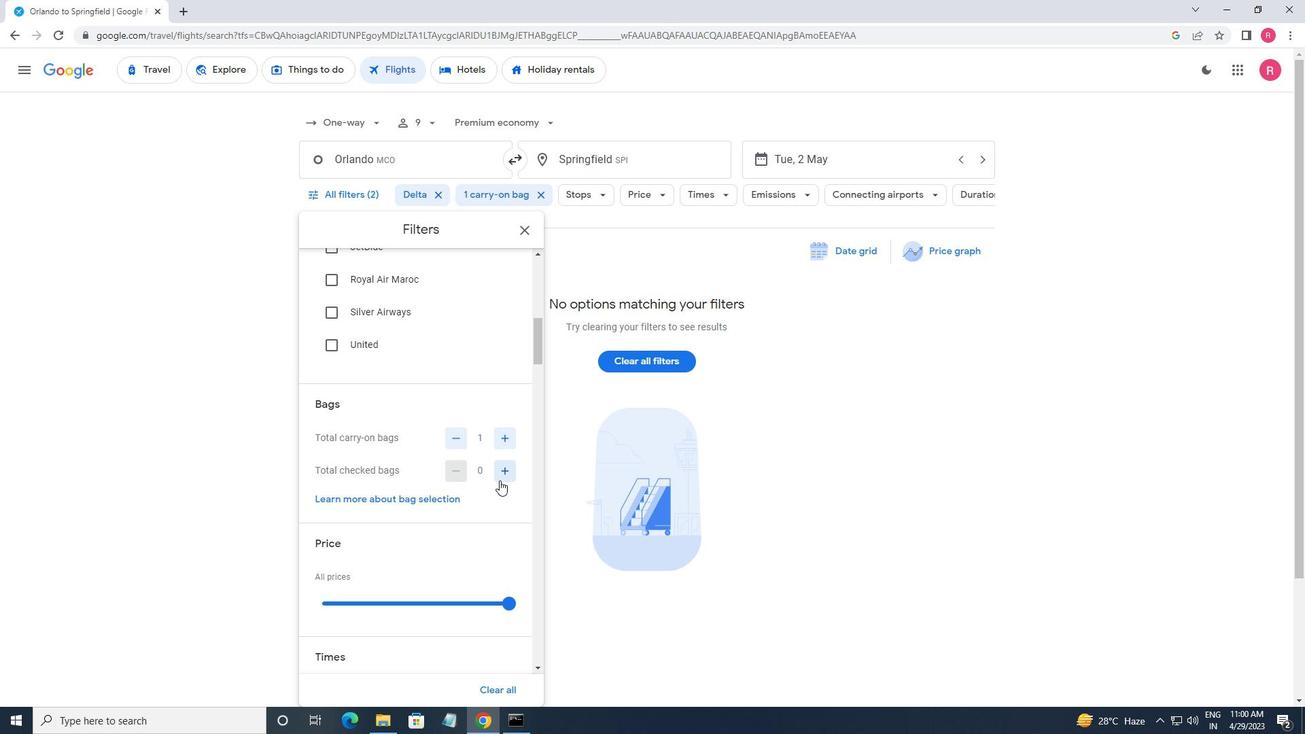 
Action: Mouse moved to (508, 467)
Screenshot: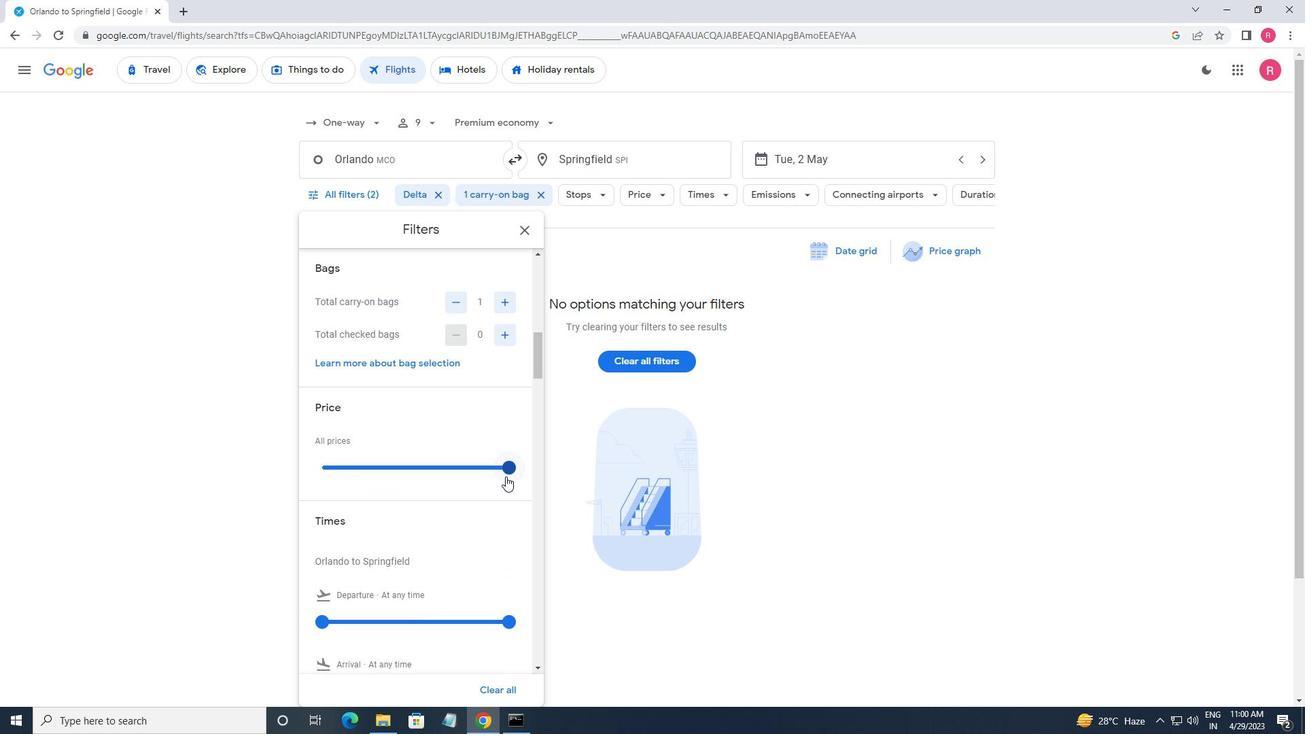 
Action: Mouse pressed left at (508, 467)
Screenshot: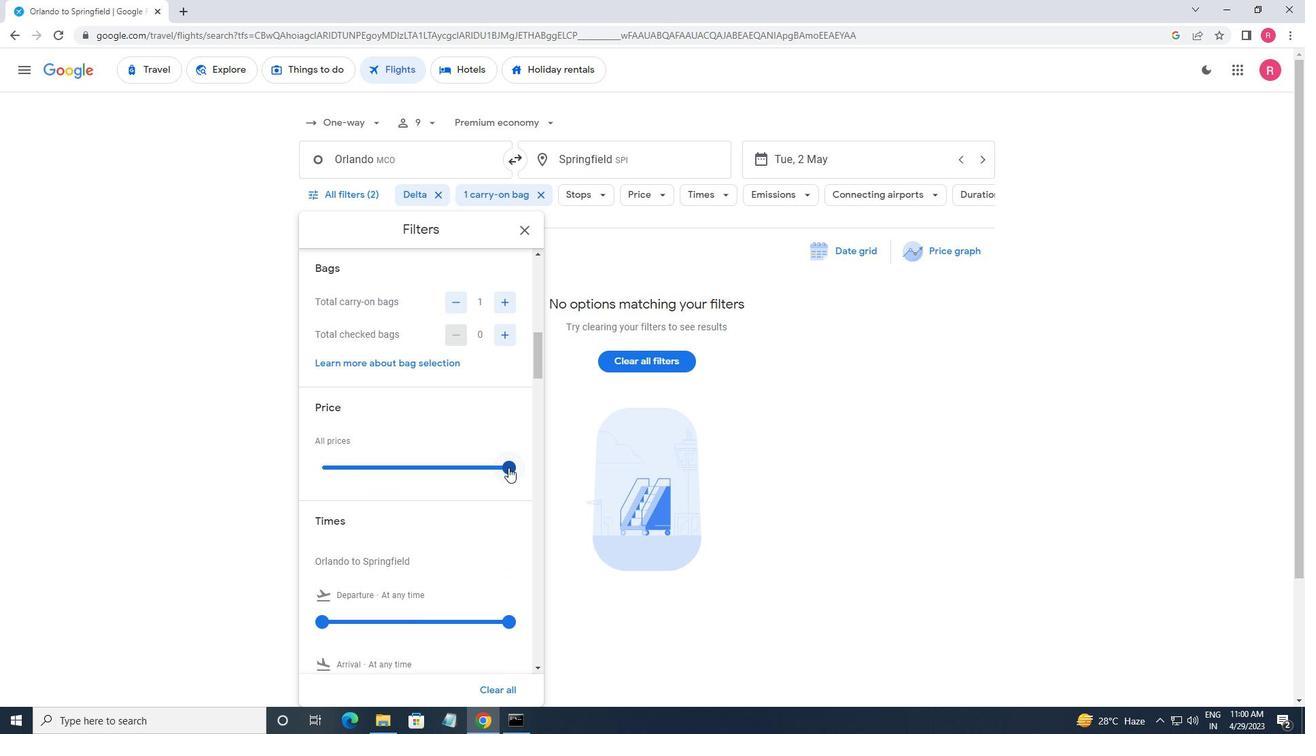 
Action: Mouse scrolled (508, 467) with delta (0, 0)
Screenshot: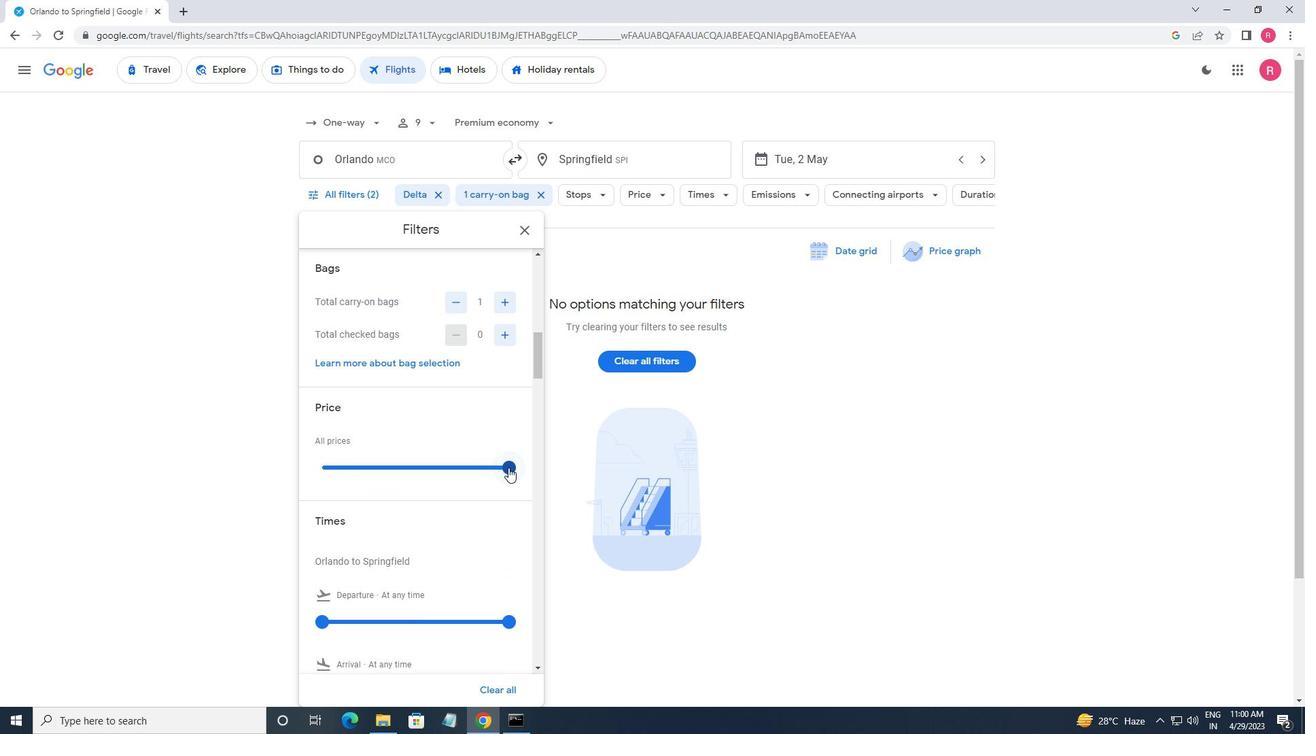
Action: Mouse scrolled (508, 467) with delta (0, 0)
Screenshot: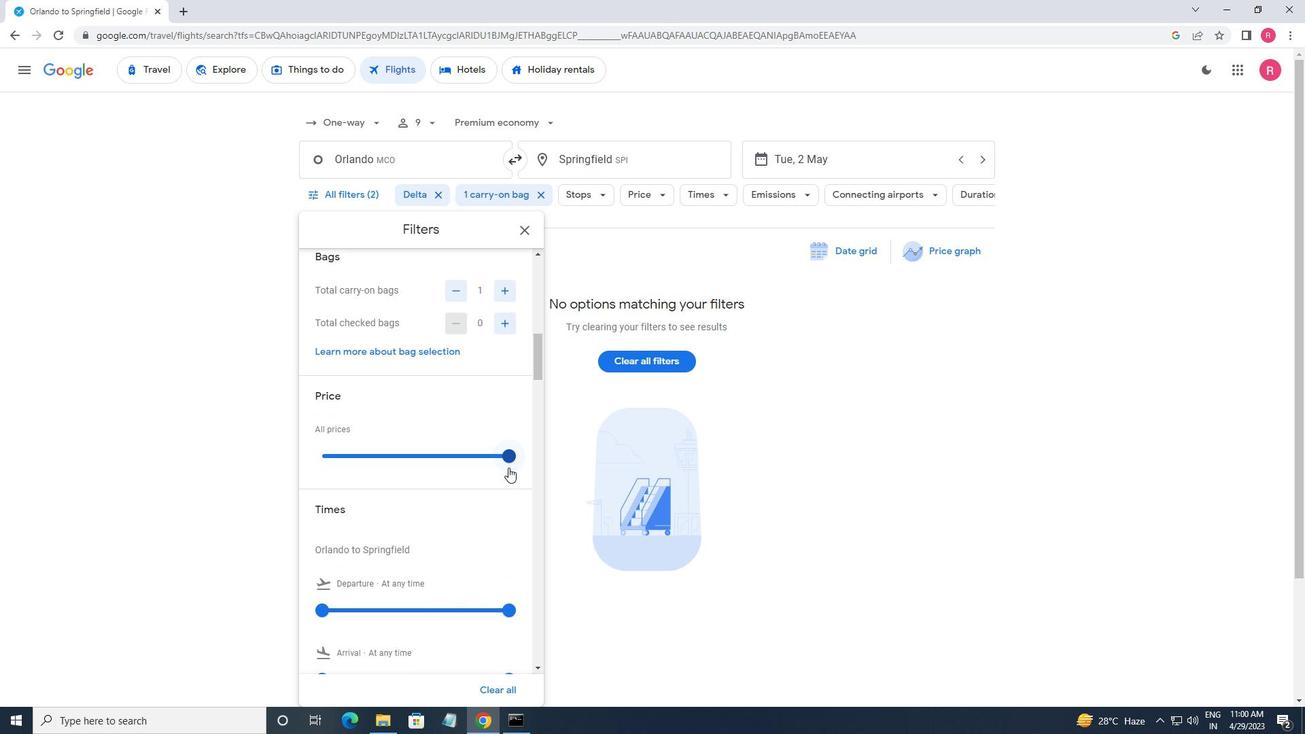 
Action: Mouse moved to (324, 481)
Screenshot: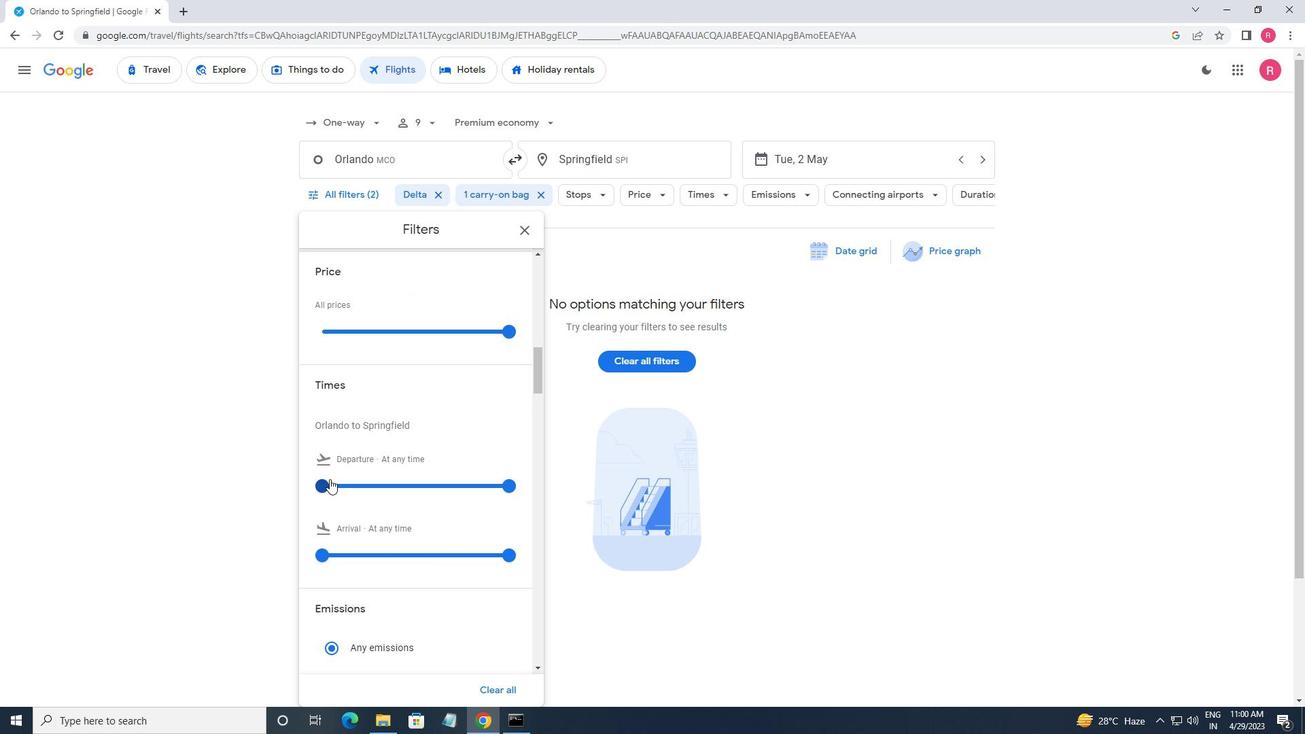 
Action: Mouse pressed left at (324, 481)
Screenshot: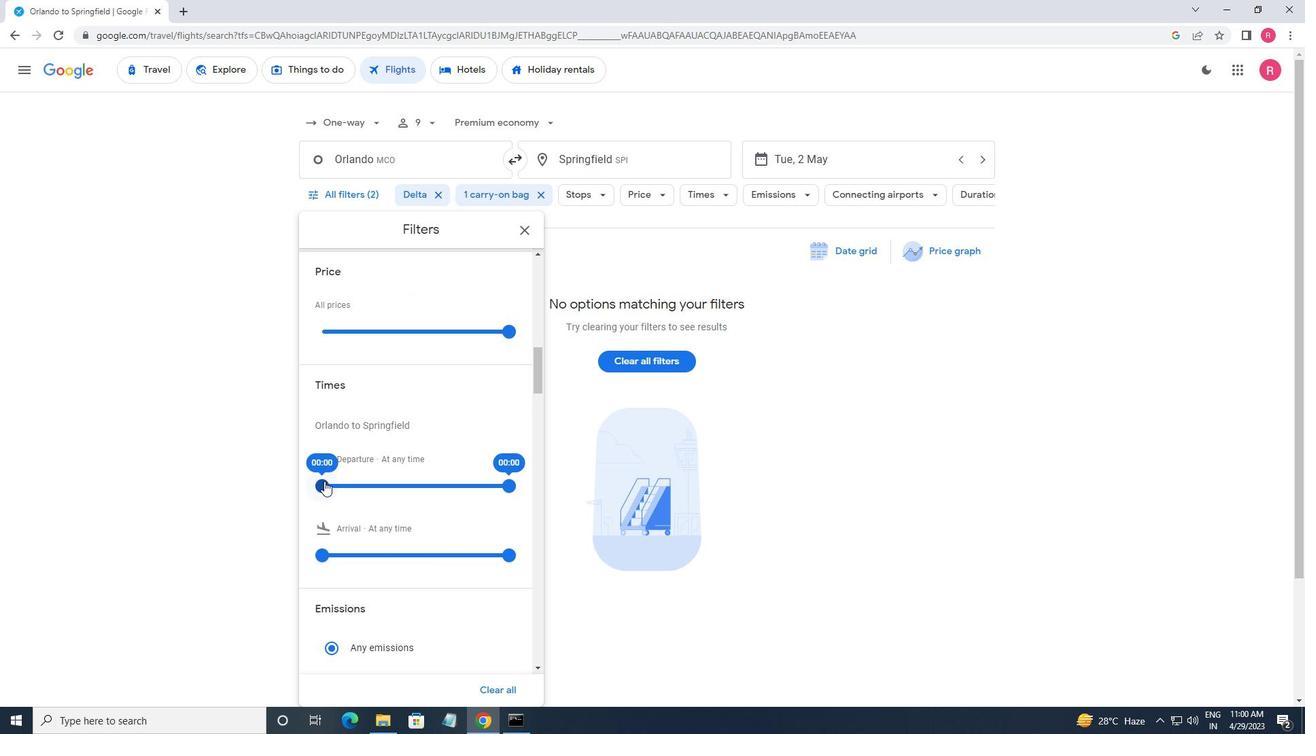 
Action: Mouse moved to (511, 483)
Screenshot: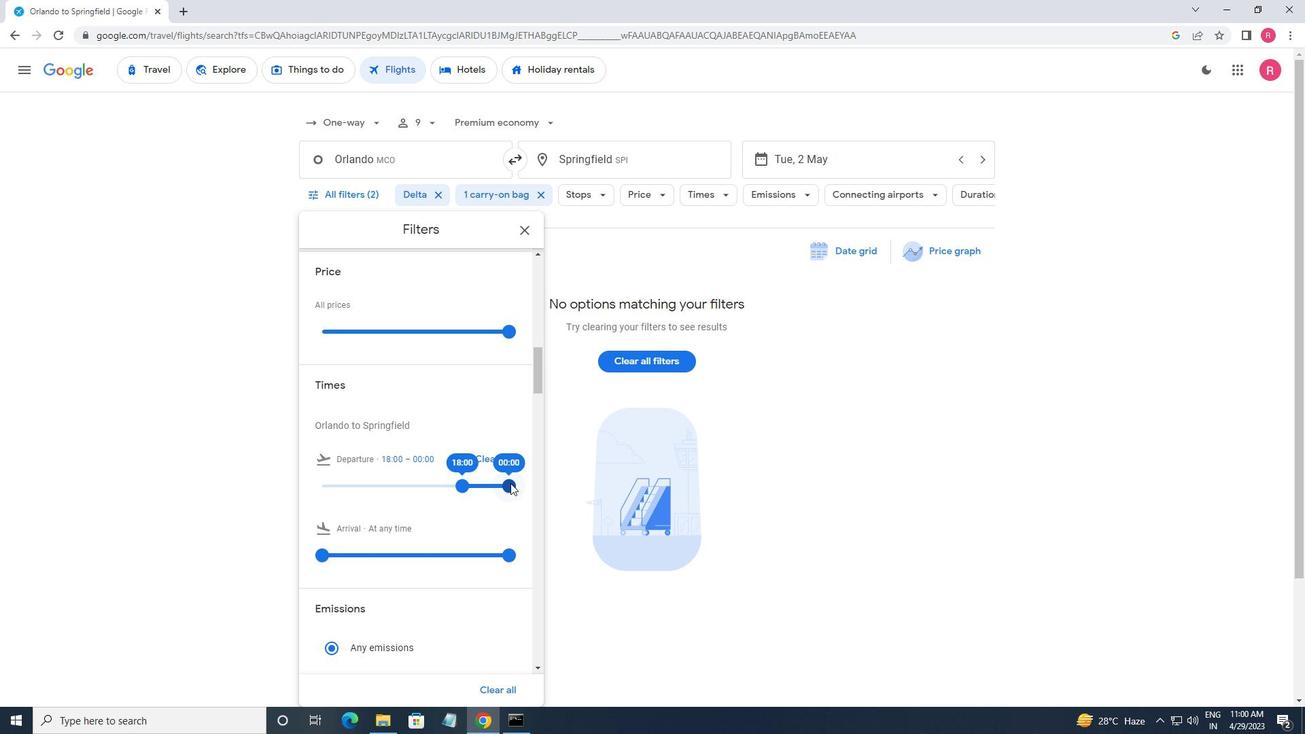
Action: Mouse pressed left at (511, 483)
Screenshot: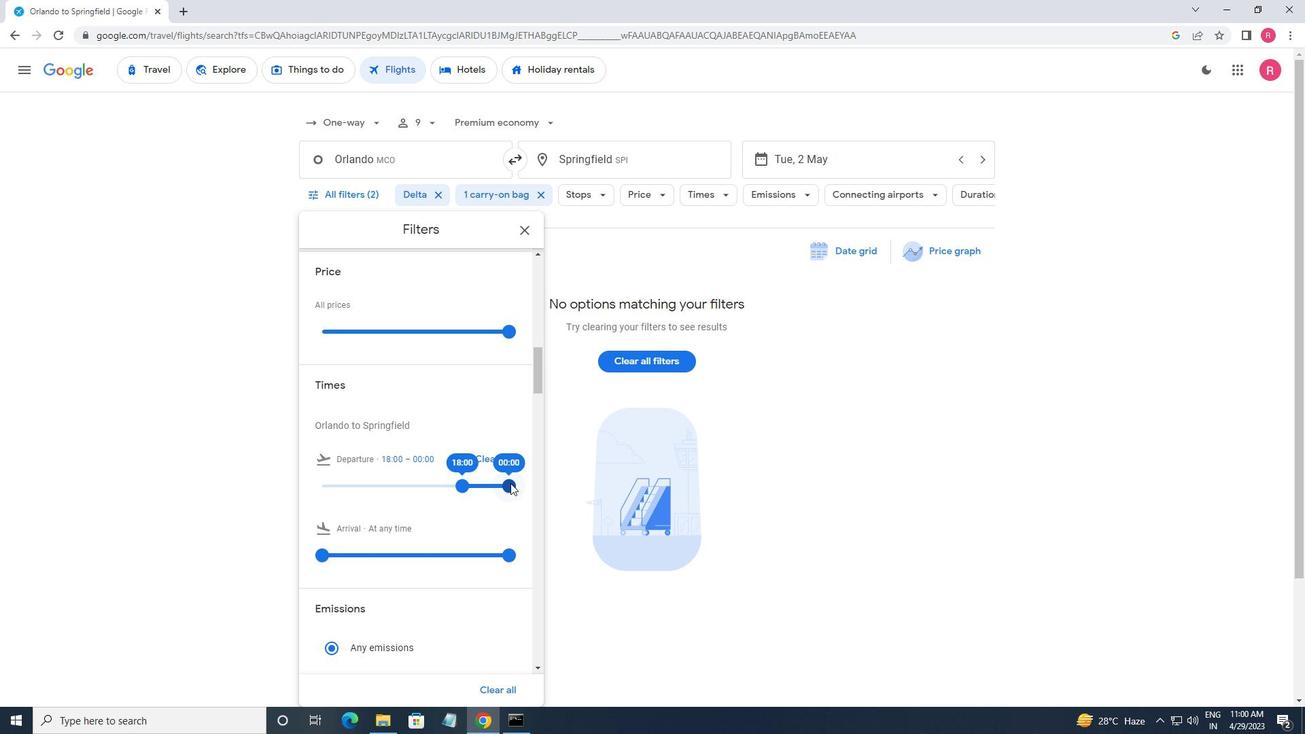 
Action: Mouse moved to (520, 232)
Screenshot: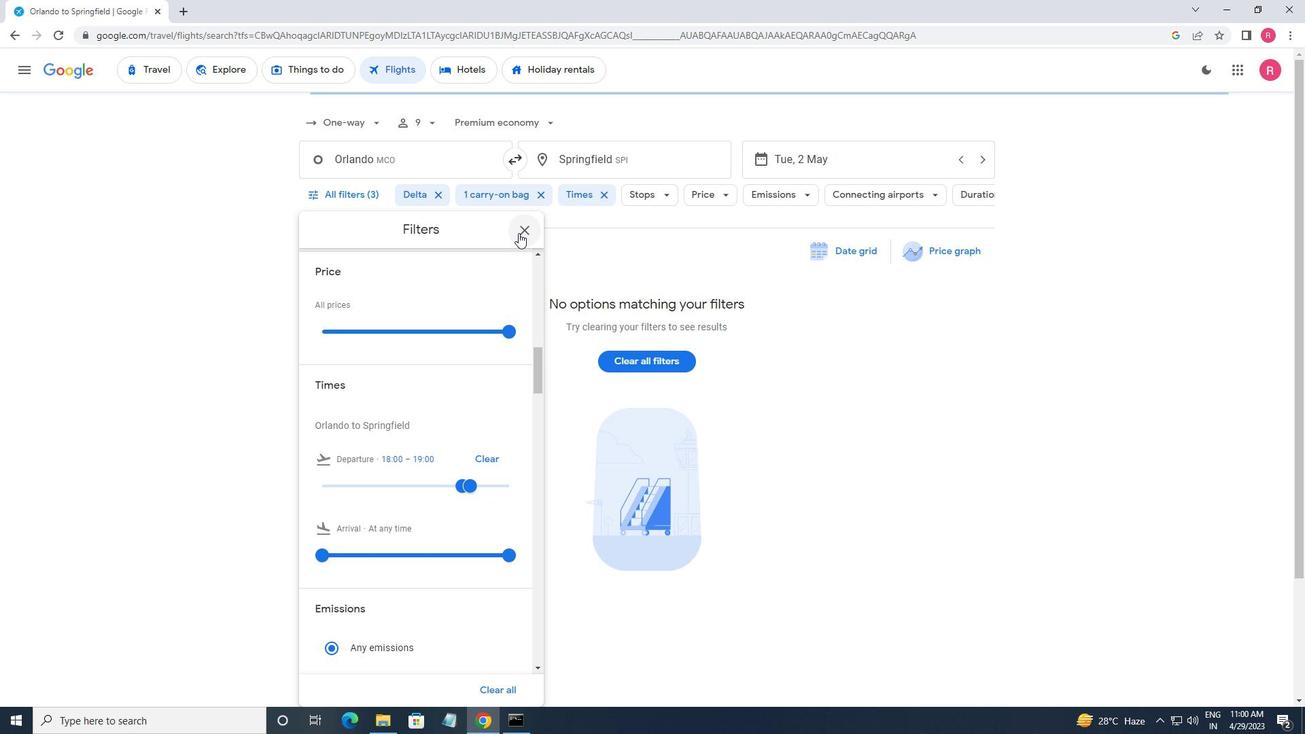 
Action: Mouse pressed left at (520, 232)
Screenshot: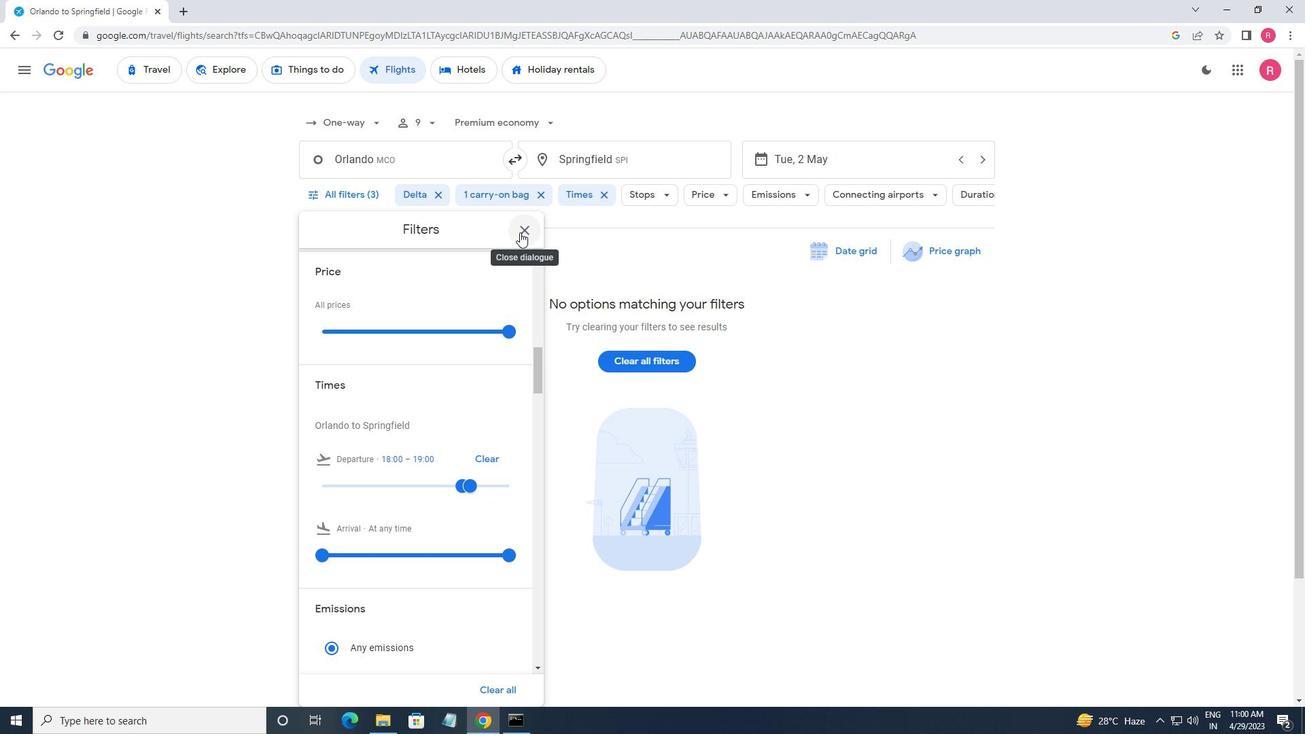 
